 Task: In Heading  Amiri with blue colour. Font size of heading  '18 Pt. 'Font style of data Calibri. Font size of data  9 Pt. Alignment of headline & data  center vertically. Fill color in cell of heading  Red. Font color of data Black. Apply border in Data Diagonal Up Border. In the sheet  Alpha Sales log book
Action: Mouse moved to (41, 56)
Screenshot: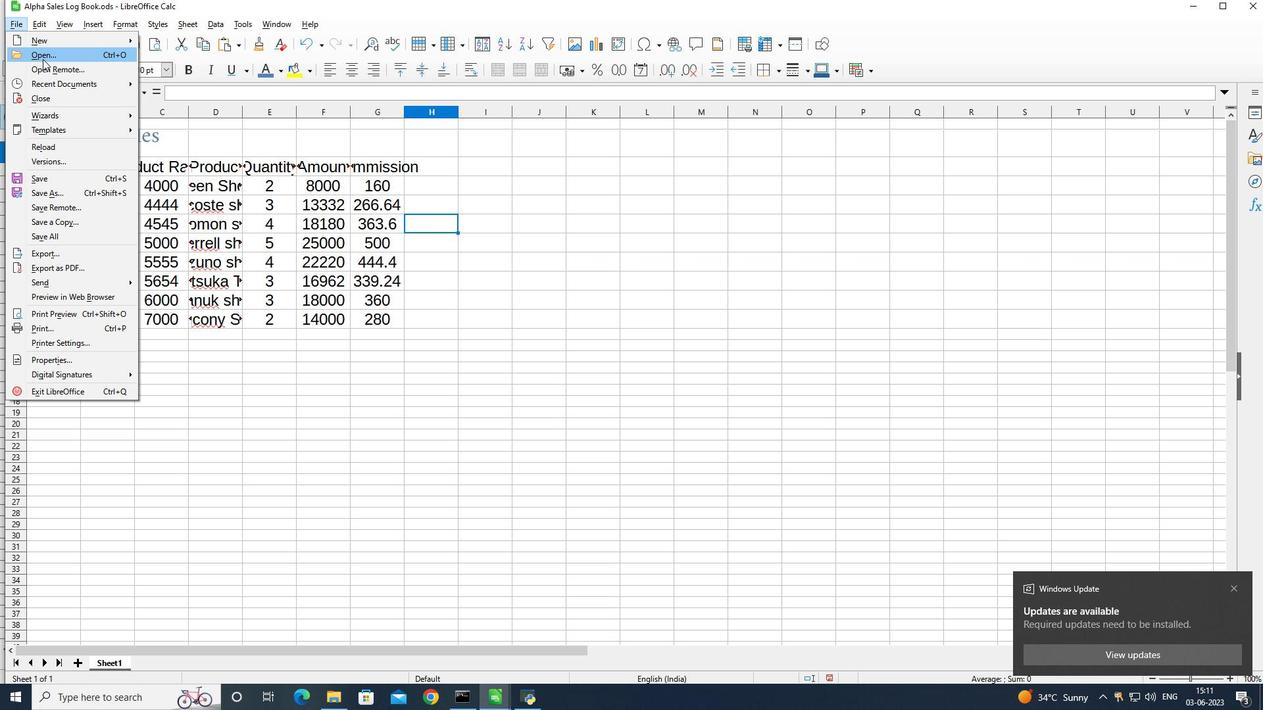 
Action: Mouse pressed left at (41, 56)
Screenshot: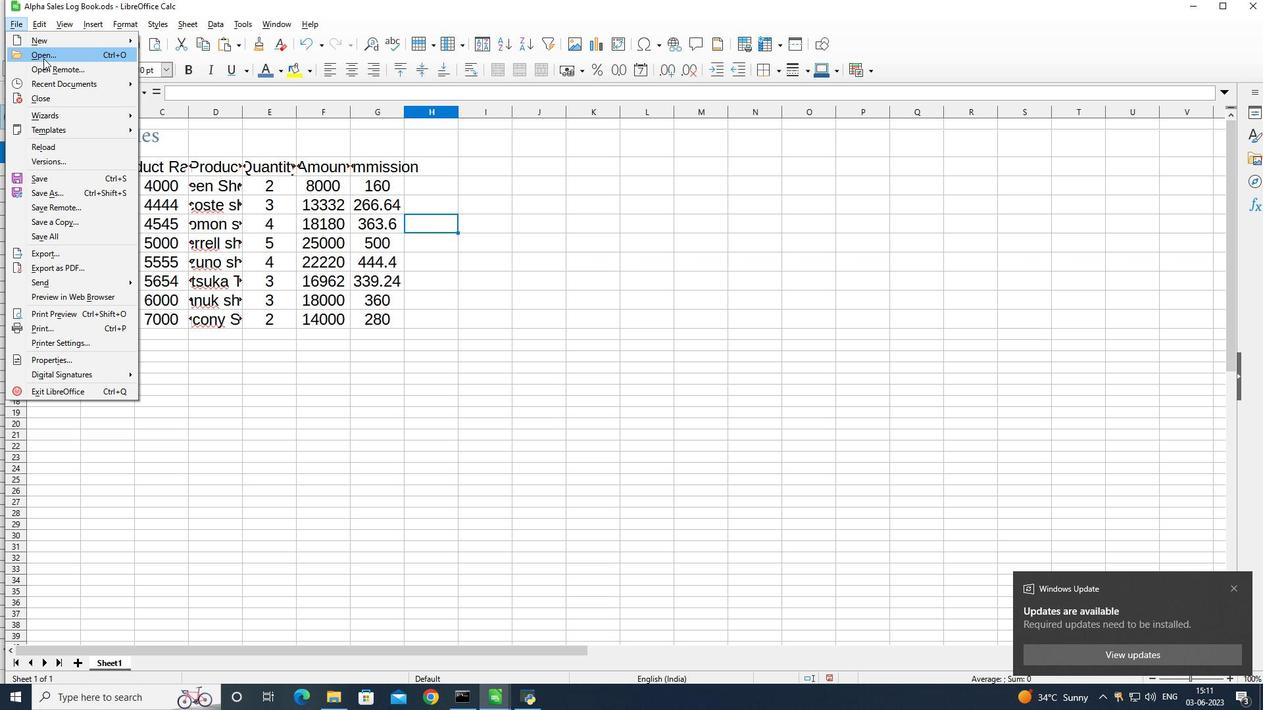 
Action: Mouse moved to (167, 261)
Screenshot: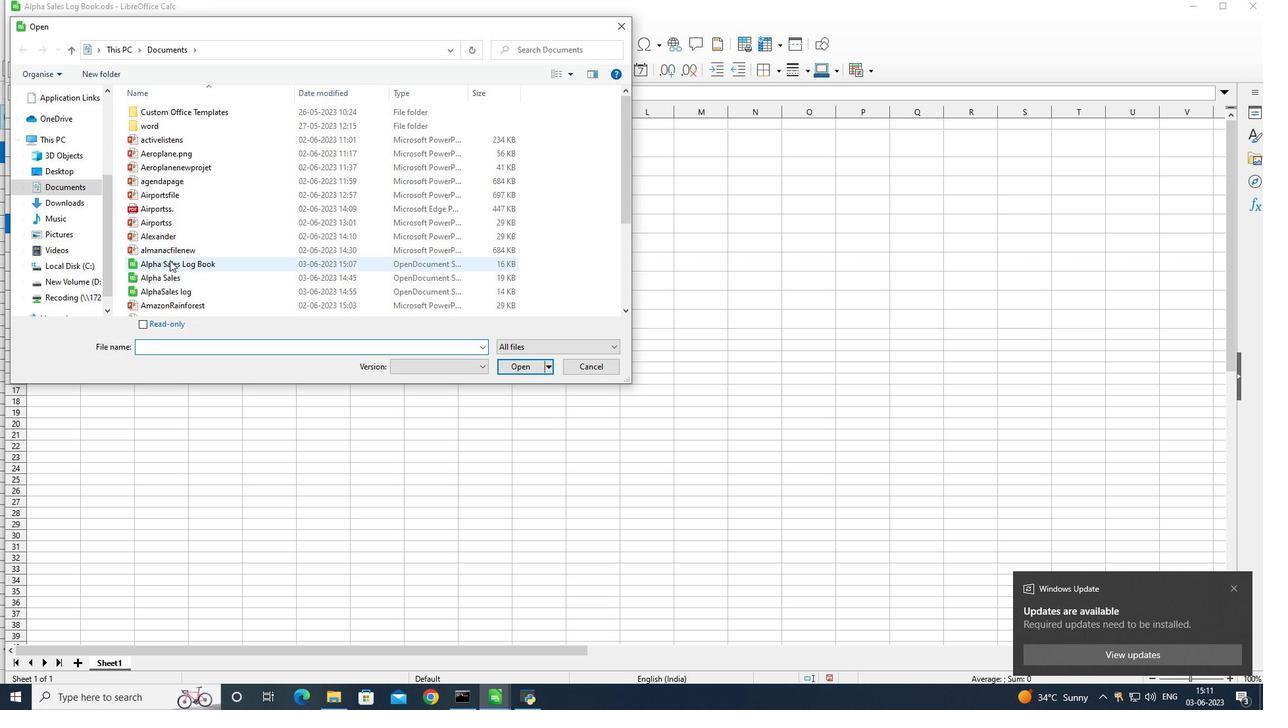 
Action: Mouse pressed left at (167, 261)
Screenshot: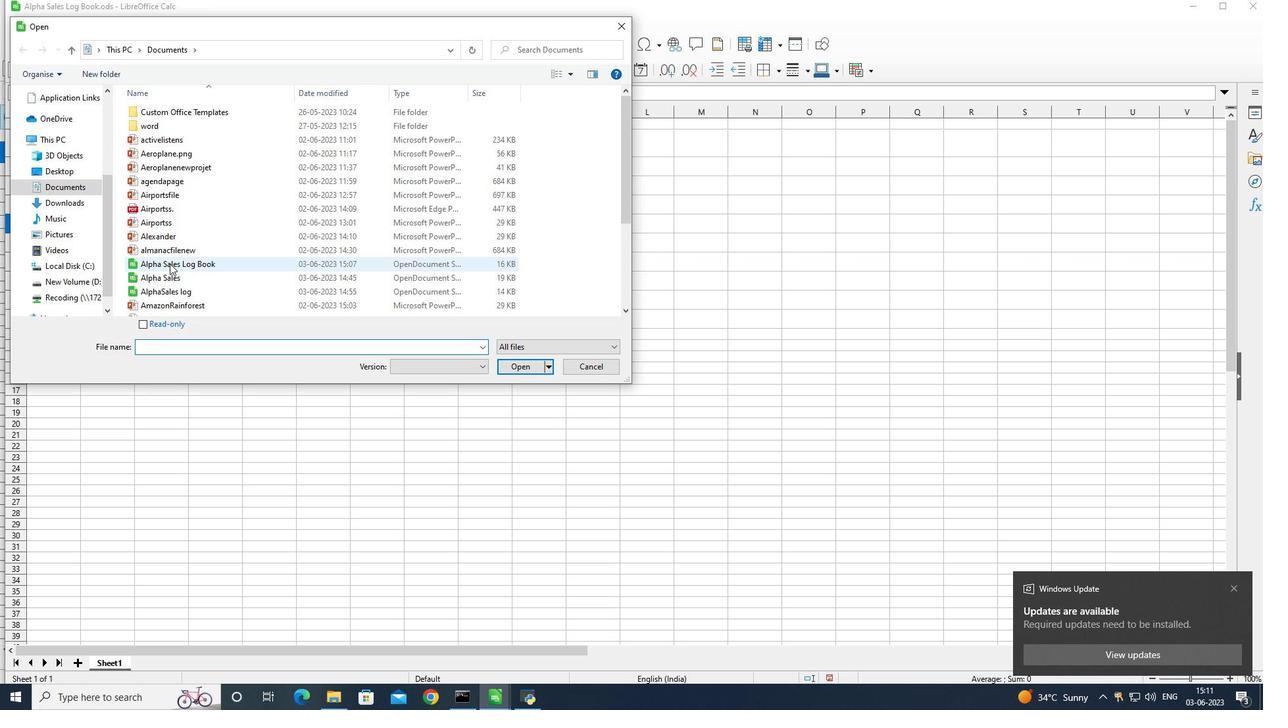 
Action: Mouse moved to (525, 365)
Screenshot: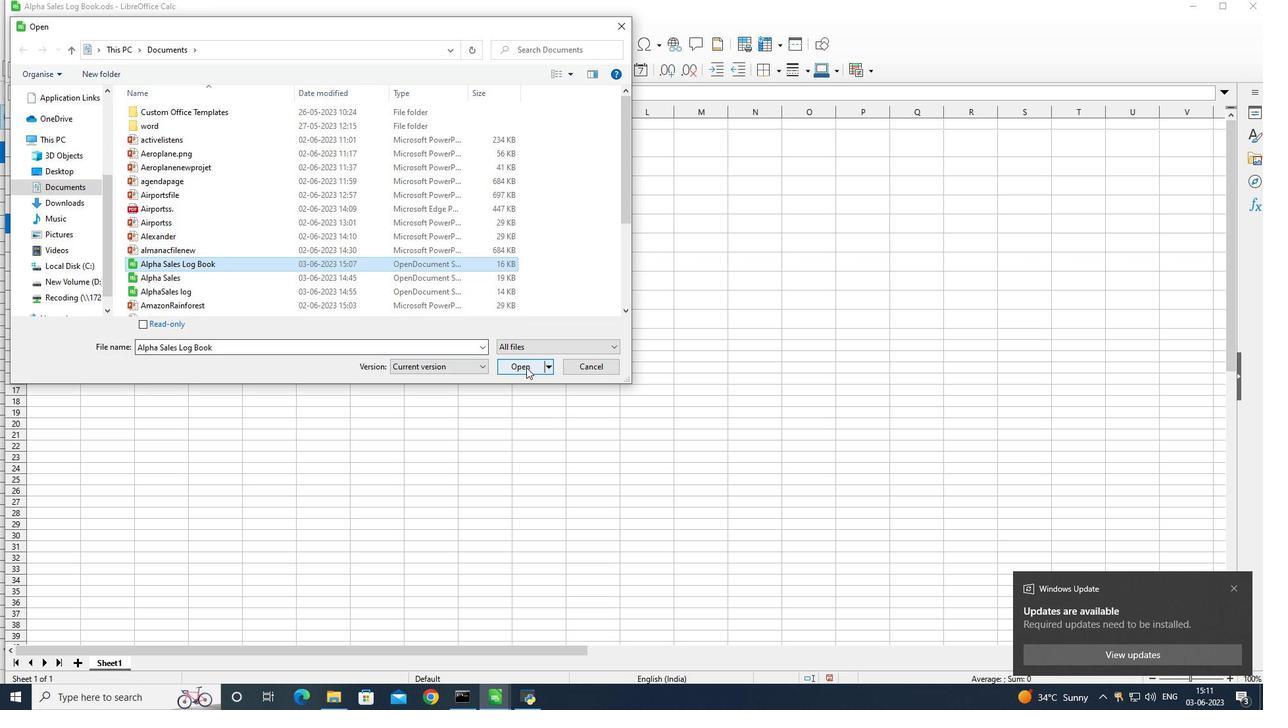 
Action: Mouse pressed left at (525, 365)
Screenshot: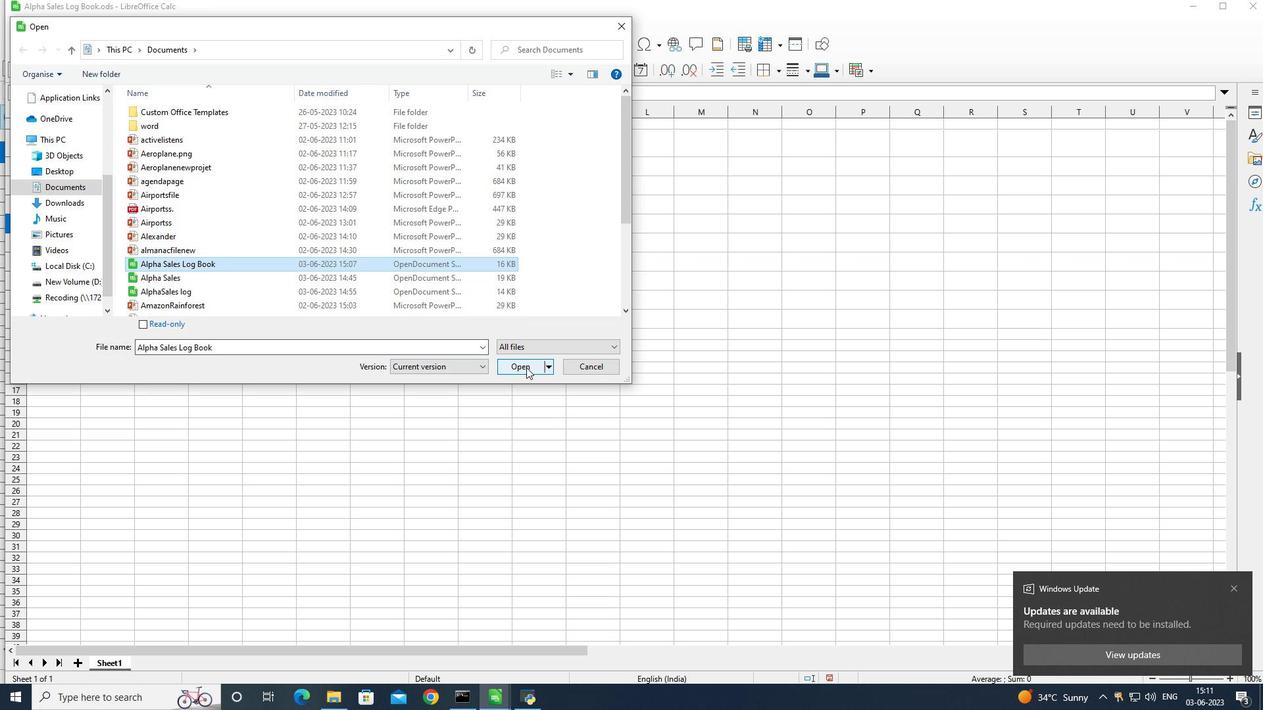 
Action: Mouse moved to (103, 139)
Screenshot: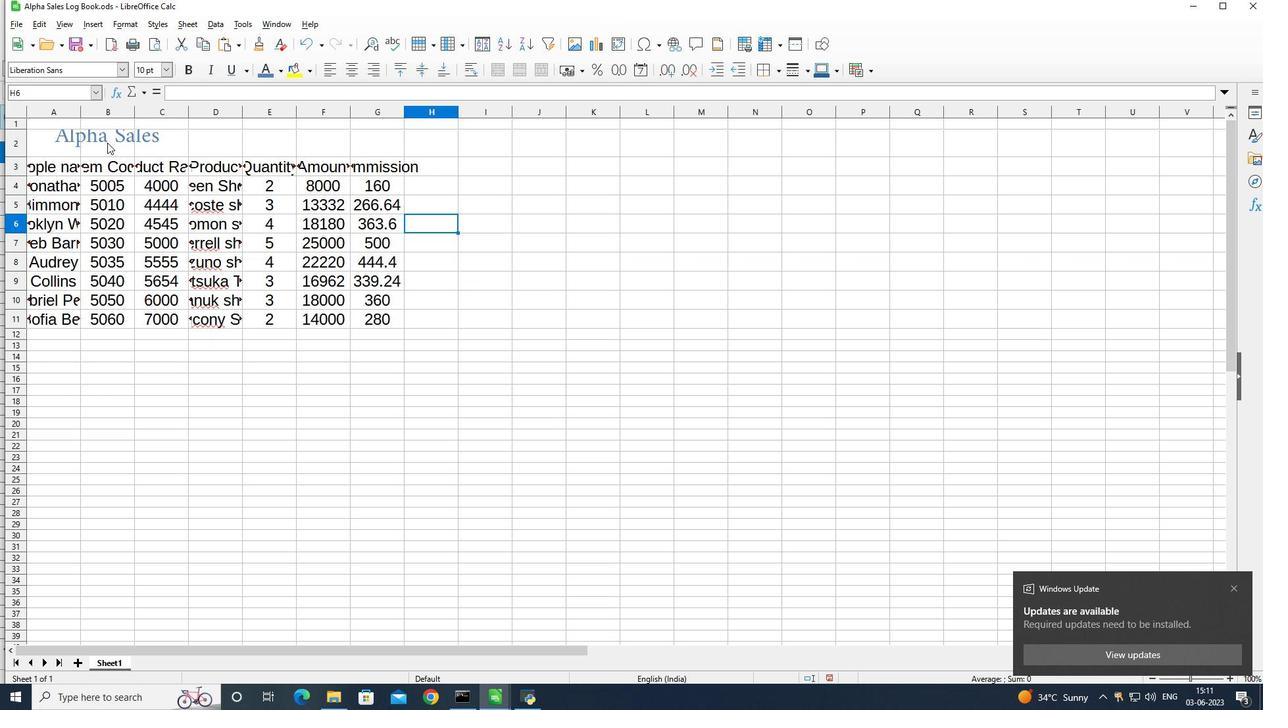 
Action: Mouse pressed left at (103, 139)
Screenshot: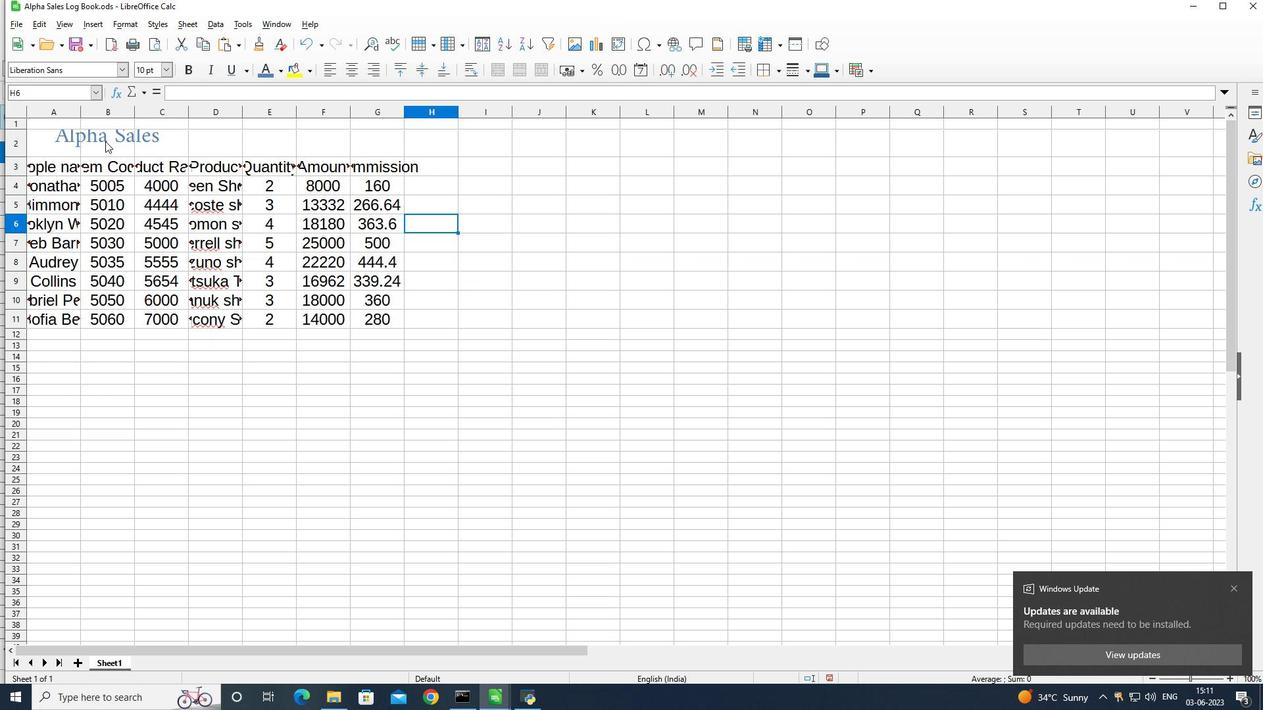 
Action: Mouse pressed left at (103, 139)
Screenshot: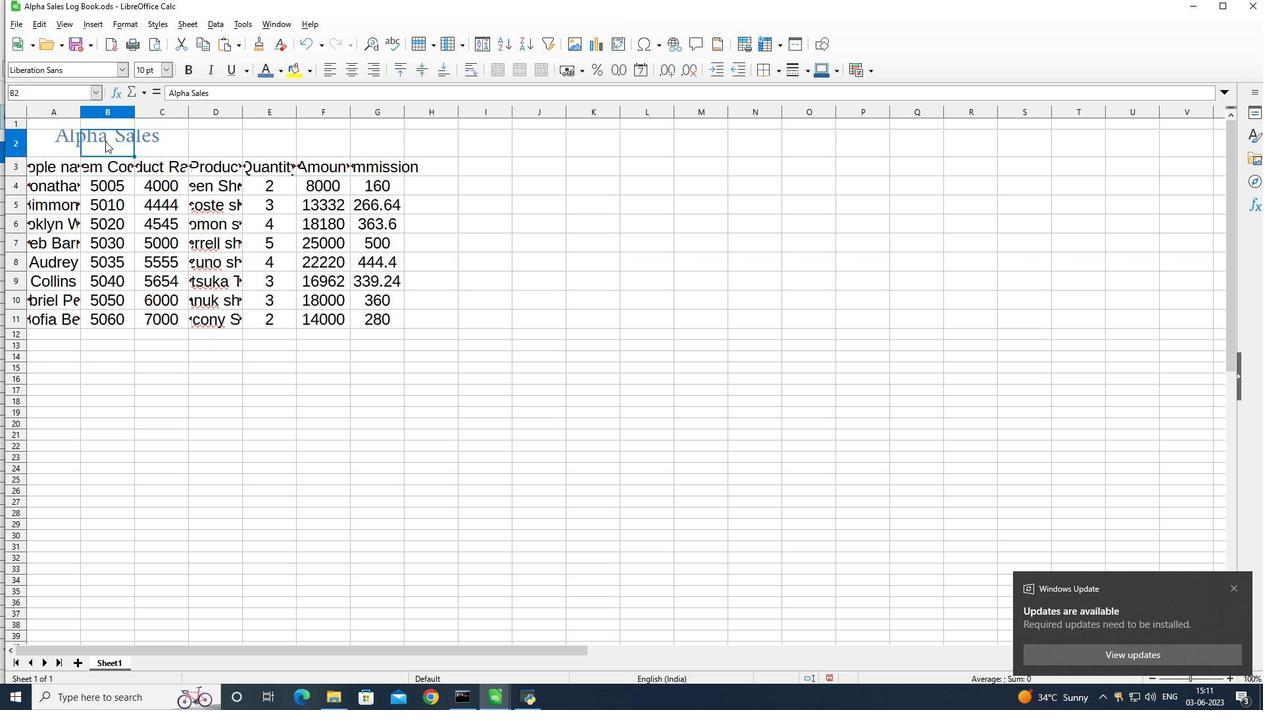 
Action: Mouse pressed left at (103, 139)
Screenshot: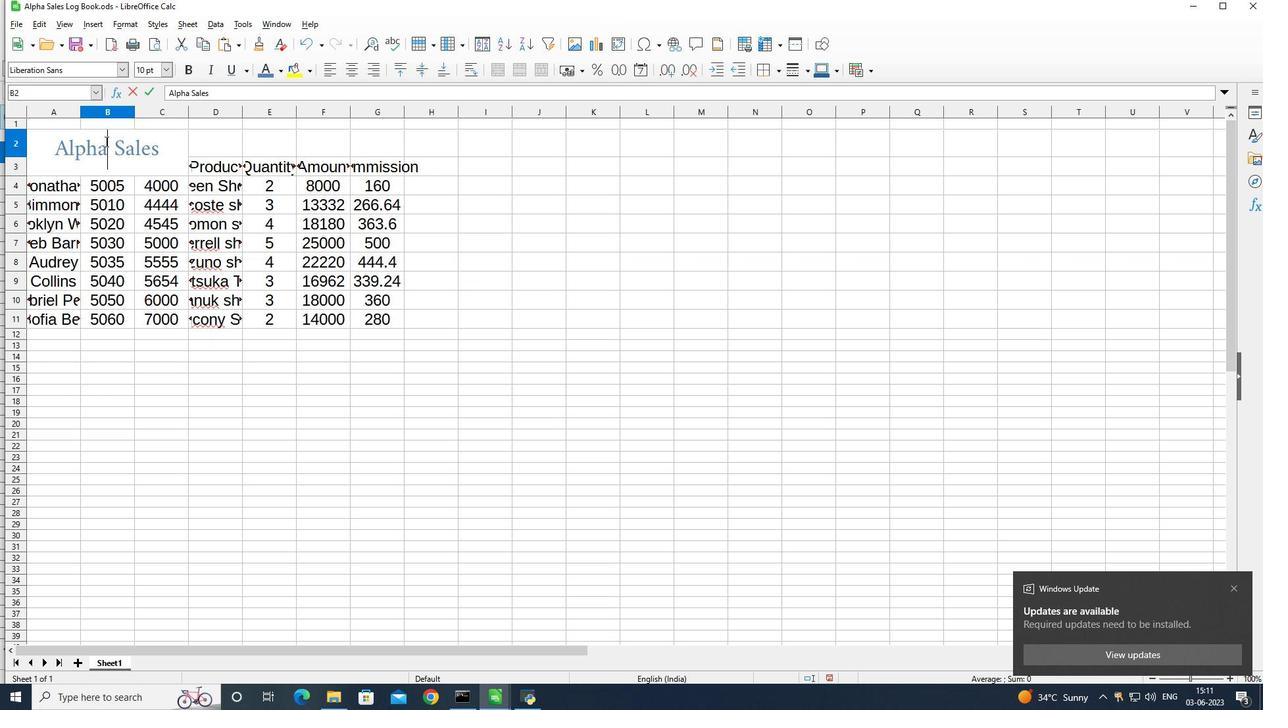 
Action: Mouse pressed left at (103, 139)
Screenshot: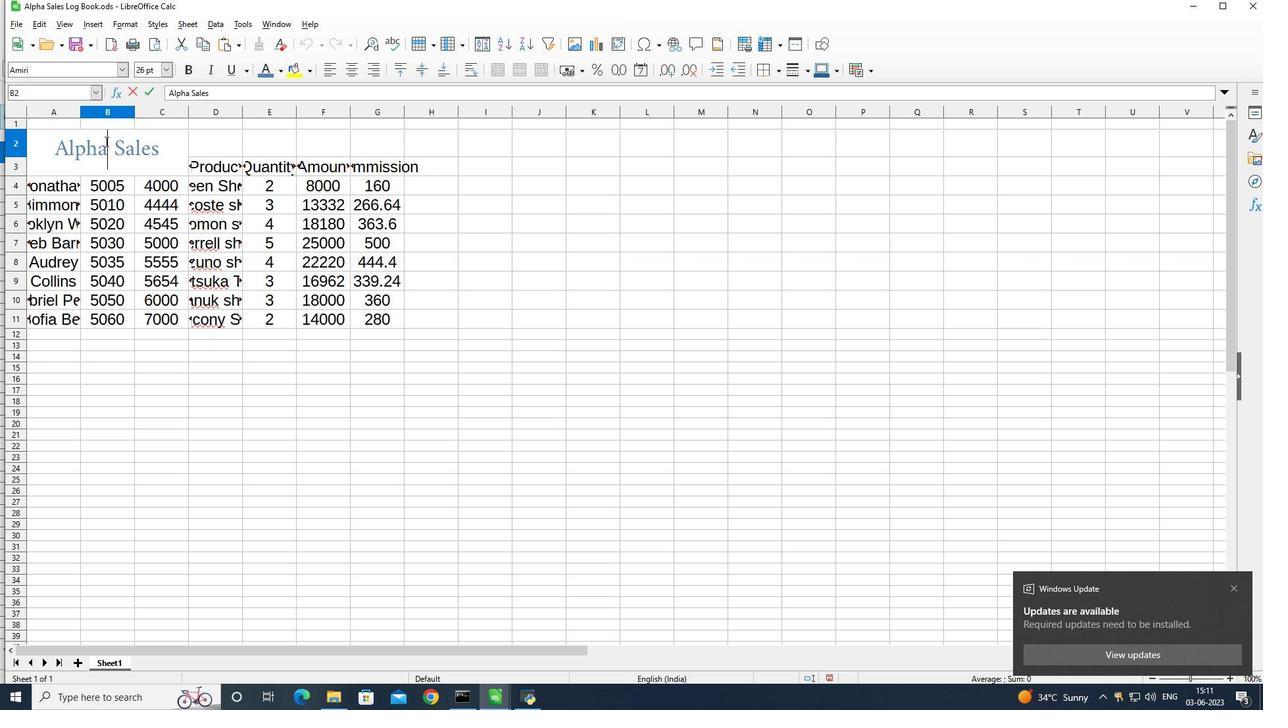 
Action: Mouse pressed left at (103, 139)
Screenshot: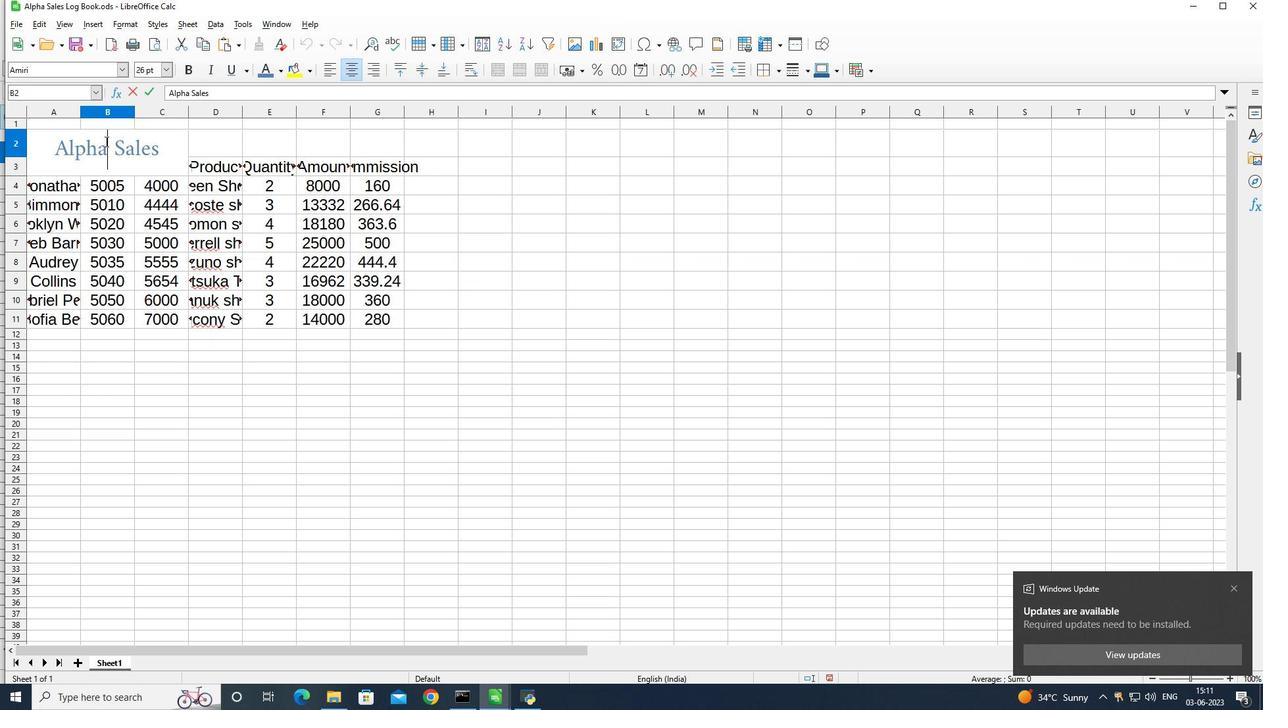 
Action: Mouse pressed left at (103, 139)
Screenshot: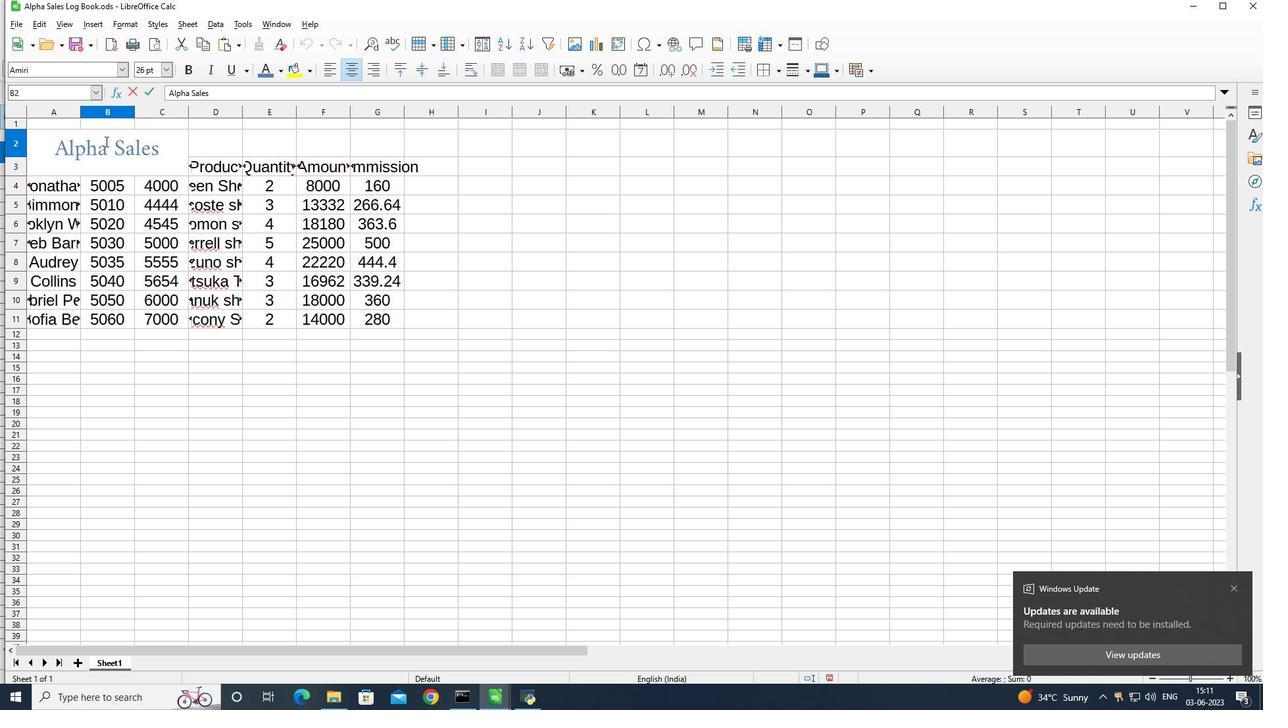 
Action: Mouse pressed left at (103, 139)
Screenshot: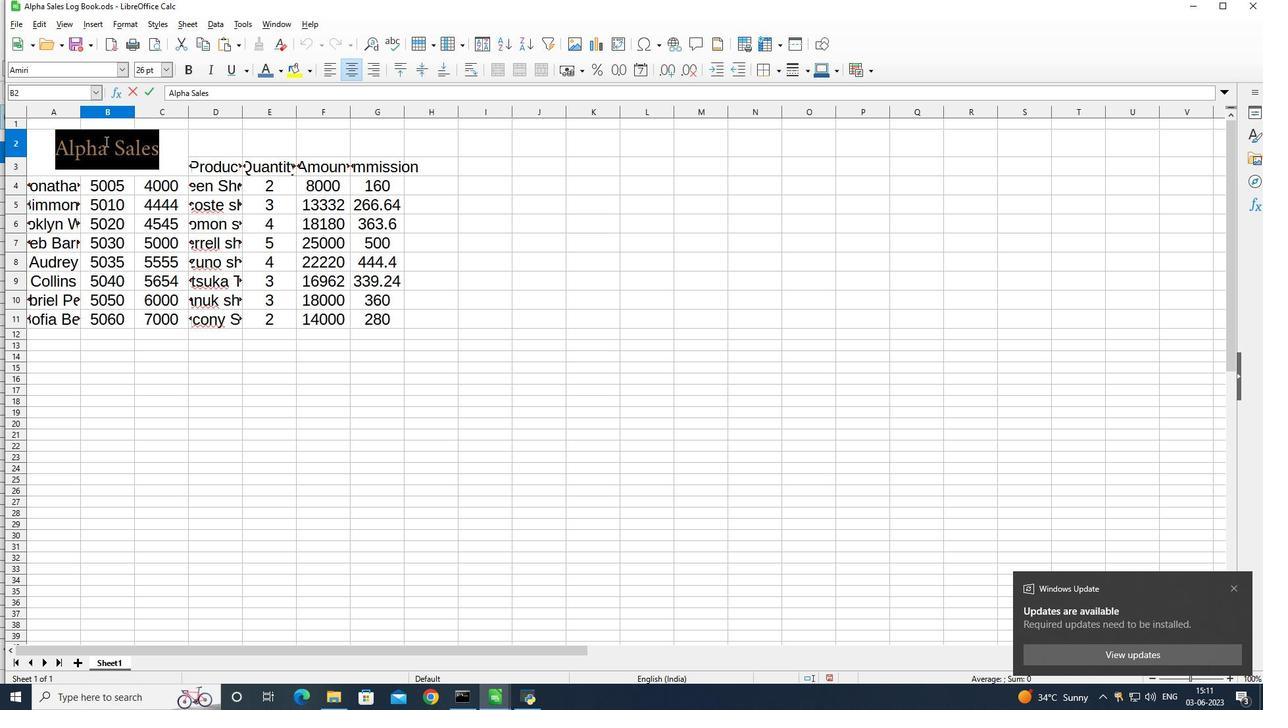 
Action: Mouse moved to (278, 67)
Screenshot: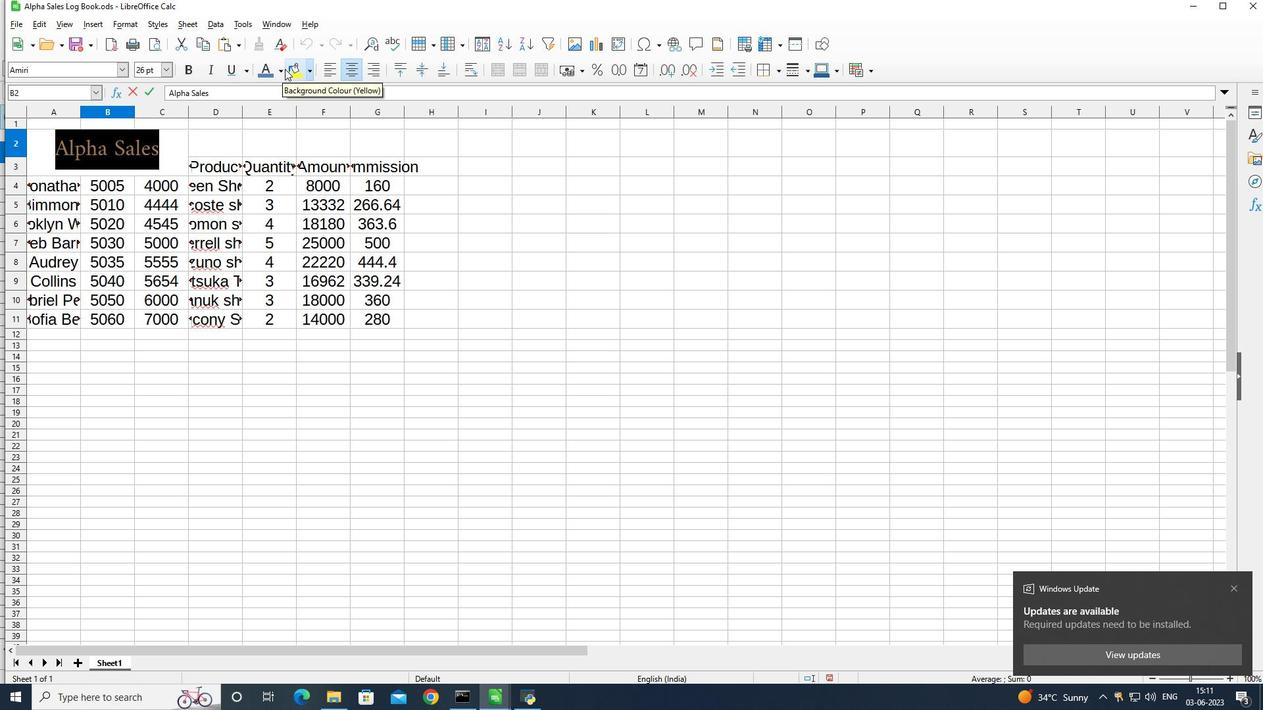 
Action: Mouse pressed left at (278, 67)
Screenshot: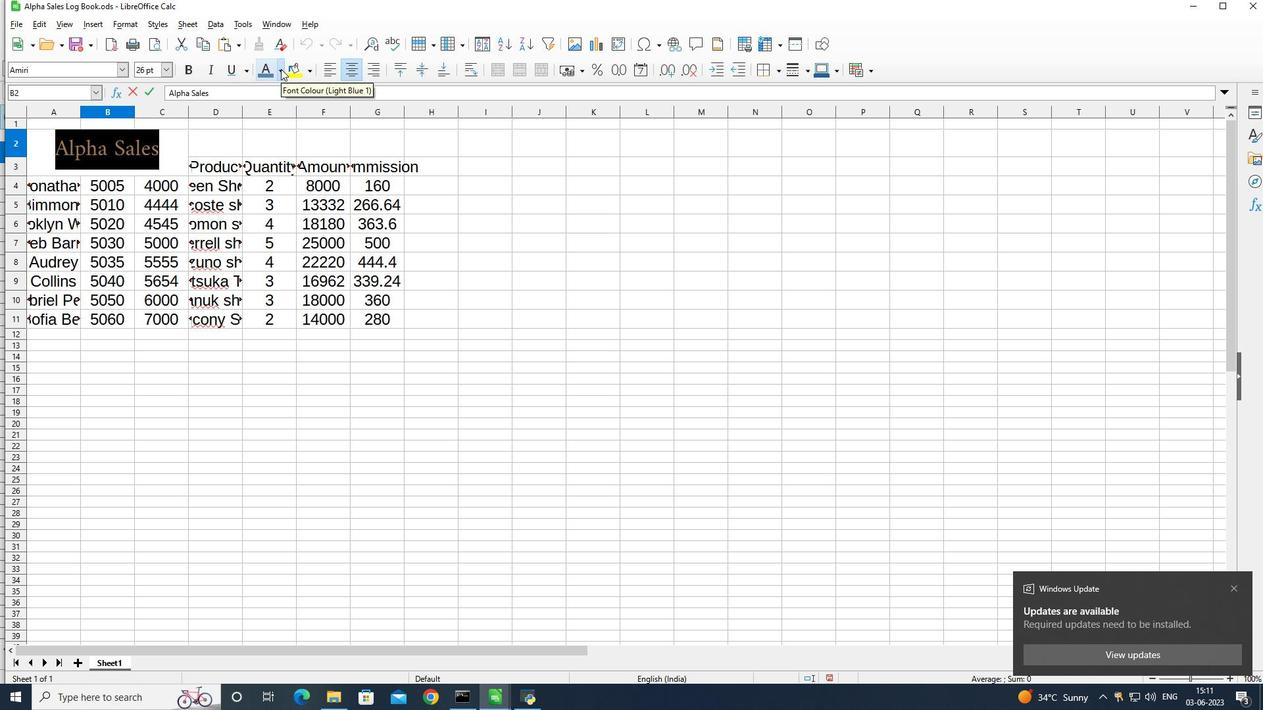 
Action: Mouse moved to (350, 162)
Screenshot: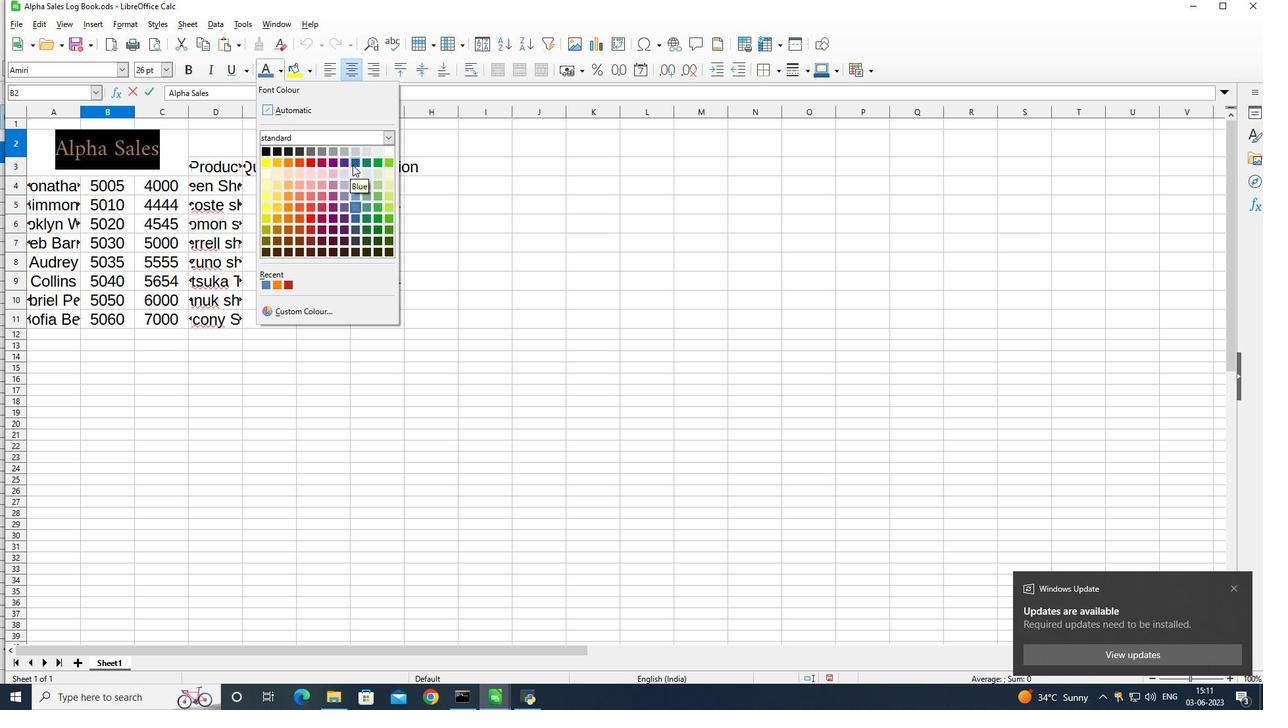 
Action: Mouse pressed left at (350, 162)
Screenshot: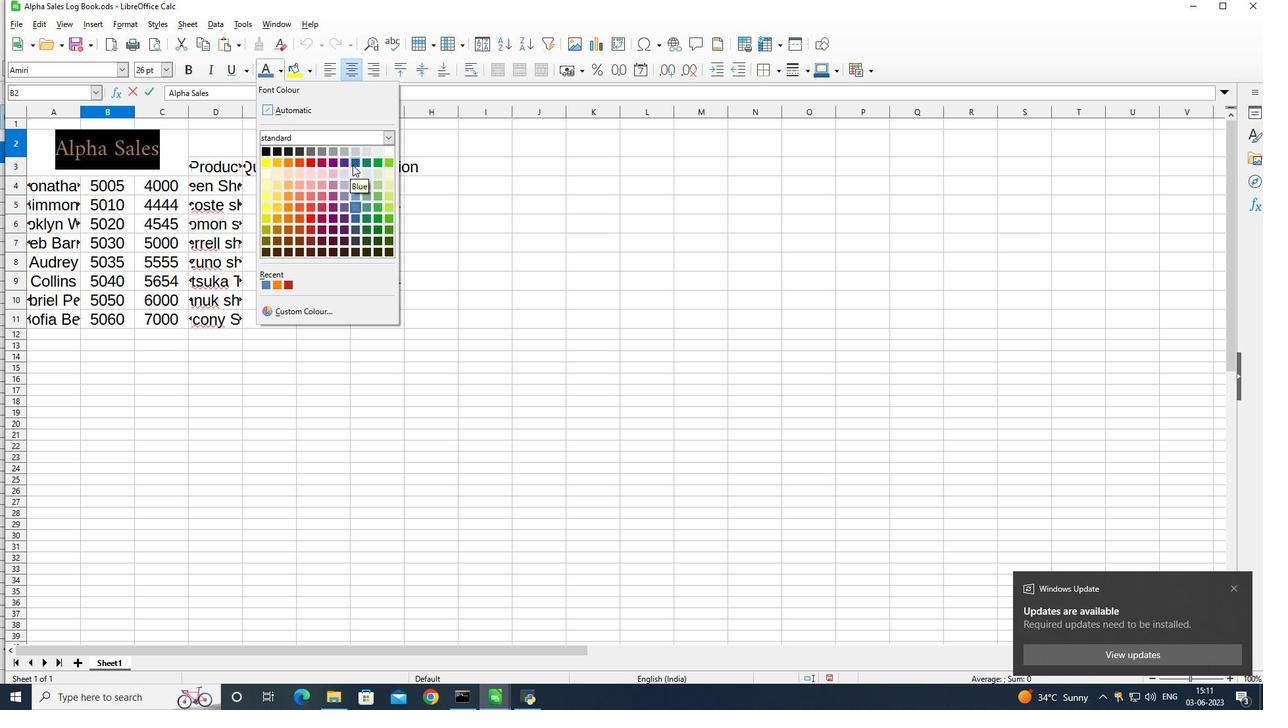 
Action: Mouse moved to (166, 65)
Screenshot: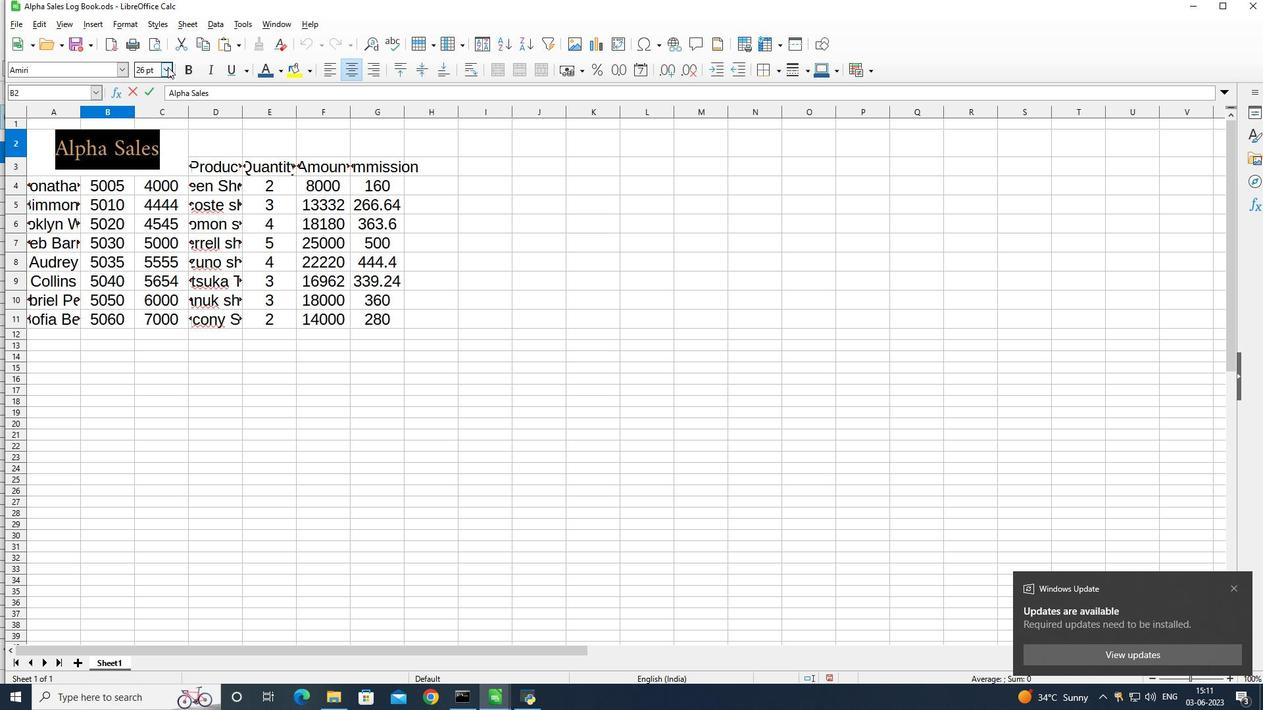 
Action: Mouse pressed left at (166, 65)
Screenshot: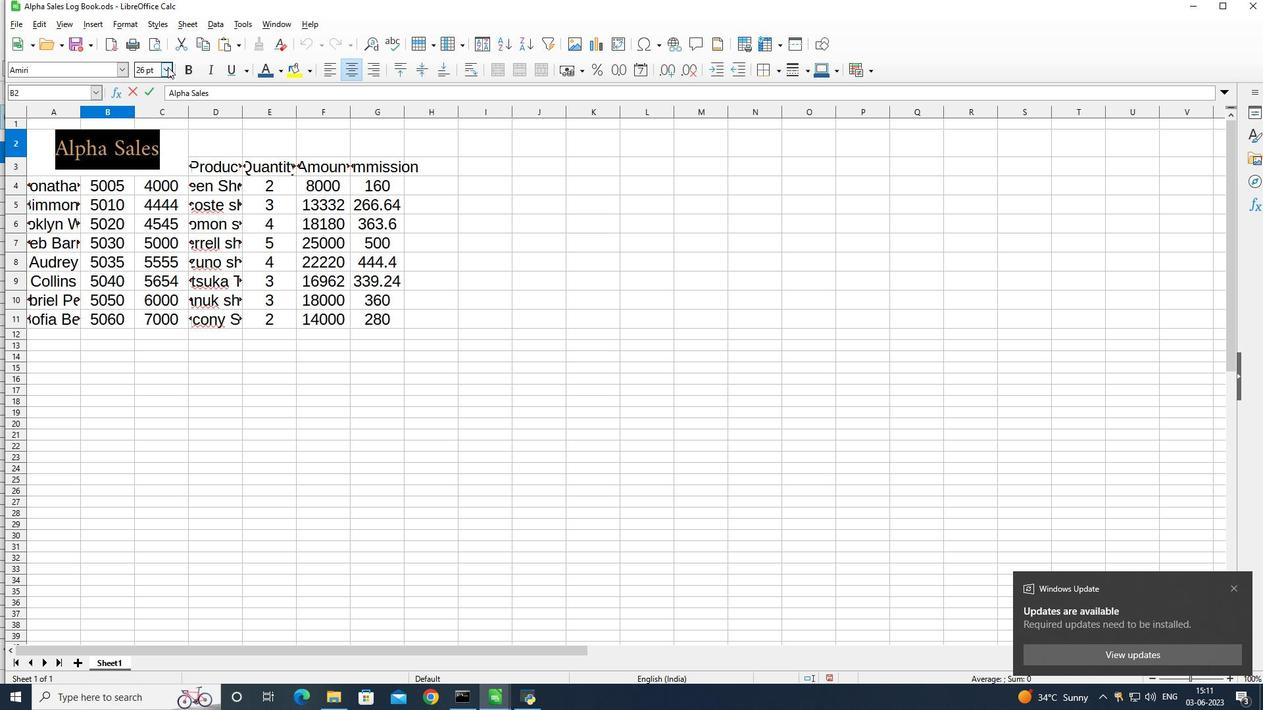 
Action: Mouse moved to (137, 159)
Screenshot: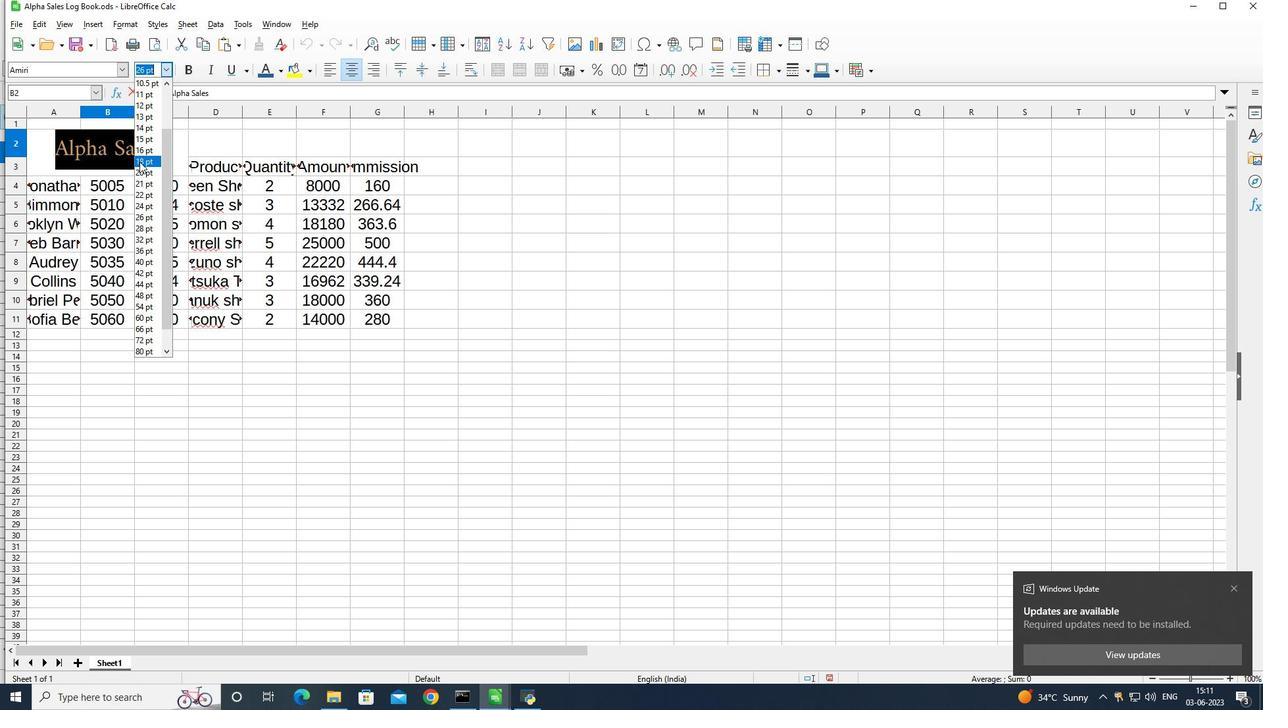 
Action: Mouse pressed left at (137, 159)
Screenshot: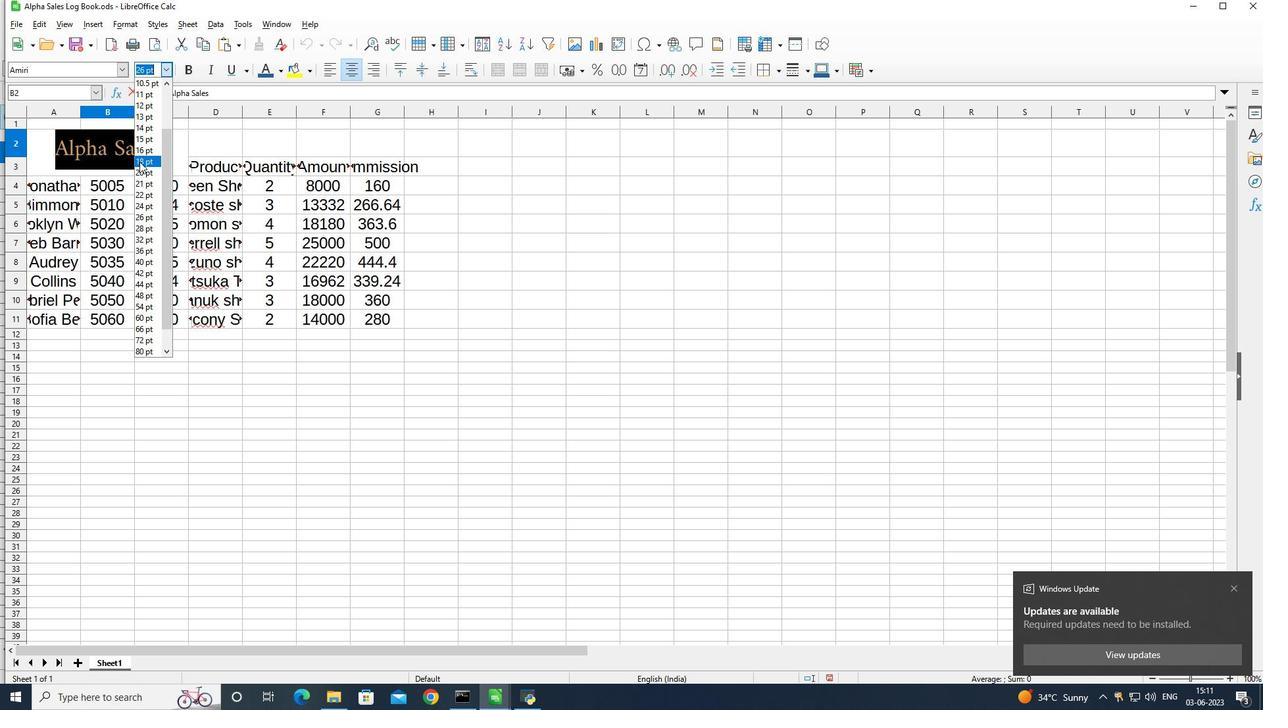 
Action: Mouse moved to (209, 211)
Screenshot: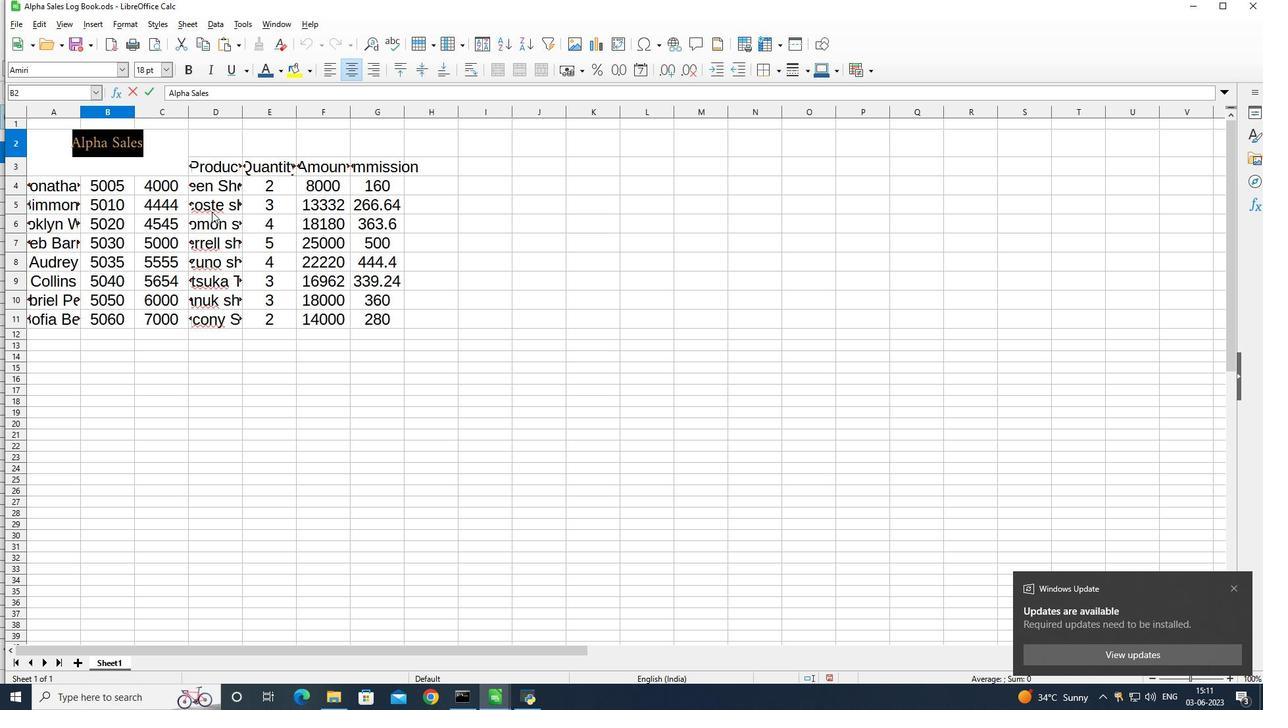 
Action: Mouse pressed left at (209, 211)
Screenshot: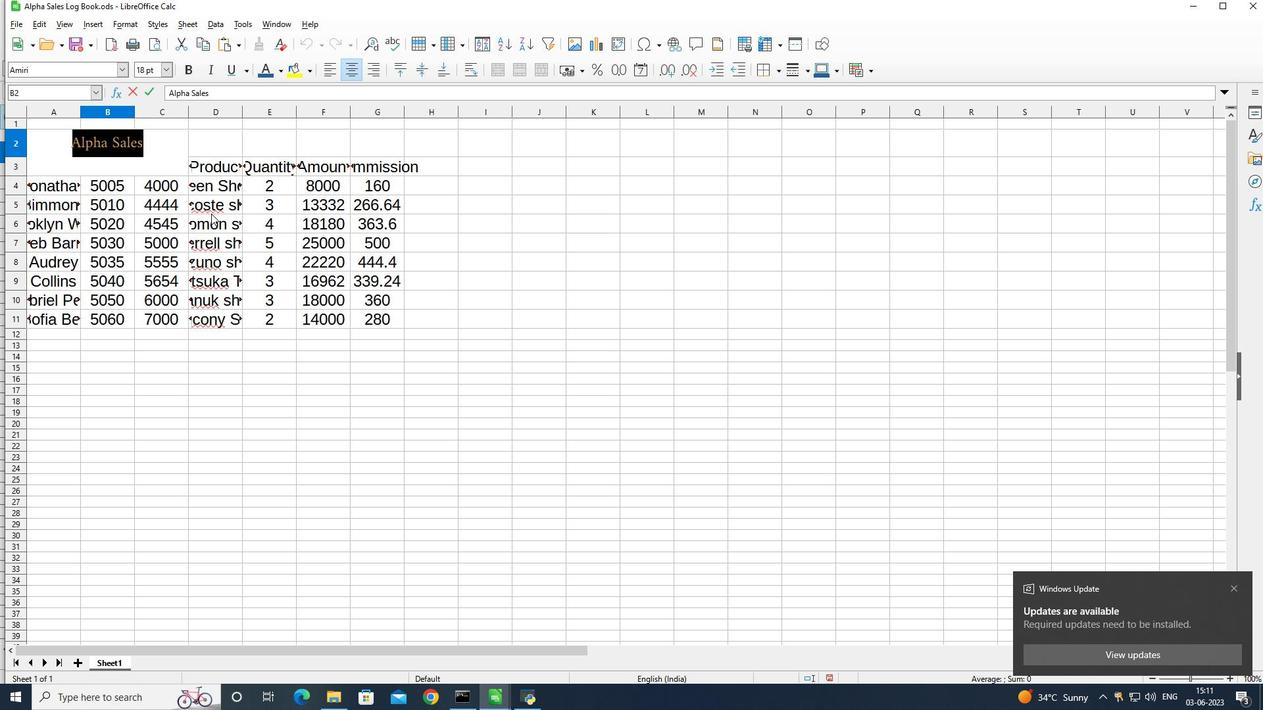 
Action: Mouse moved to (78, 108)
Screenshot: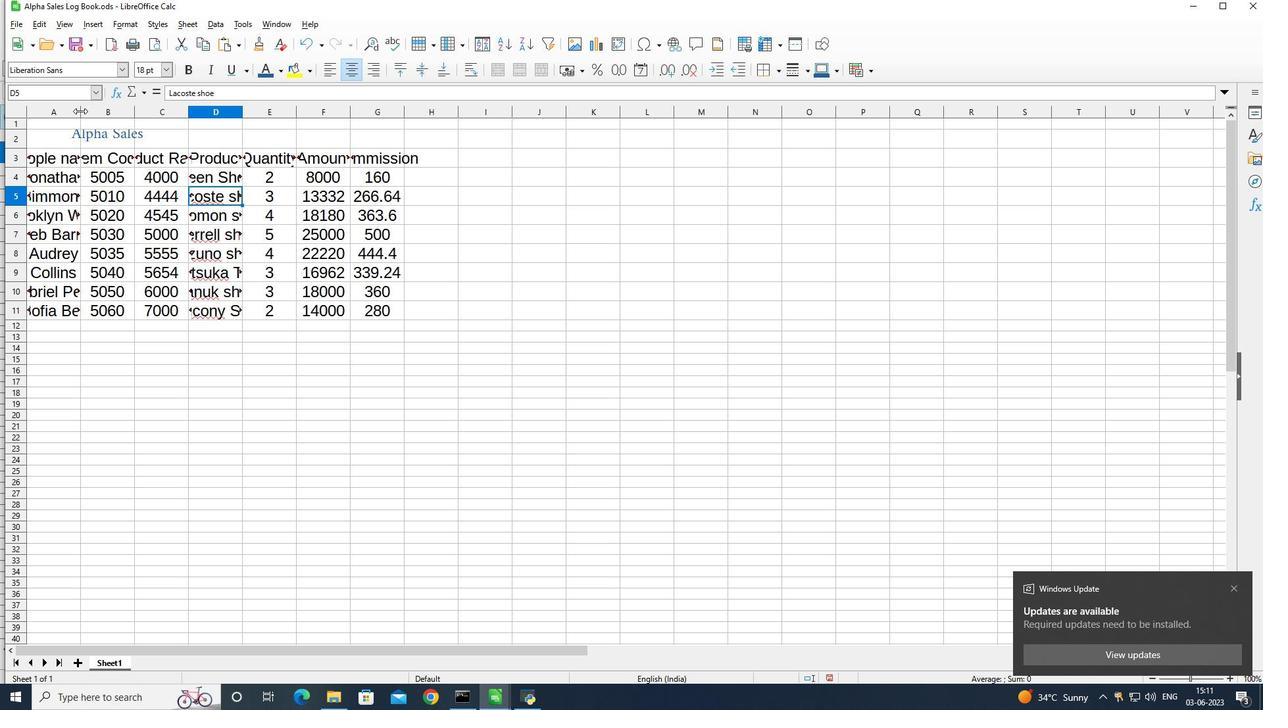 
Action: Mouse pressed left at (78, 108)
Screenshot: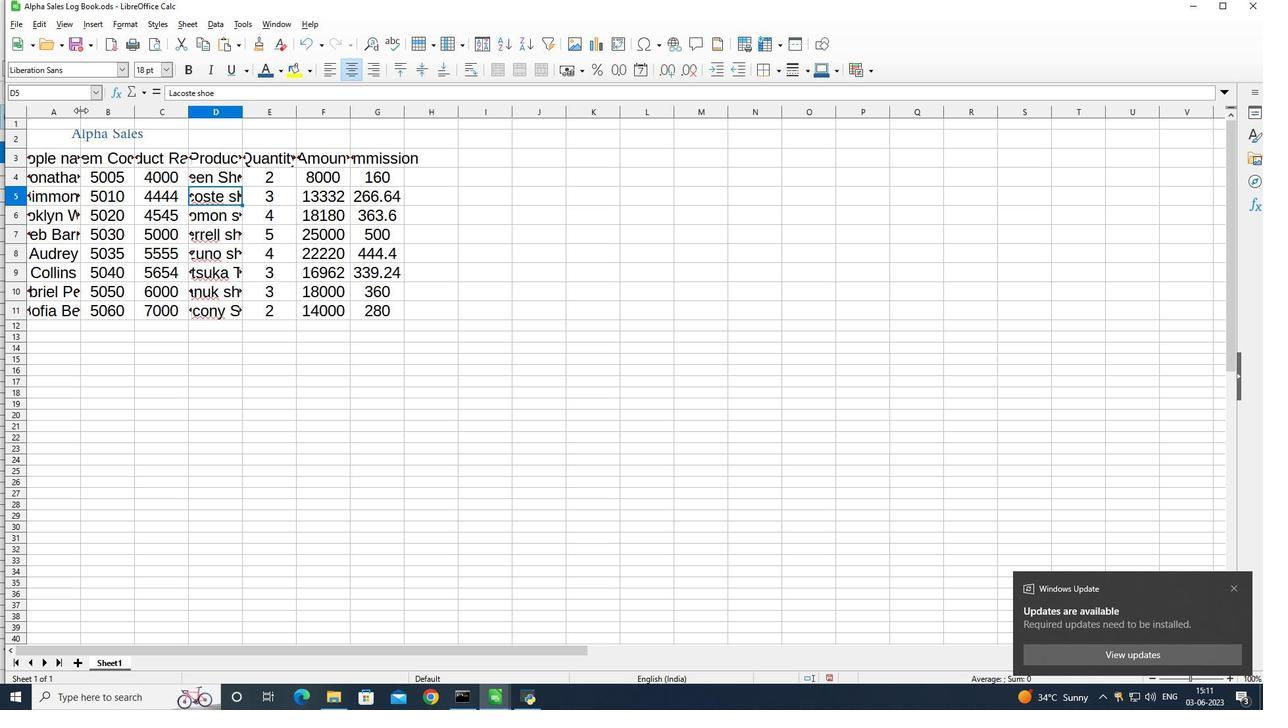 
Action: Mouse moved to (182, 105)
Screenshot: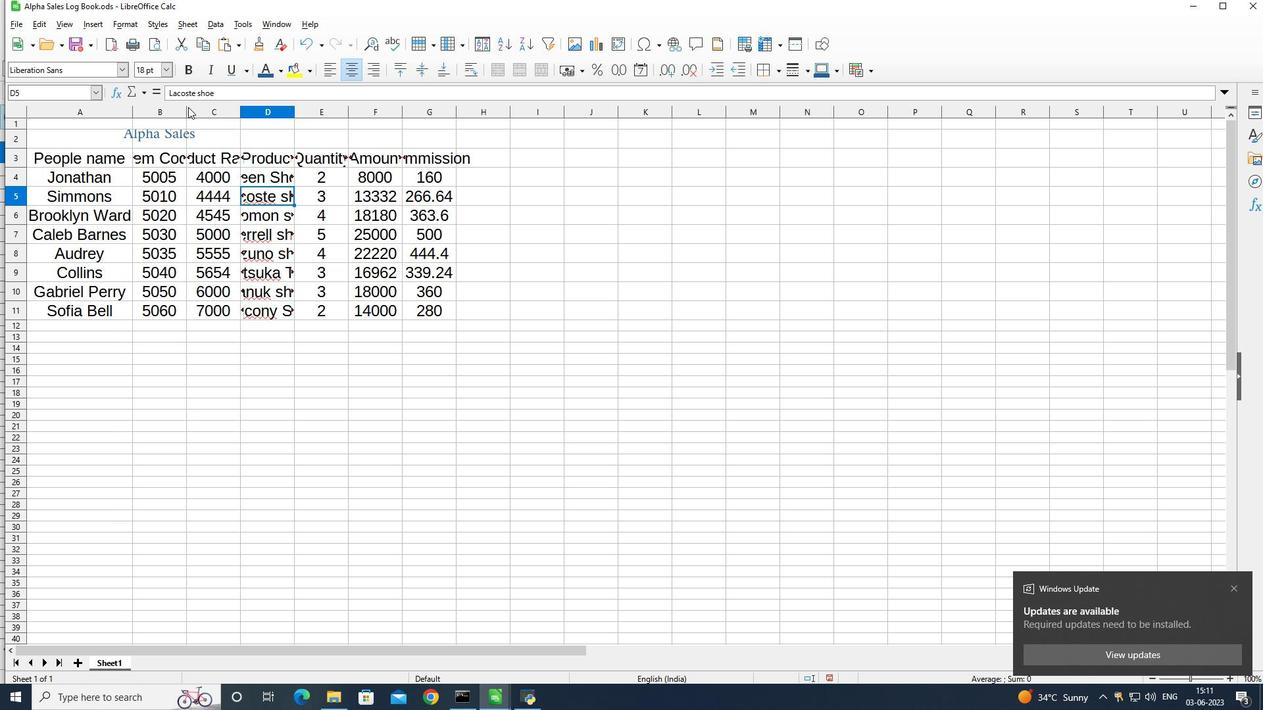 
Action: Mouse pressed left at (182, 105)
Screenshot: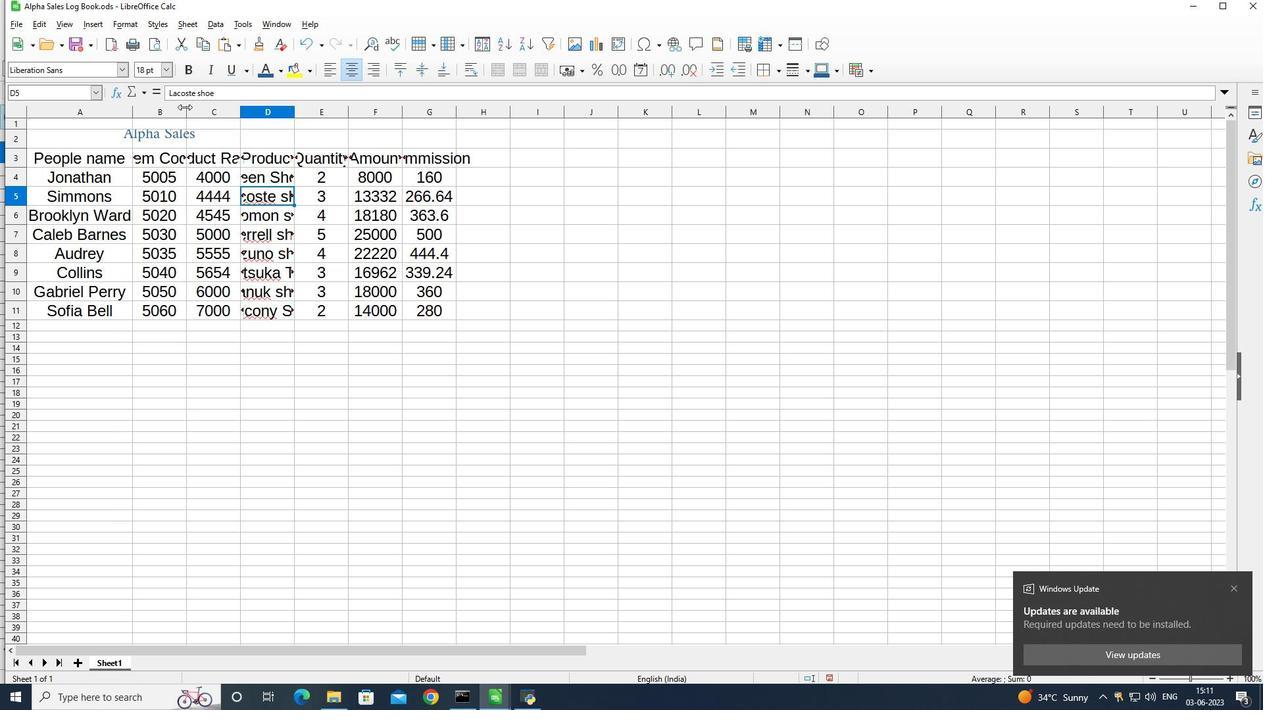 
Action: Mouse moved to (265, 105)
Screenshot: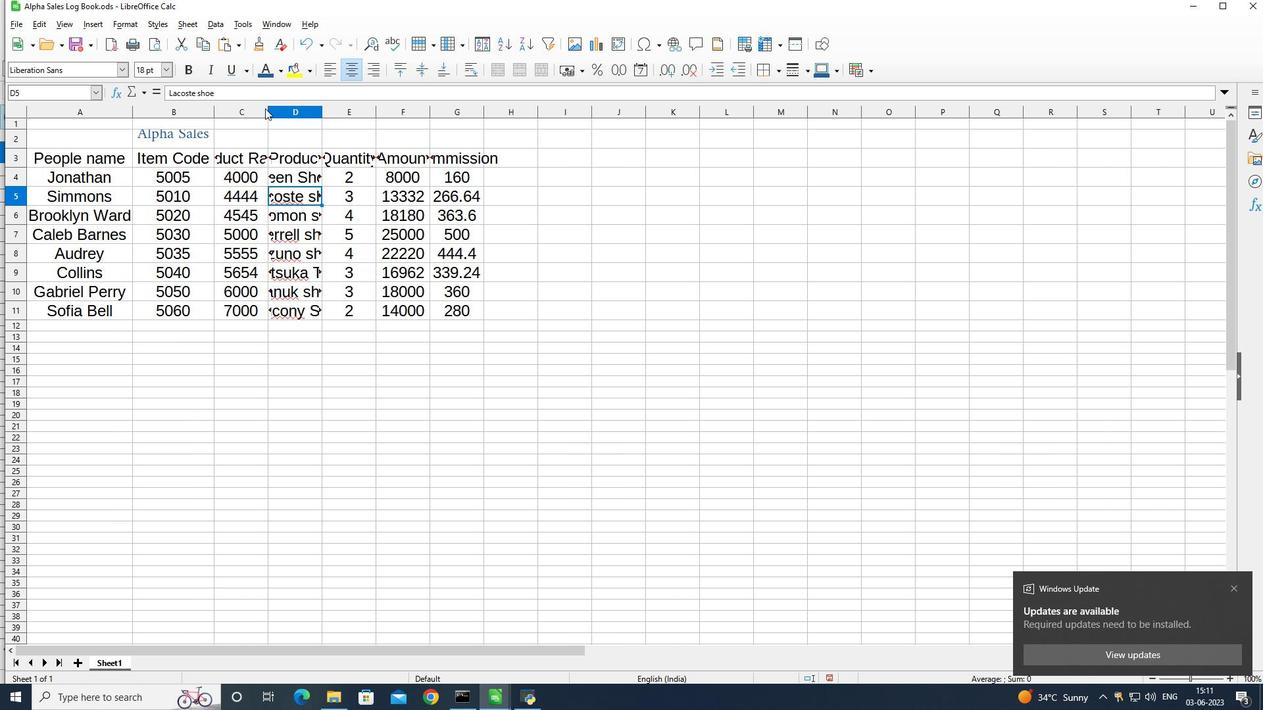 
Action: Mouse pressed left at (265, 105)
Screenshot: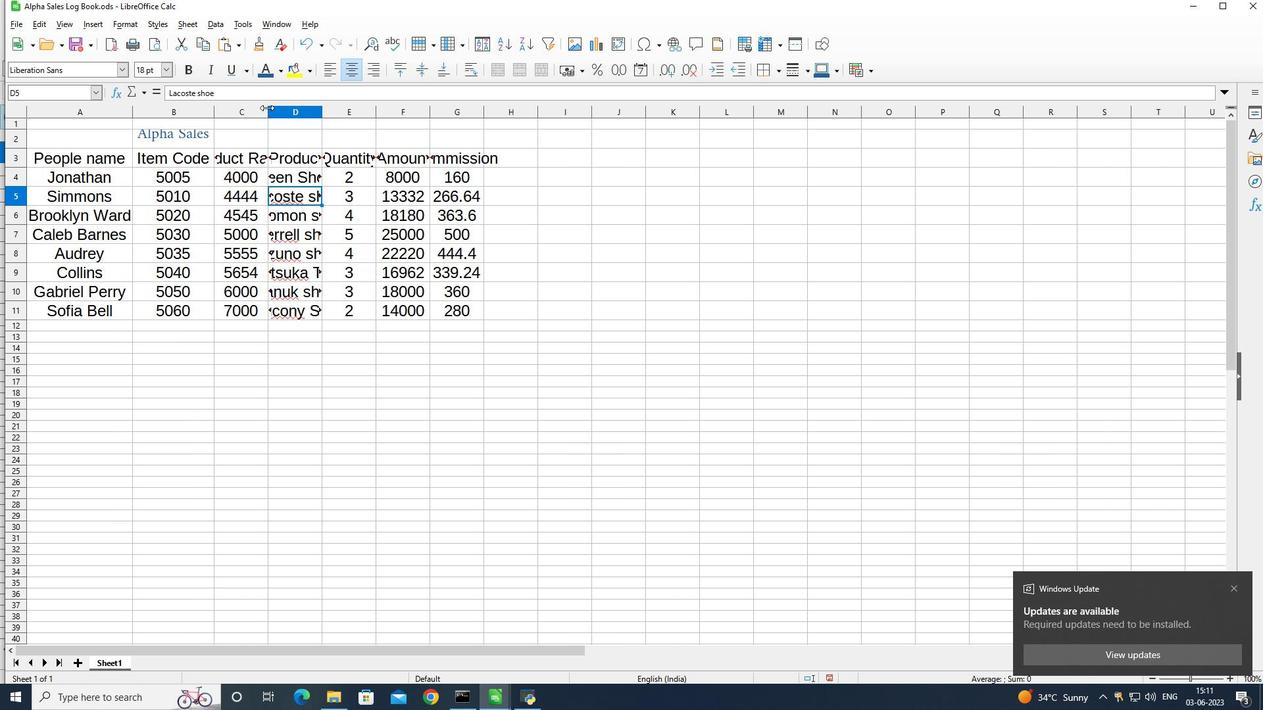 
Action: Mouse moved to (393, 108)
Screenshot: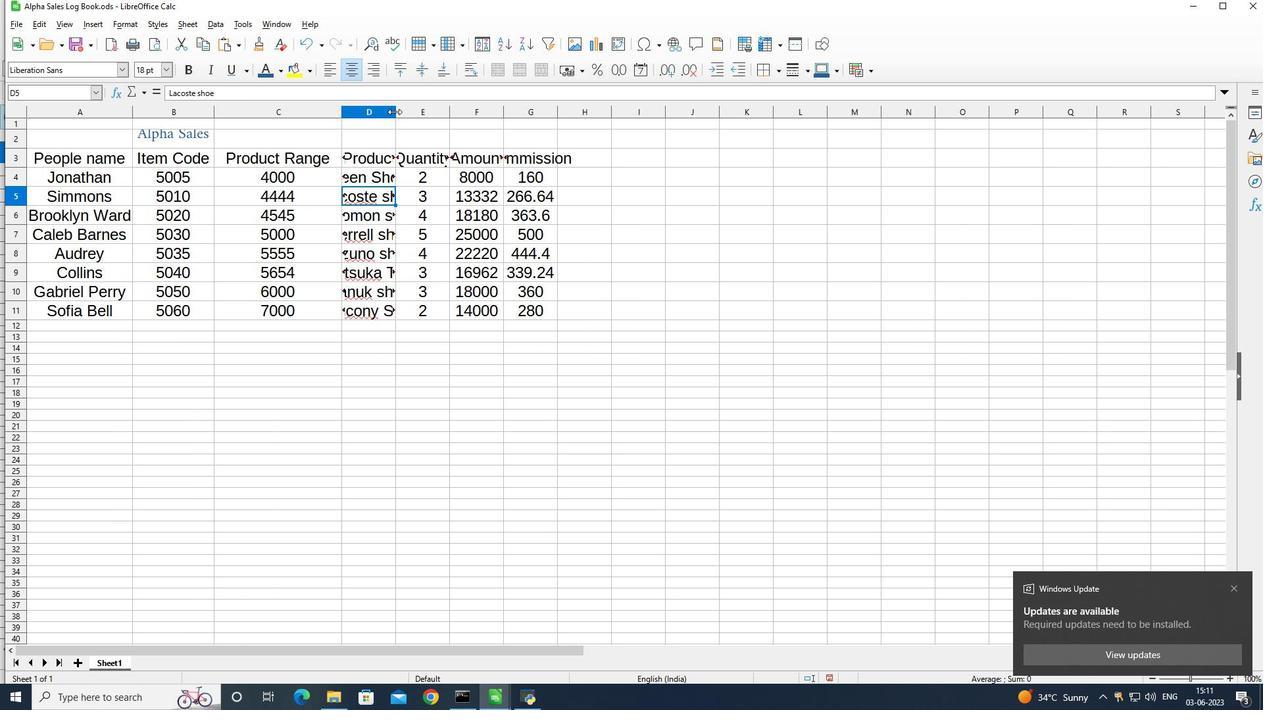 
Action: Mouse pressed left at (393, 108)
Screenshot: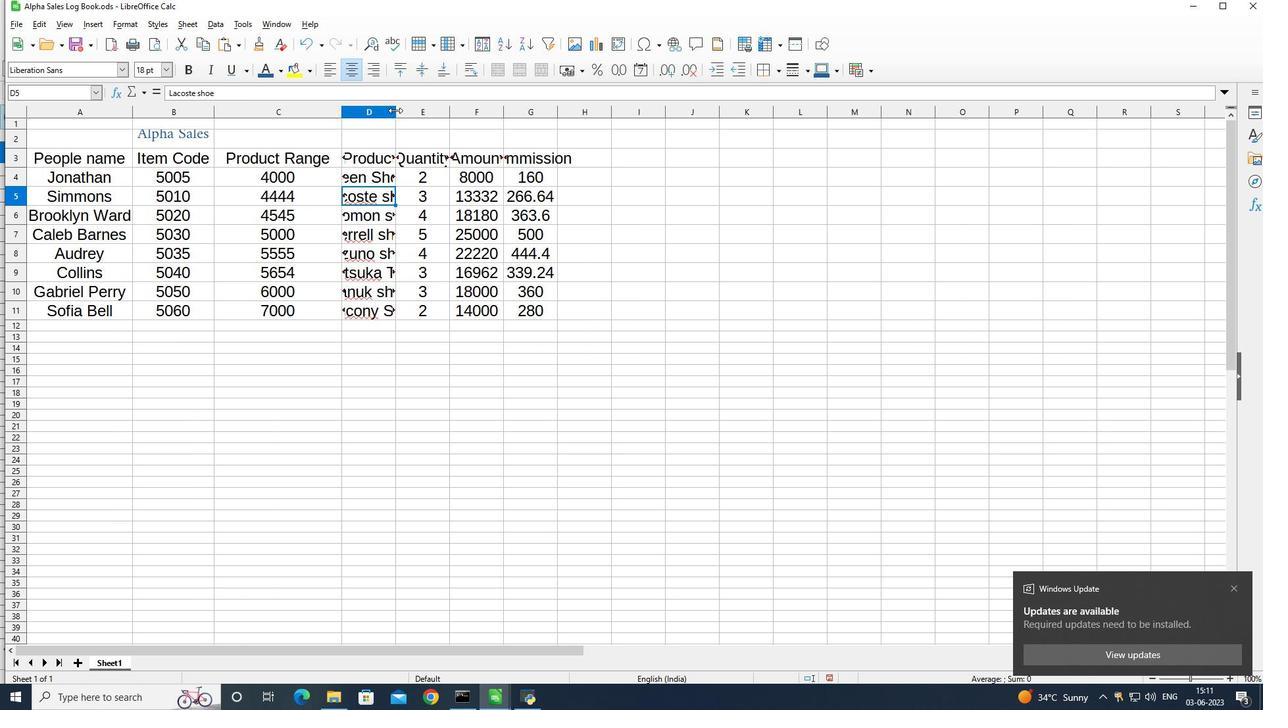 
Action: Mouse moved to (502, 110)
Screenshot: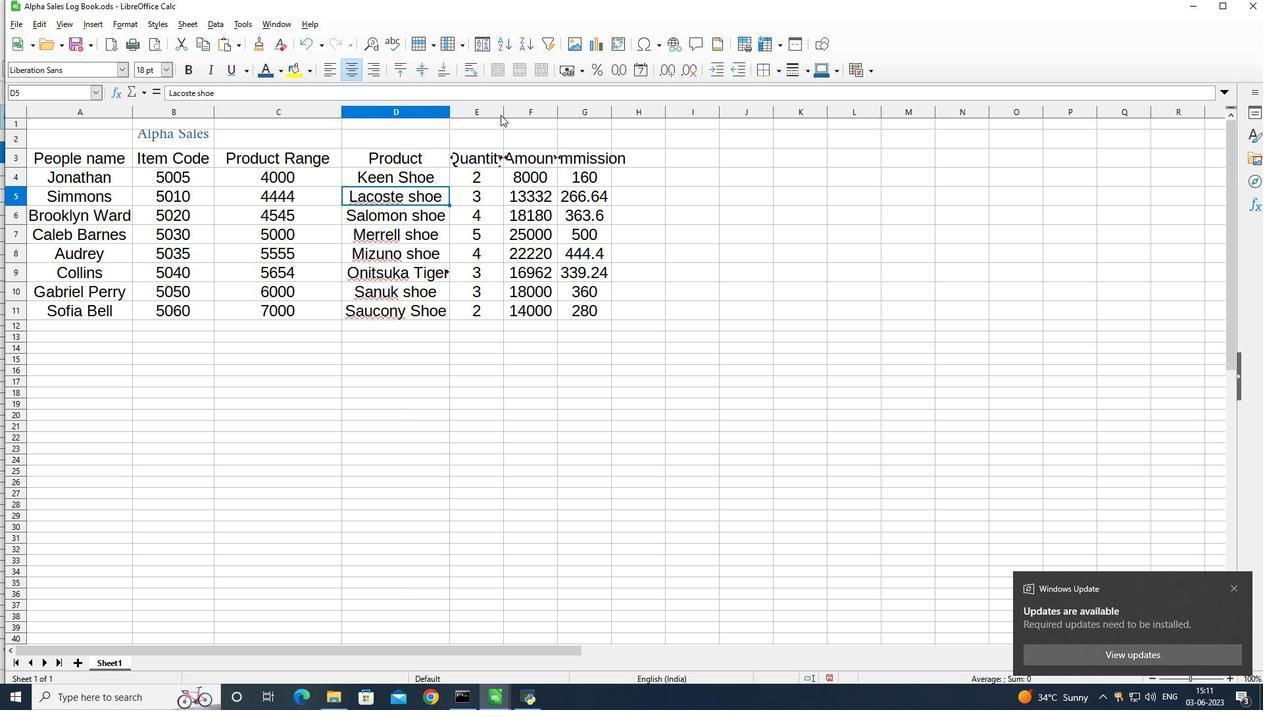 
Action: Mouse pressed left at (502, 110)
Screenshot: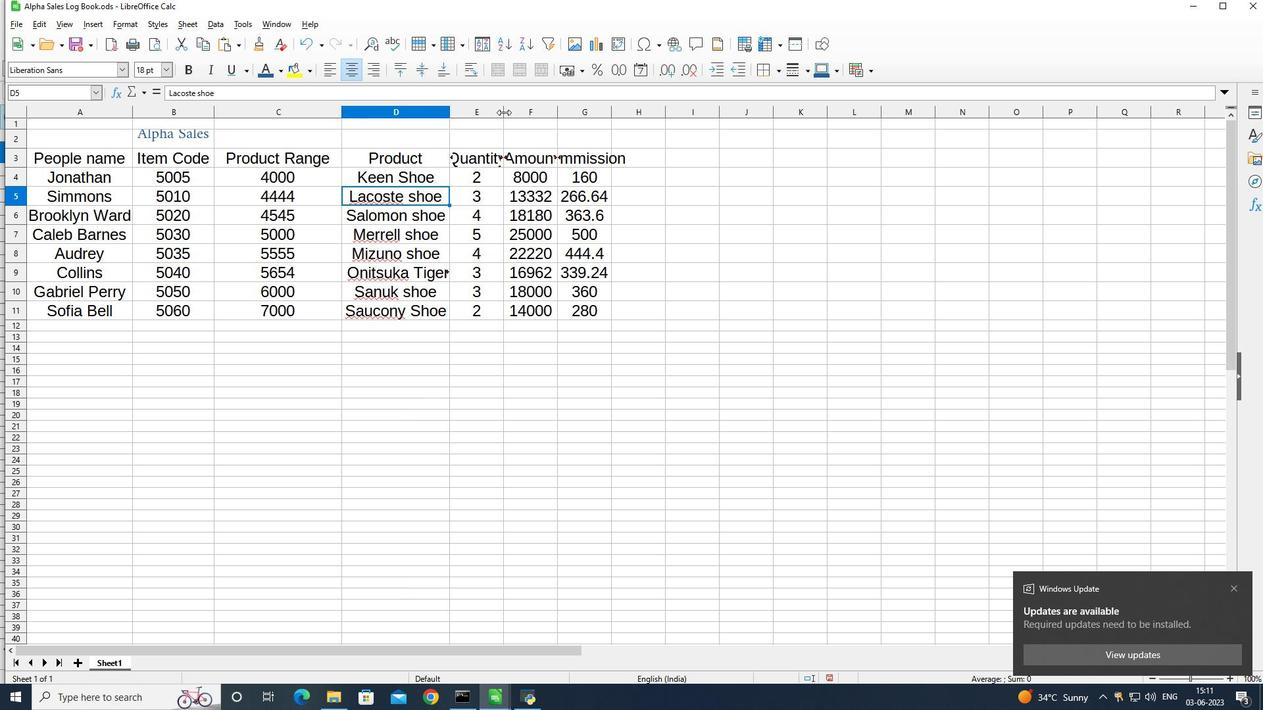 
Action: Mouse moved to (604, 107)
Screenshot: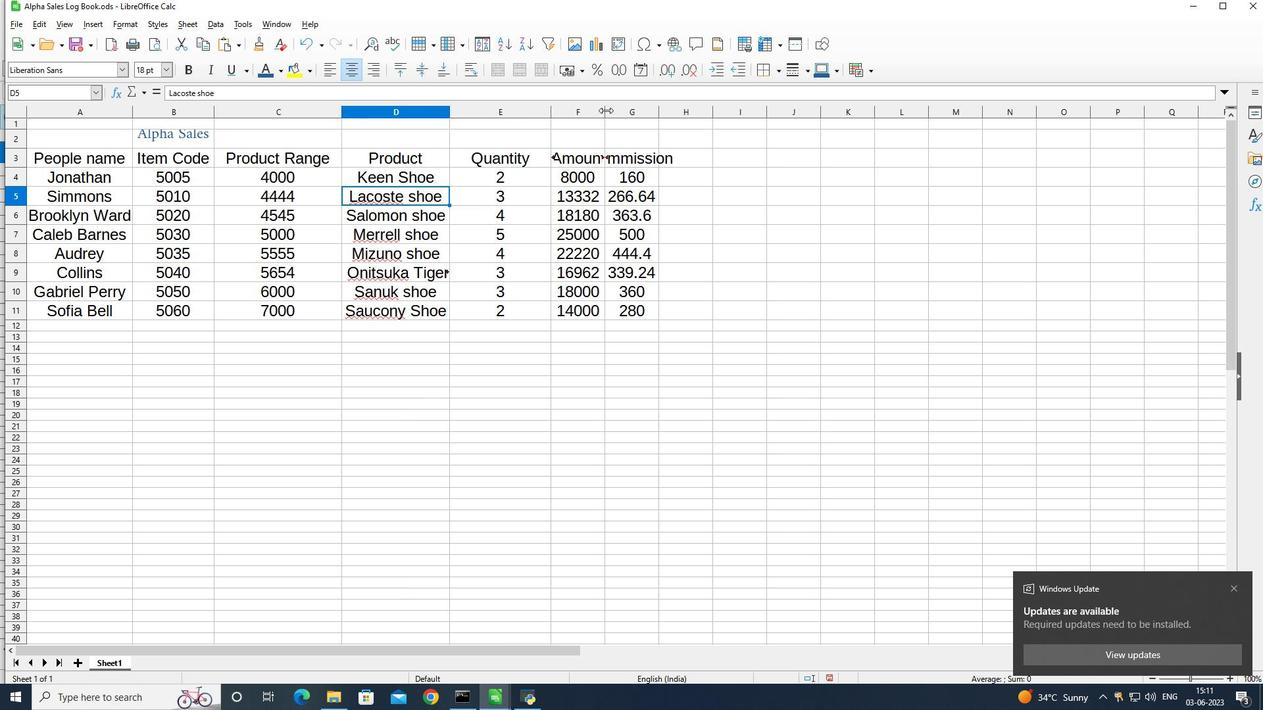 
Action: Mouse pressed left at (604, 107)
Screenshot: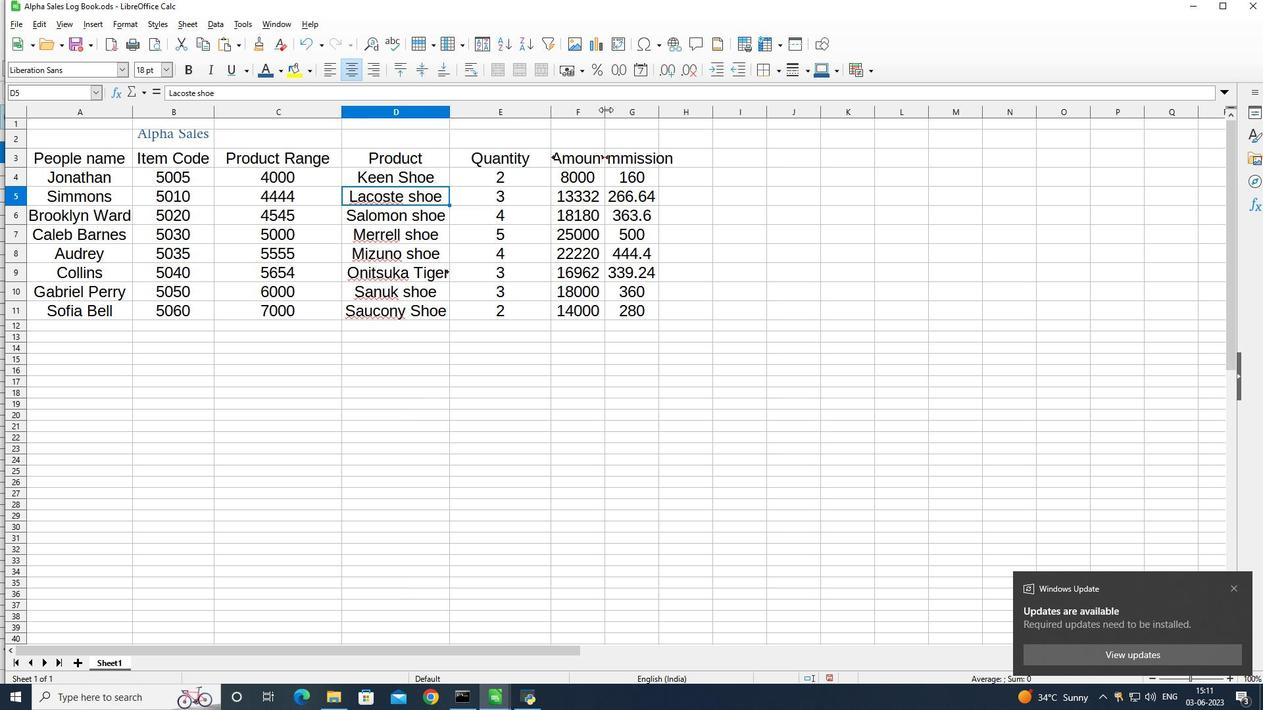
Action: Mouse moved to (711, 109)
Screenshot: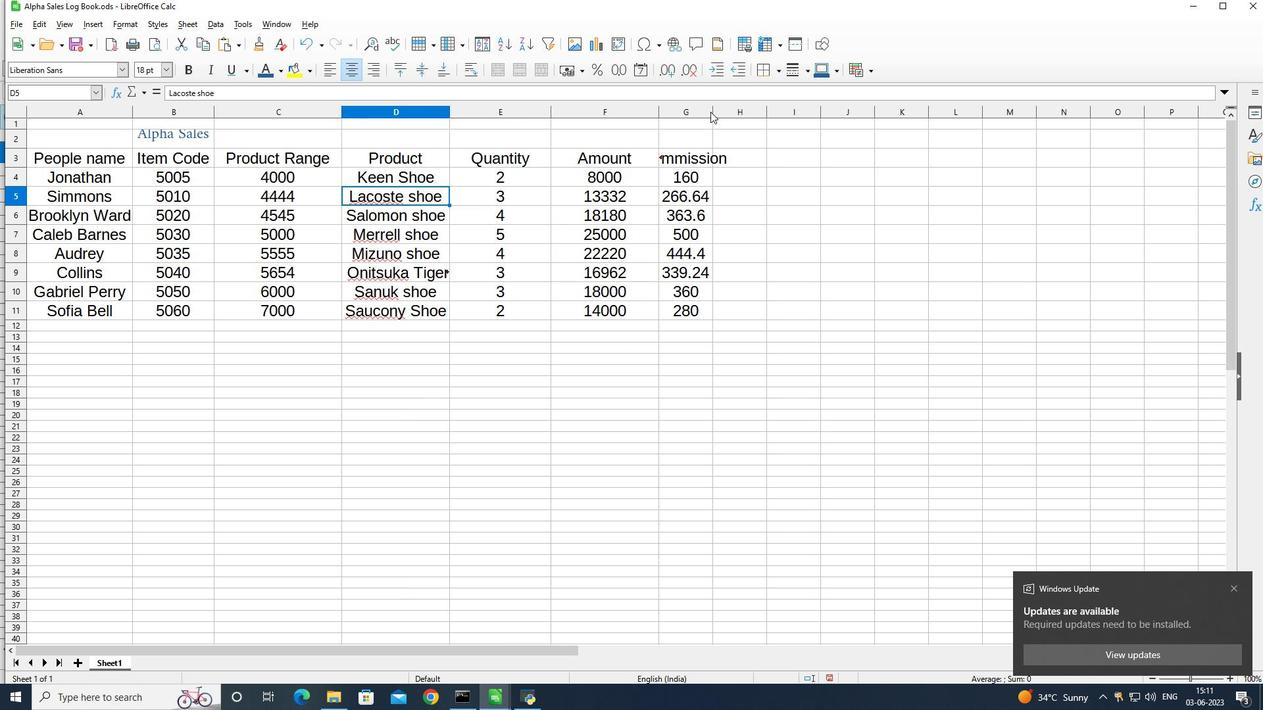 
Action: Mouse pressed left at (711, 109)
Screenshot: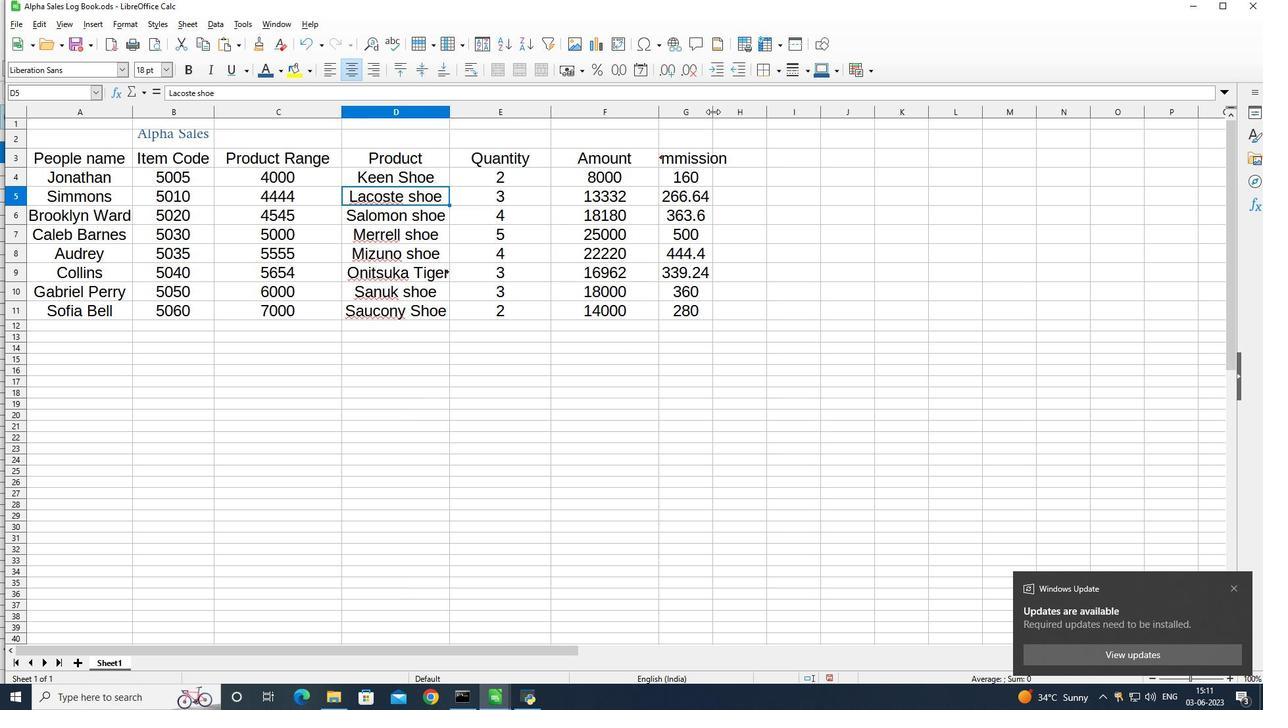 
Action: Mouse moved to (28, 152)
Screenshot: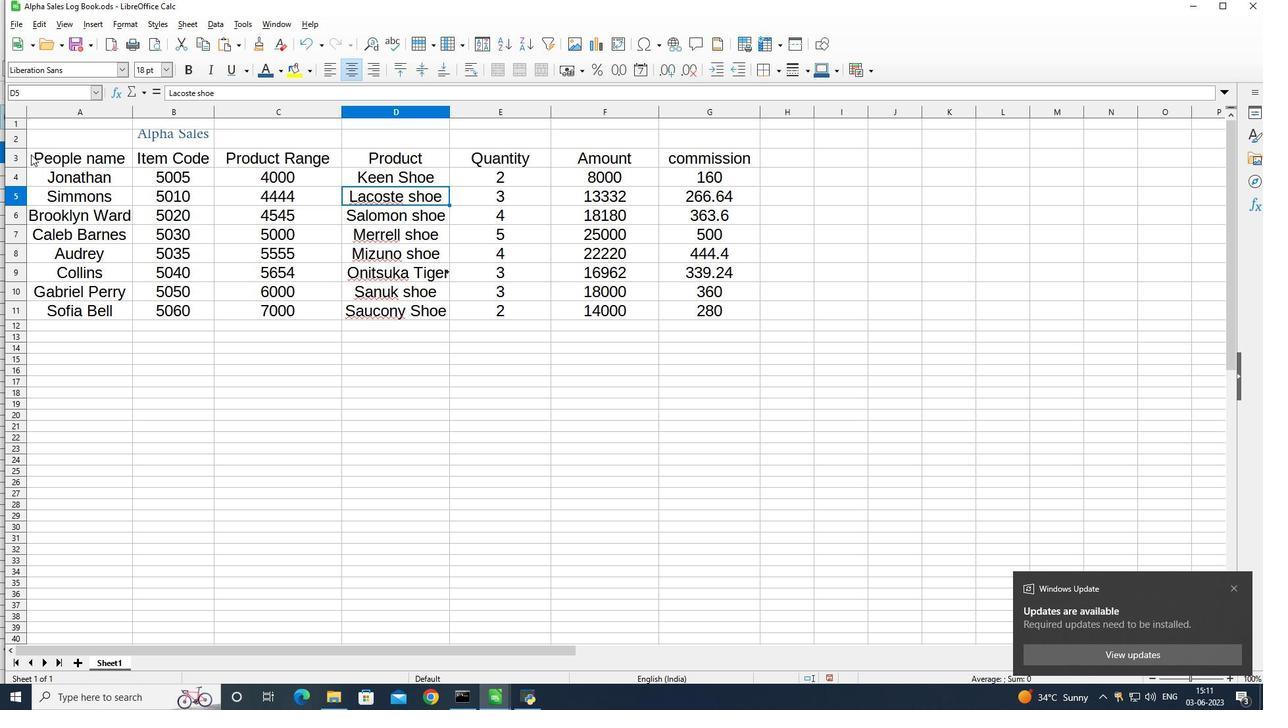
Action: Mouse pressed left at (28, 152)
Screenshot: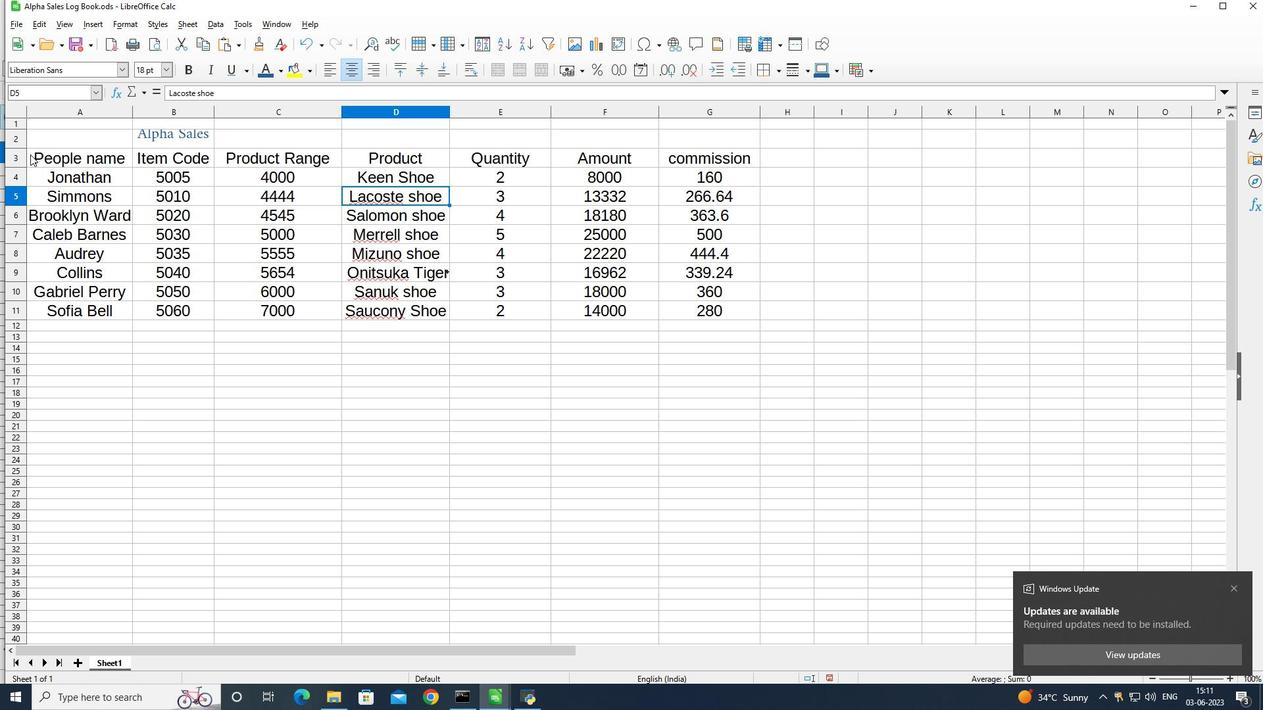 
Action: Mouse moved to (79, 69)
Screenshot: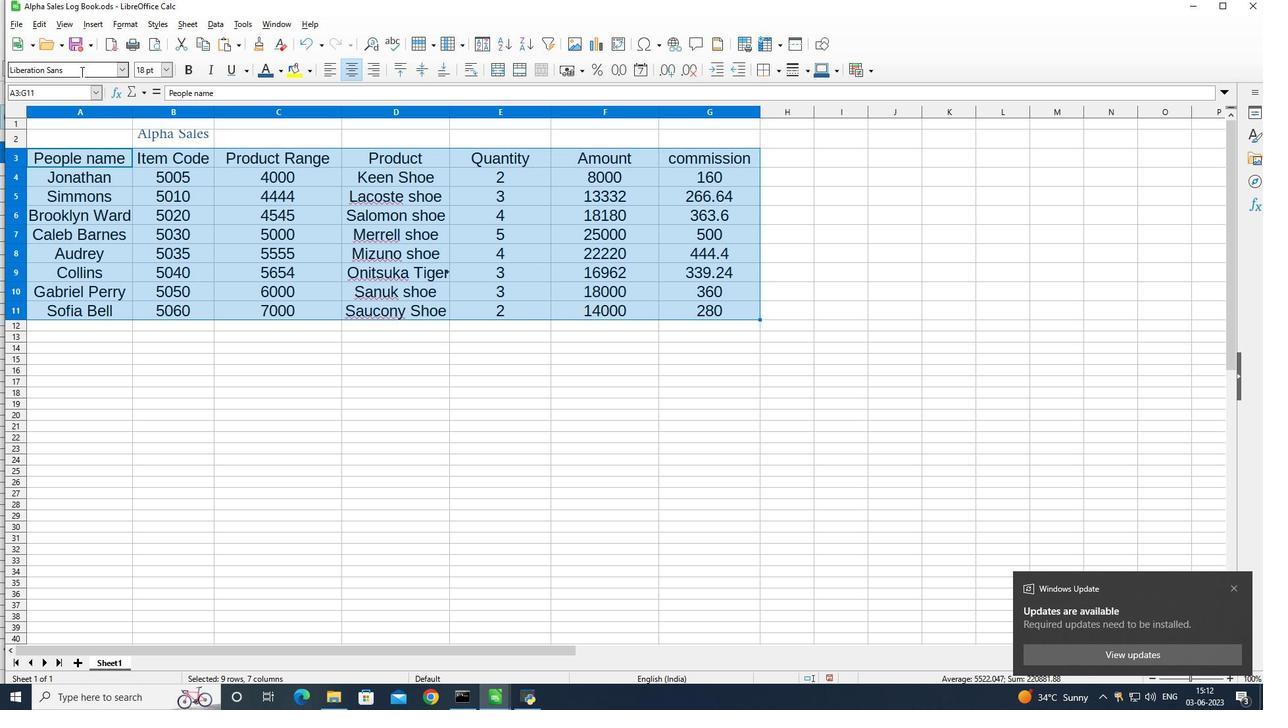 
Action: Mouse pressed left at (79, 69)
Screenshot: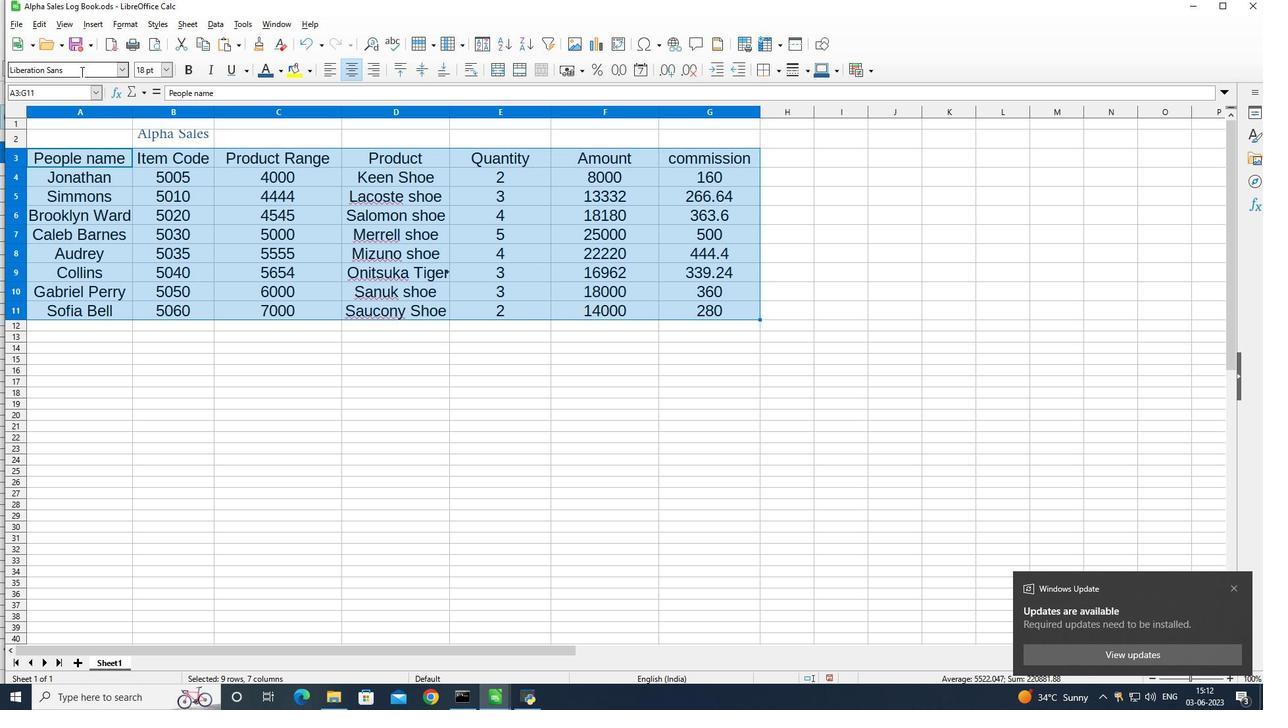 
Action: Mouse moved to (76, 69)
Screenshot: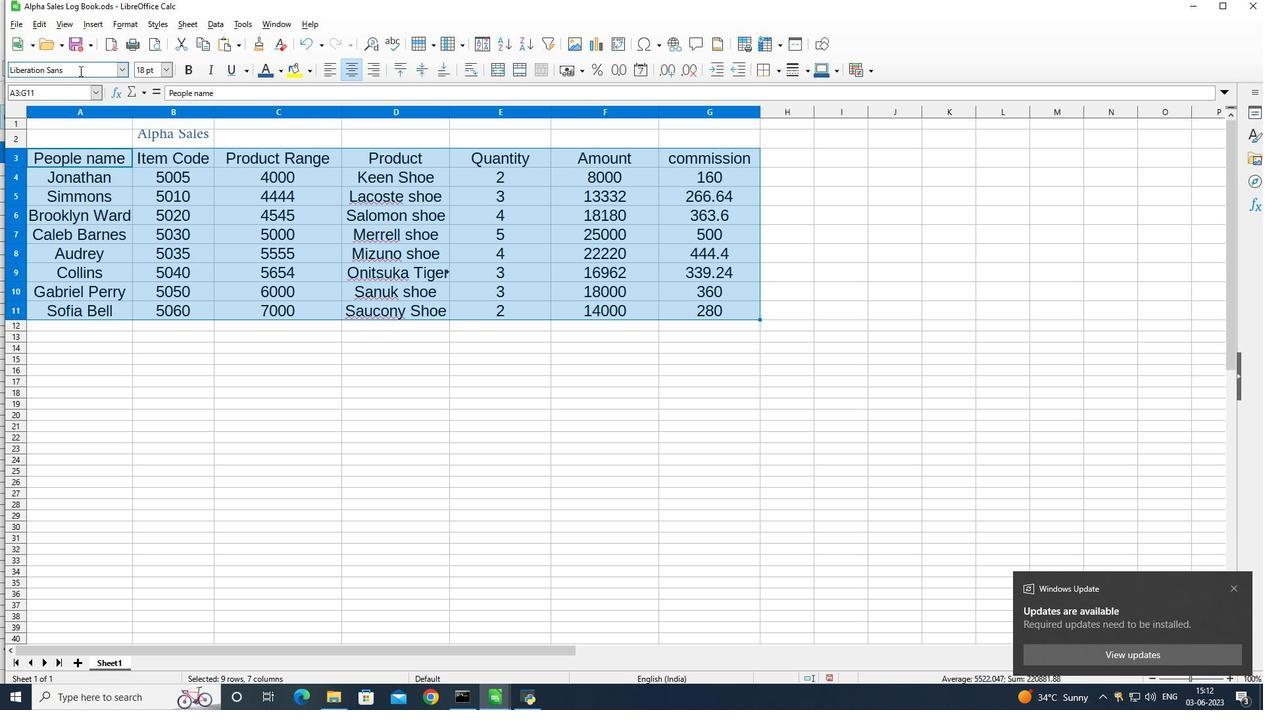 
Action: Key pressed <Key.backspace><Key.backspace><Key.backspace><Key.backspace><Key.backspace><Key.backspace><Key.backspace><Key.backspace><Key.backspace><Key.backspace><Key.backspace><Key.backspace><Key.backspace><Key.backspace><Key.backspace><Key.backspace><Key.backspace><Key.backspace><Key.backspace><Key.shift>calibri<Key.enter><Key.enter>
Screenshot: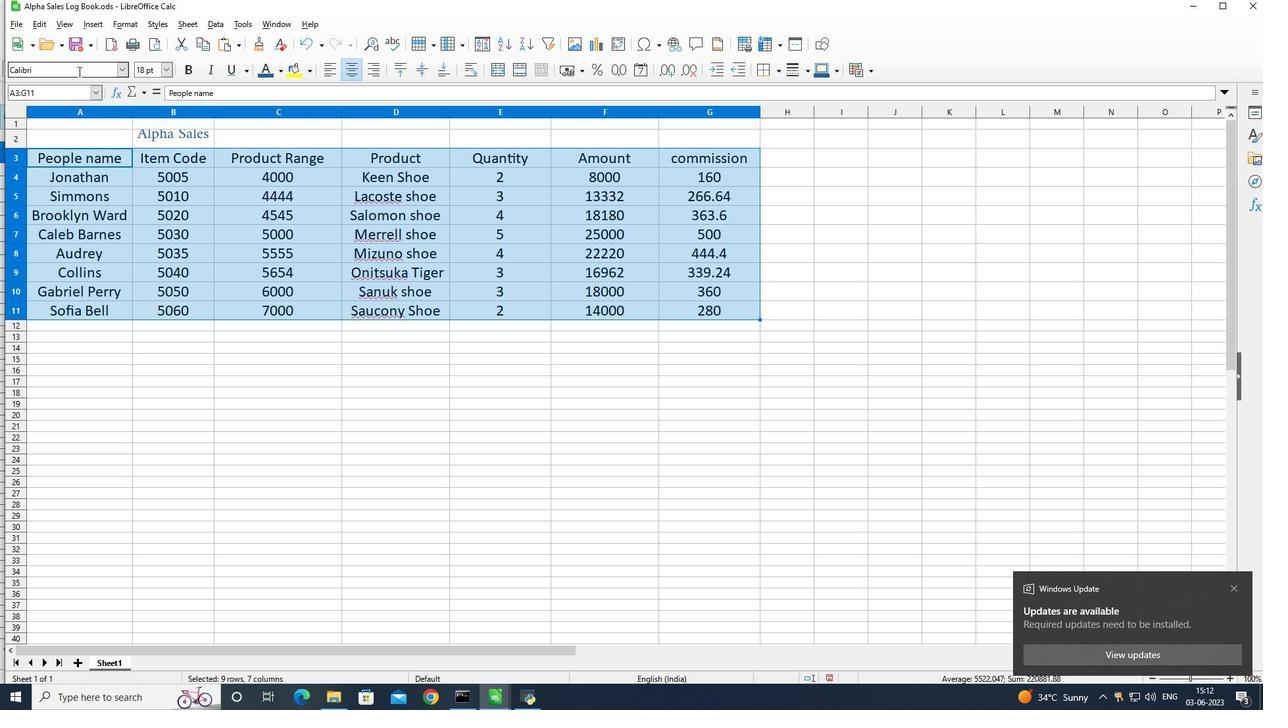 
Action: Mouse moved to (161, 65)
Screenshot: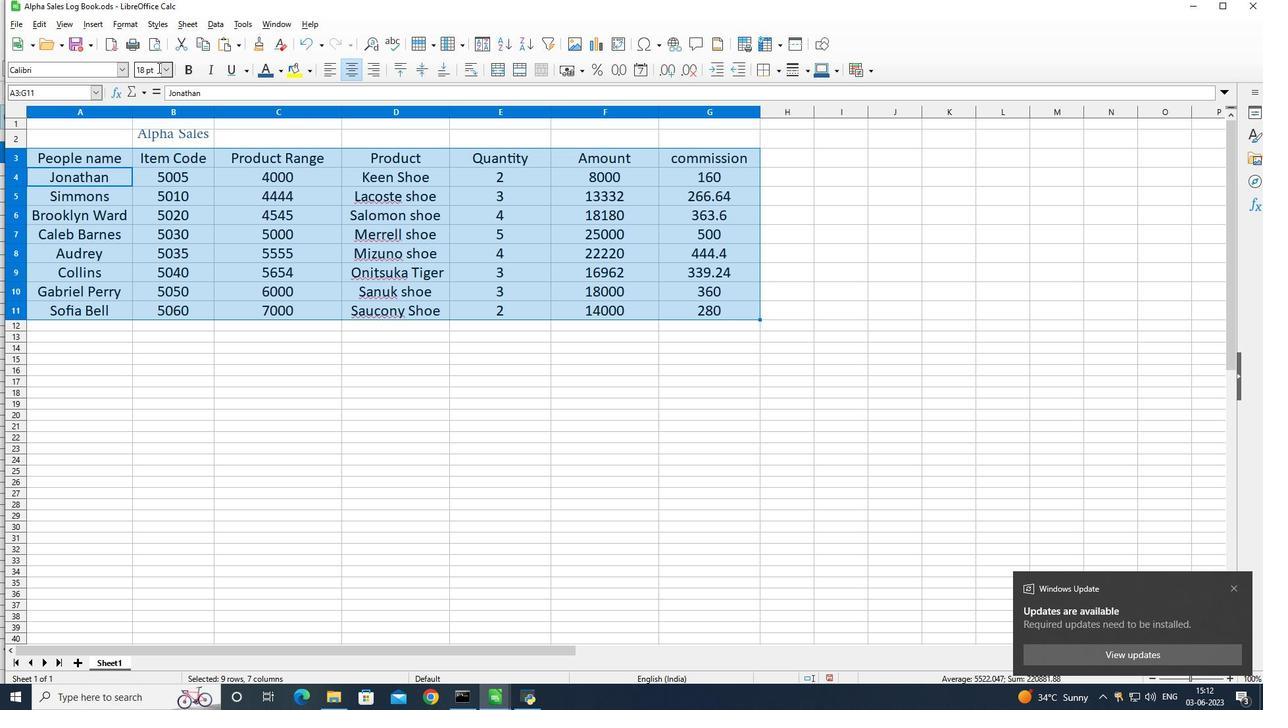 
Action: Mouse pressed left at (161, 65)
Screenshot: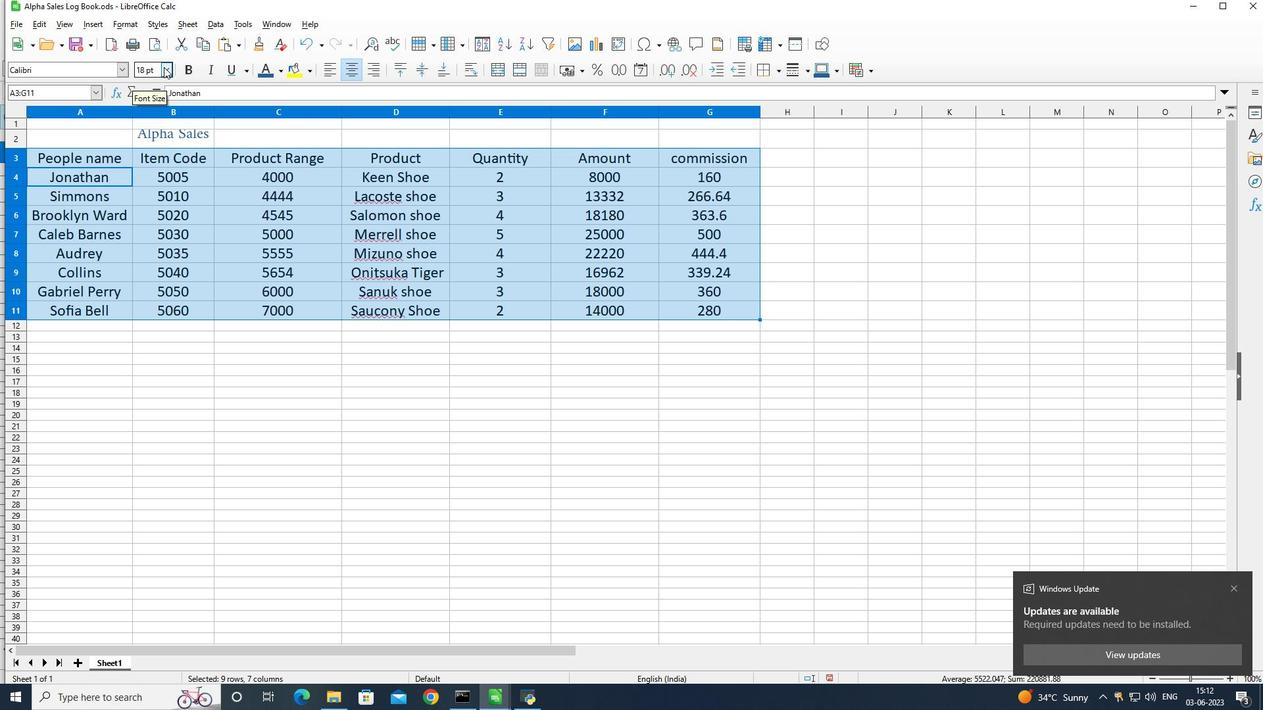 
Action: Mouse moved to (145, 114)
Screenshot: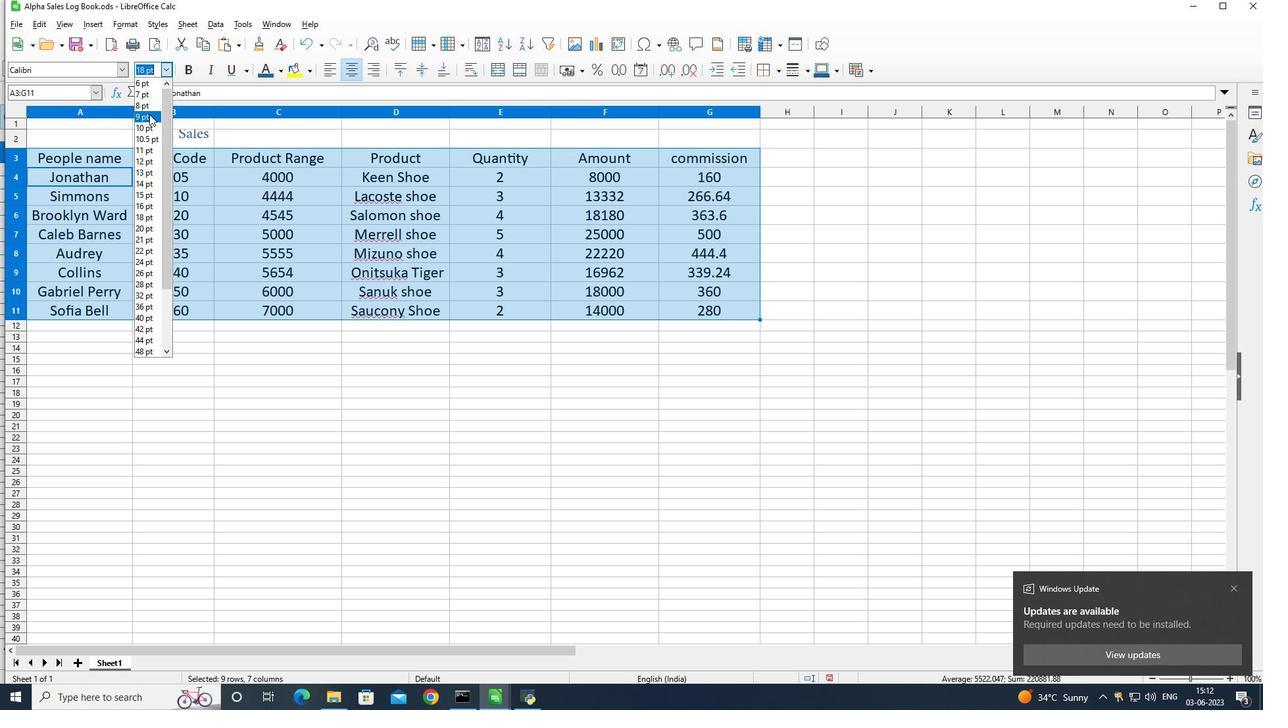 
Action: Mouse pressed left at (145, 114)
Screenshot: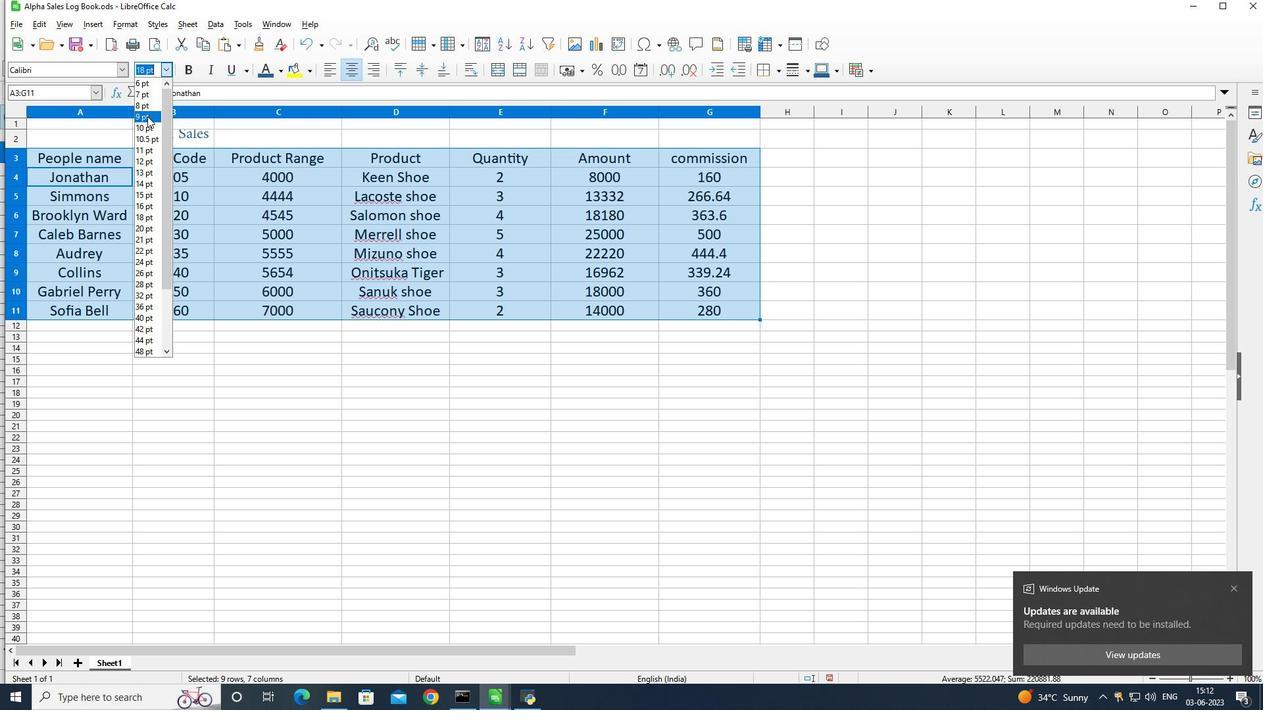 
Action: Mouse moved to (344, 61)
Screenshot: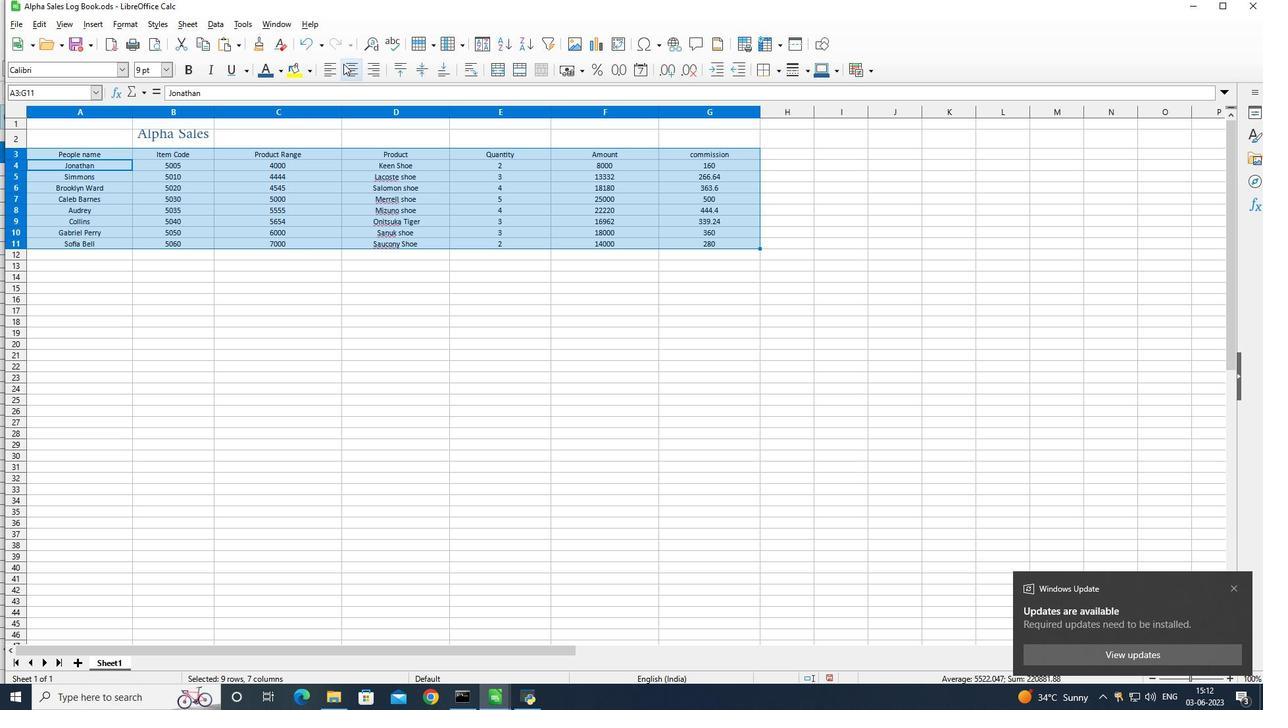 
Action: Mouse pressed left at (344, 61)
Screenshot: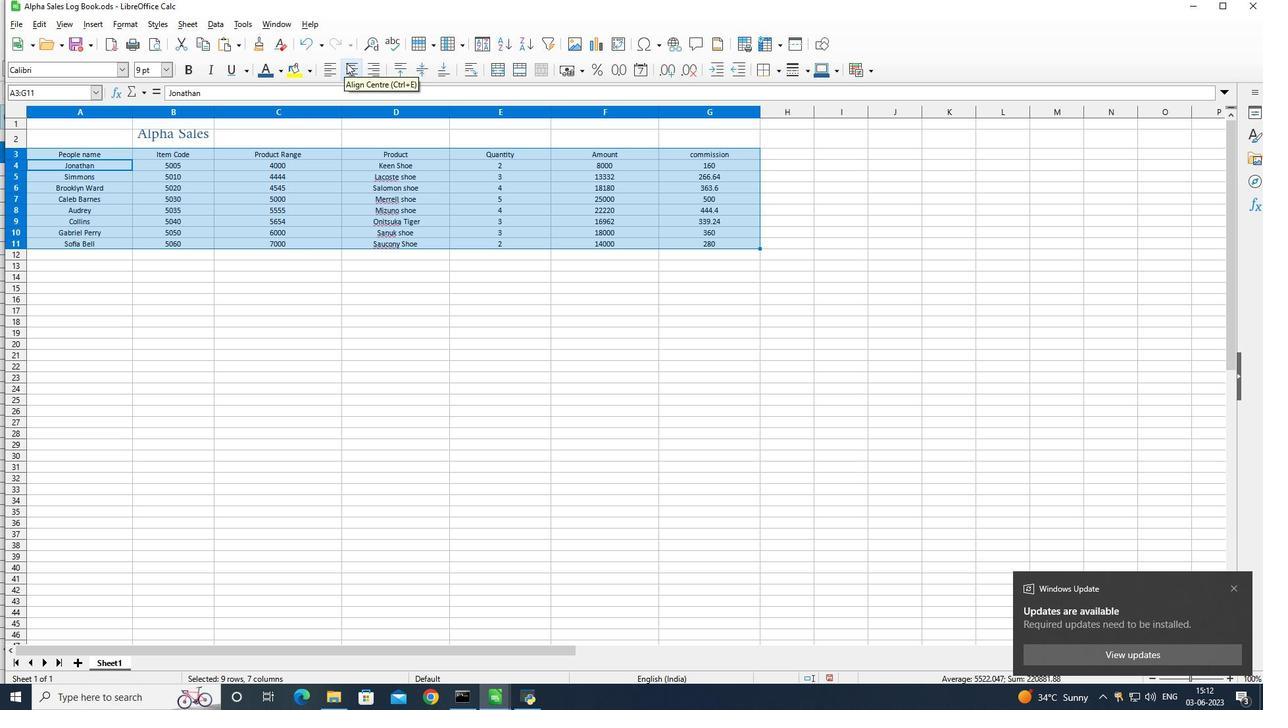 
Action: Mouse moved to (352, 69)
Screenshot: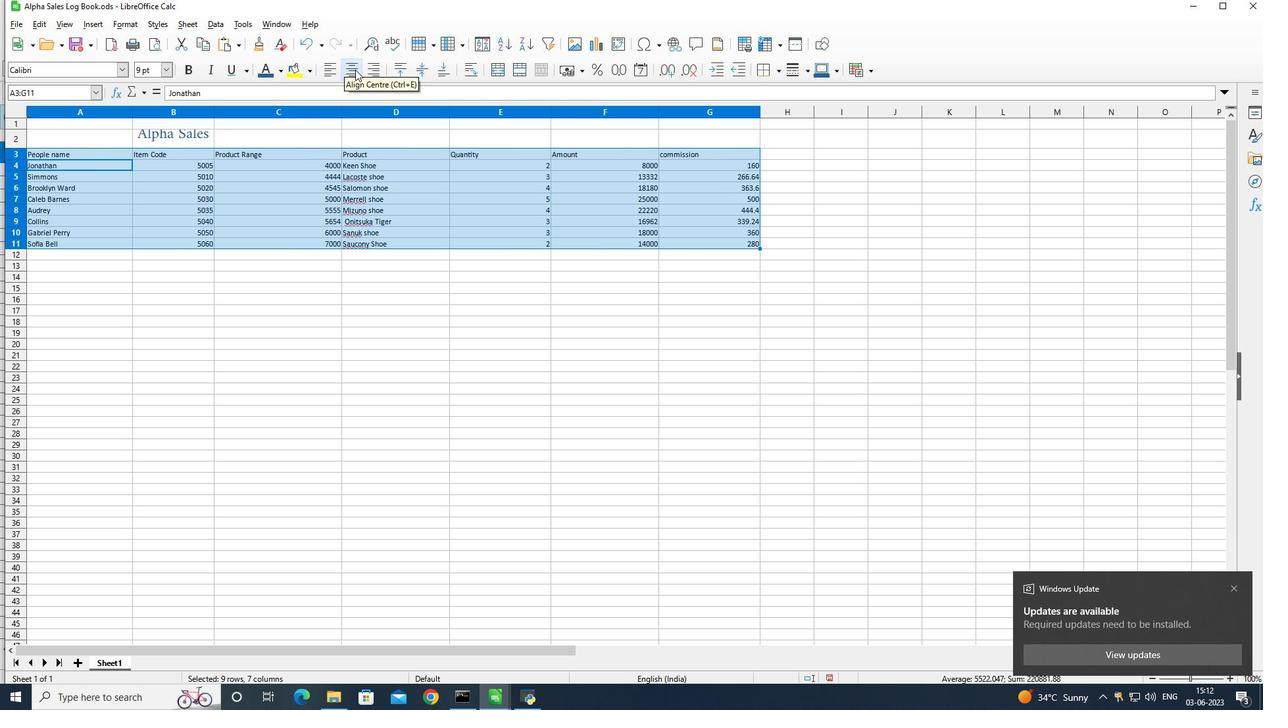 
Action: Mouse pressed left at (352, 69)
Screenshot: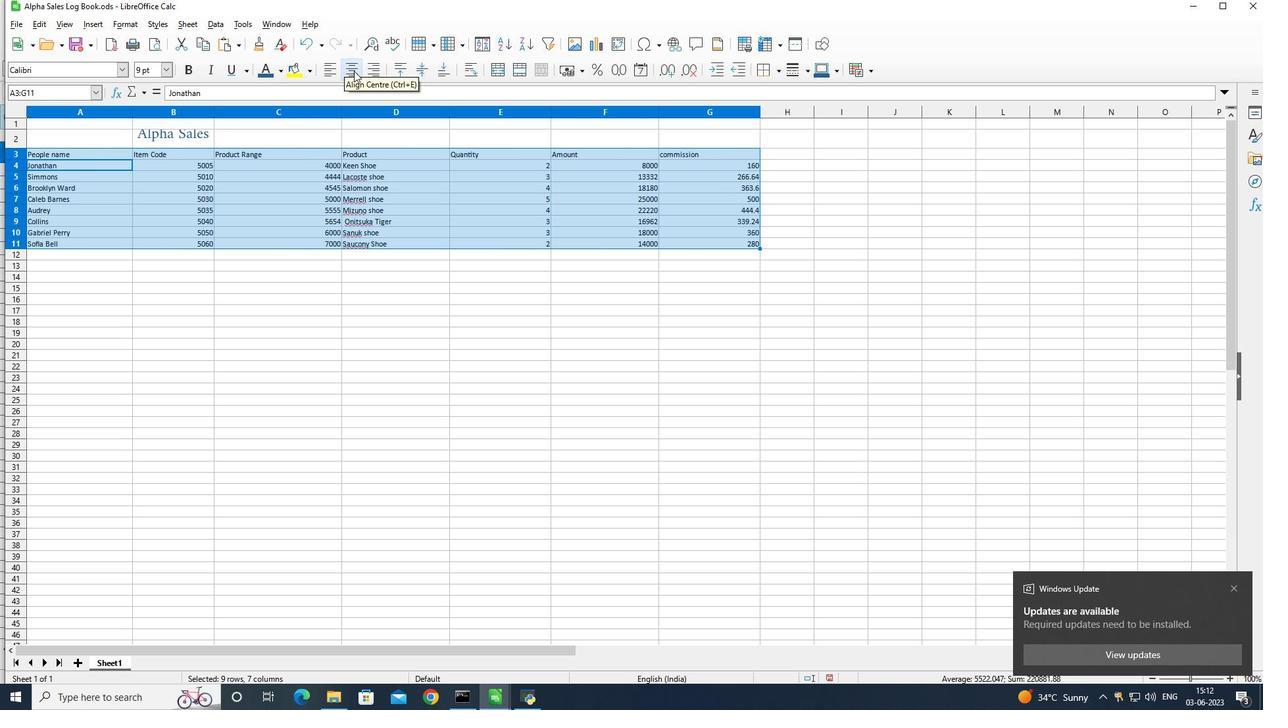 
Action: Mouse moved to (175, 131)
Screenshot: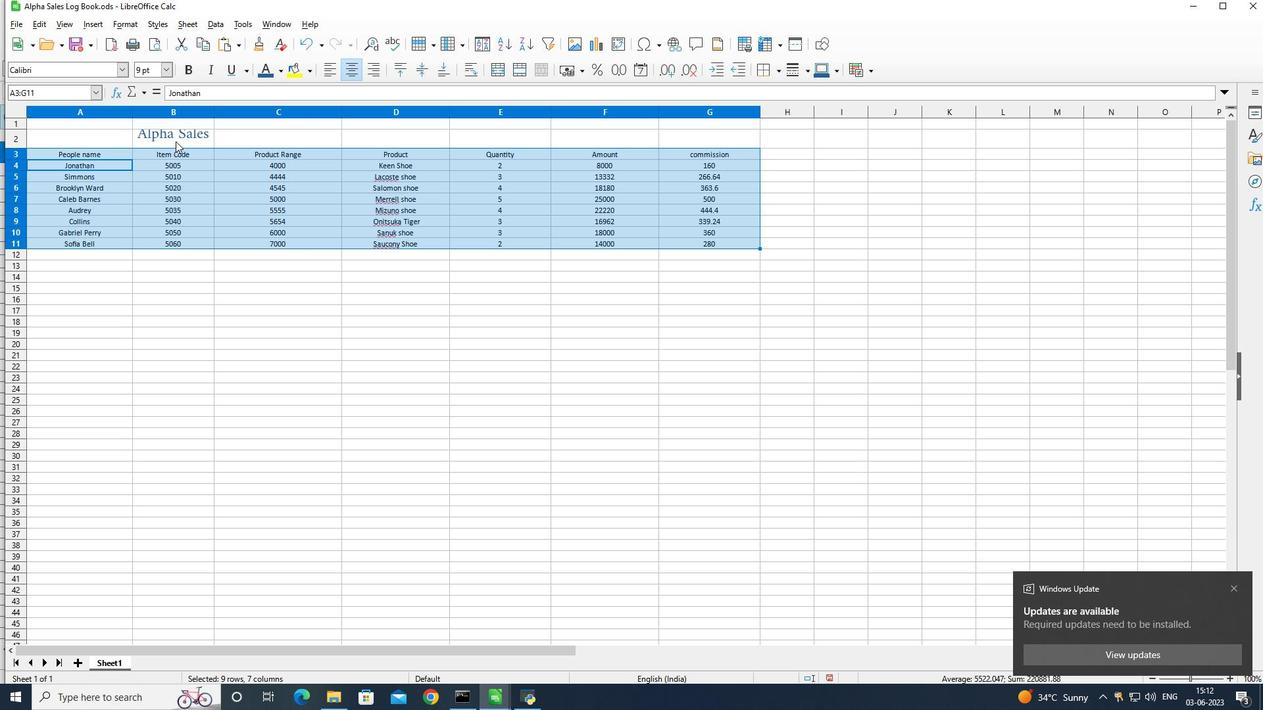 
Action: Mouse pressed left at (175, 131)
Screenshot: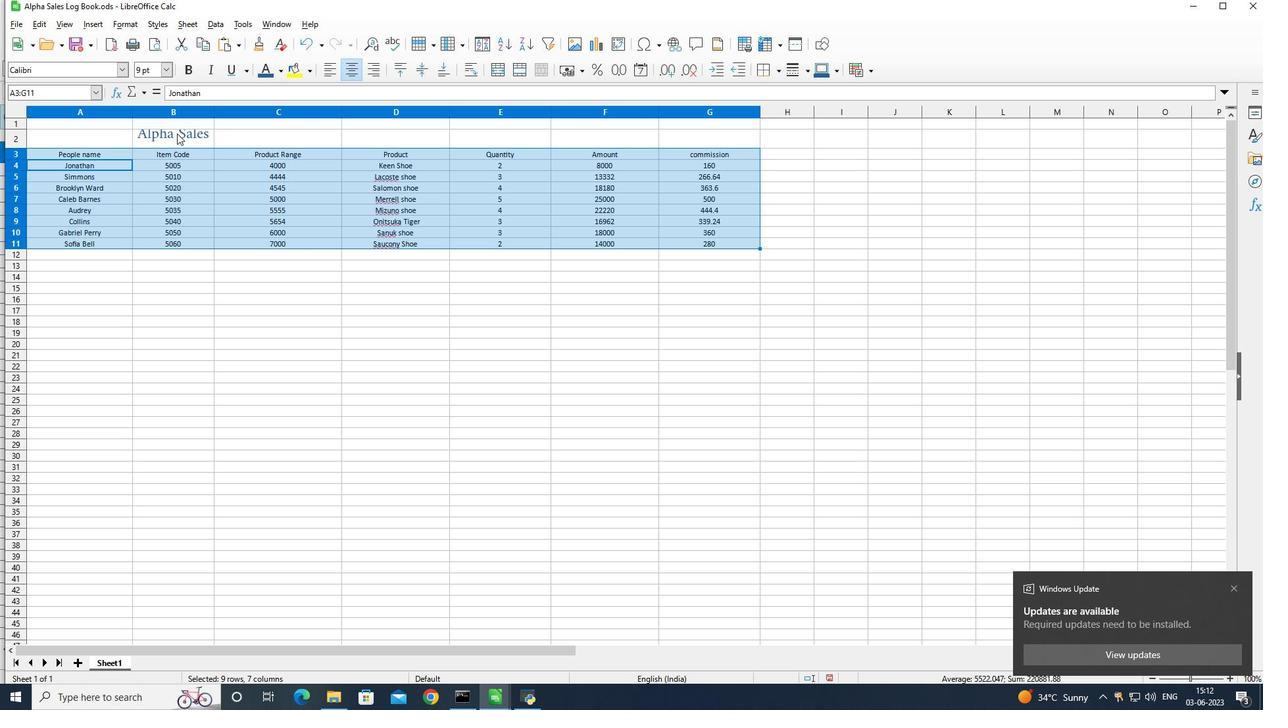 
Action: Mouse pressed left at (175, 131)
Screenshot: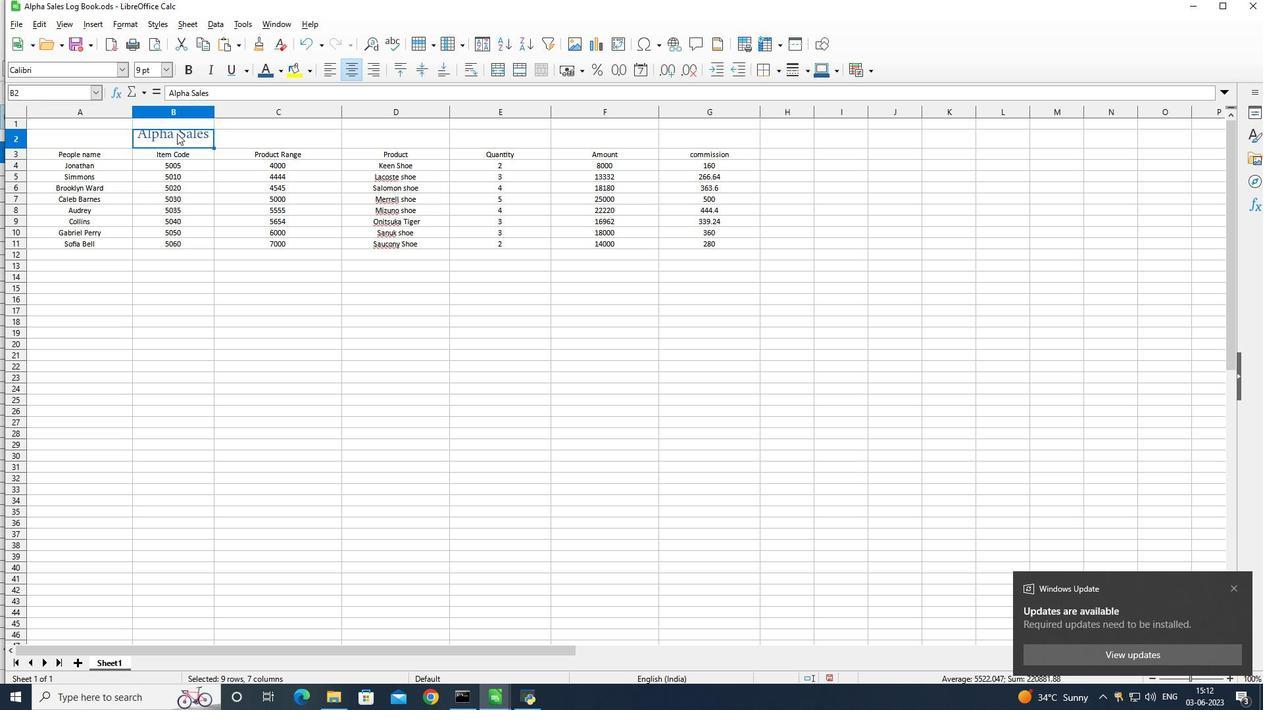 
Action: Mouse pressed left at (175, 131)
Screenshot: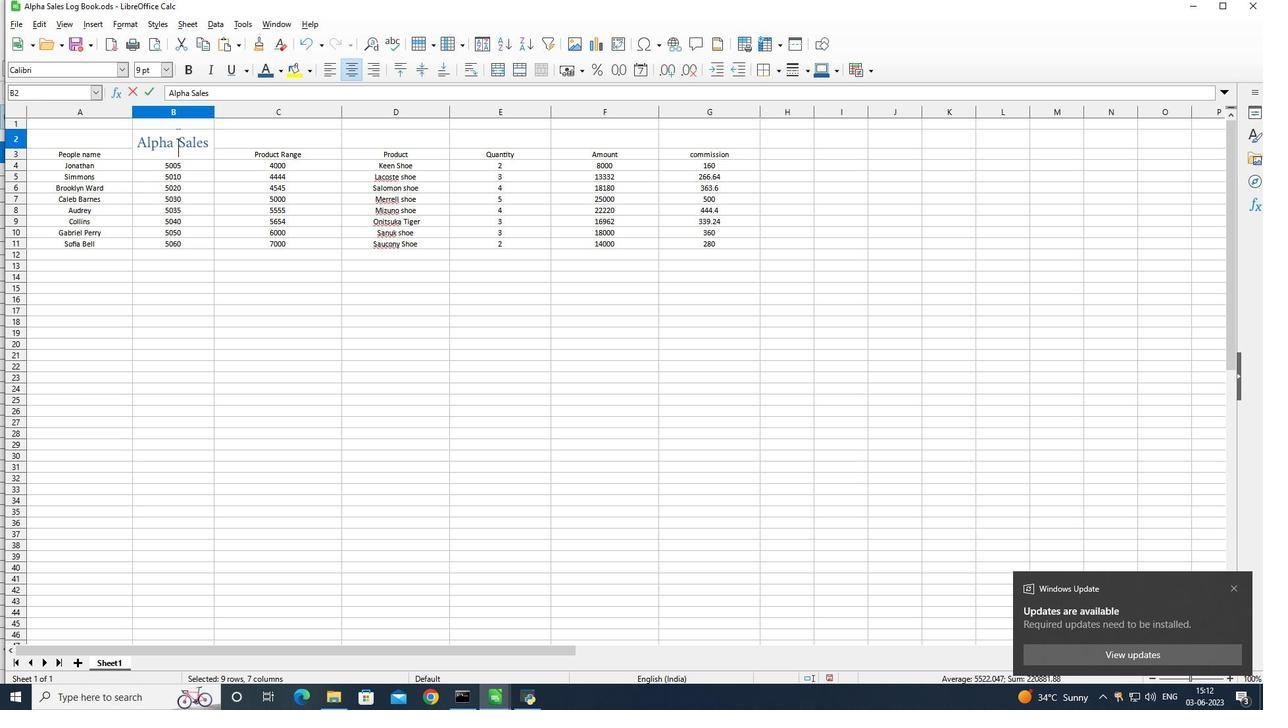 
Action: Mouse pressed left at (175, 131)
Screenshot: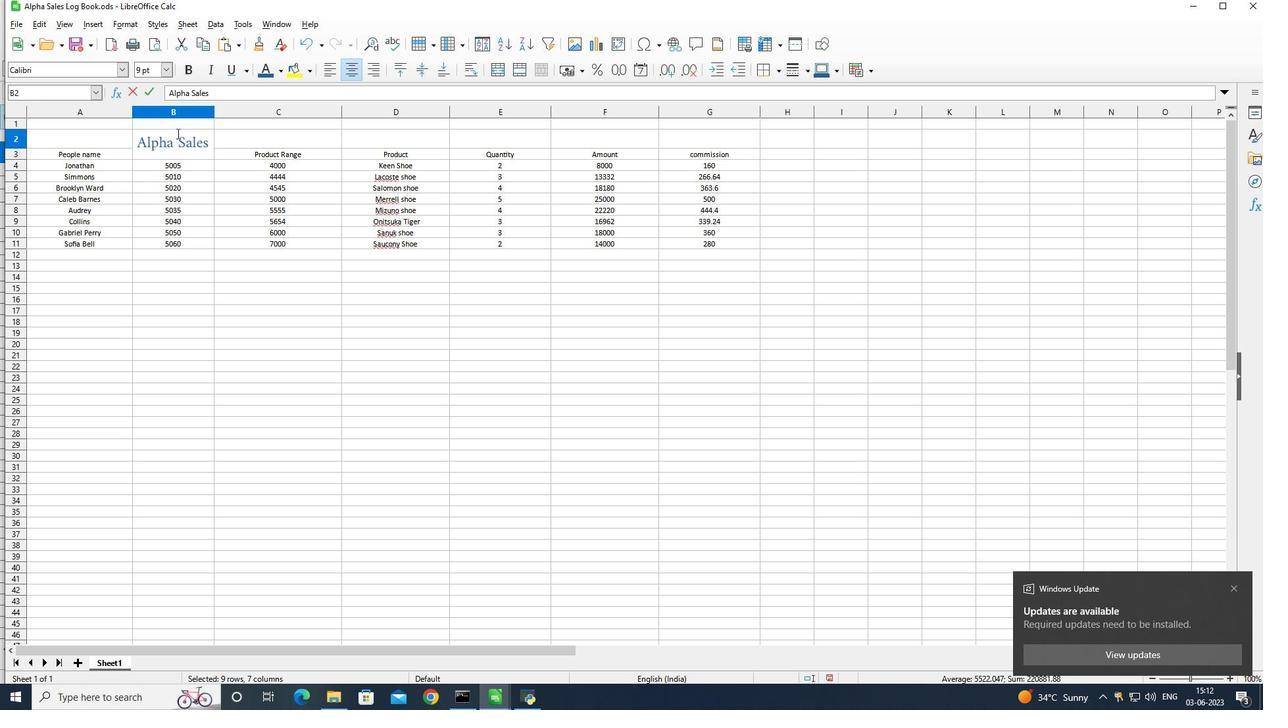 
Action: Mouse pressed left at (175, 131)
Screenshot: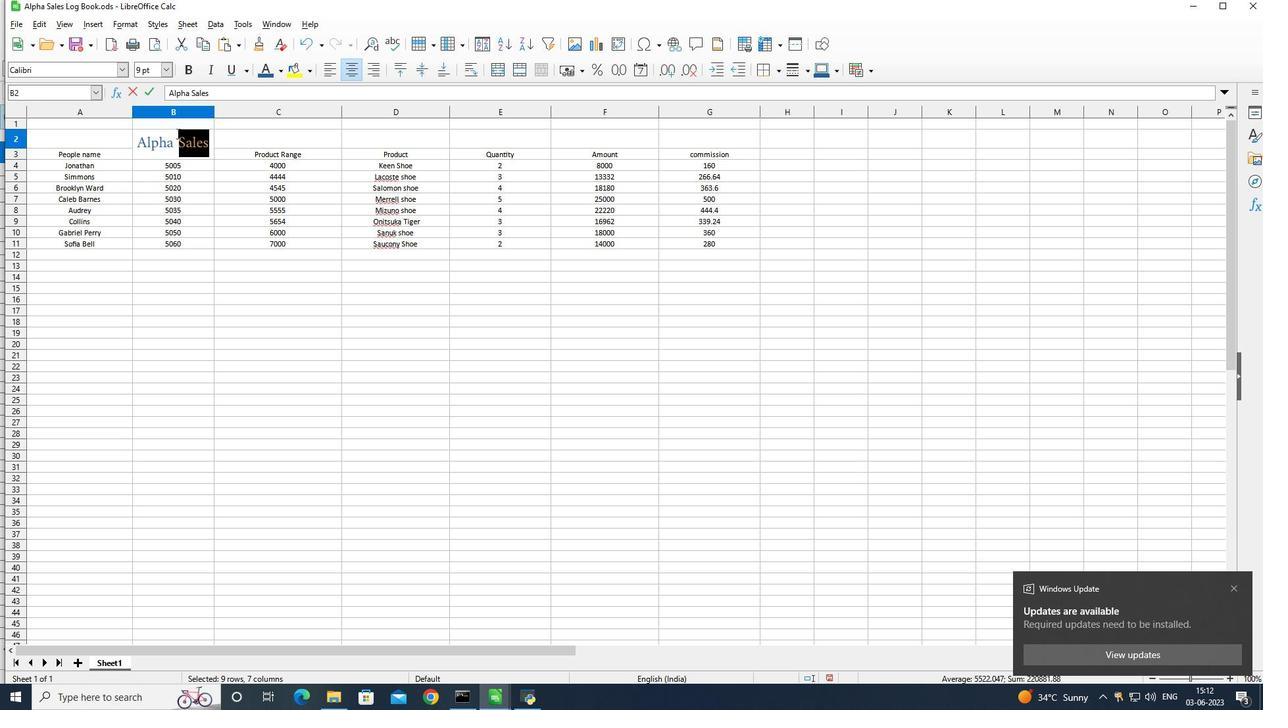 
Action: Mouse moved to (307, 69)
Screenshot: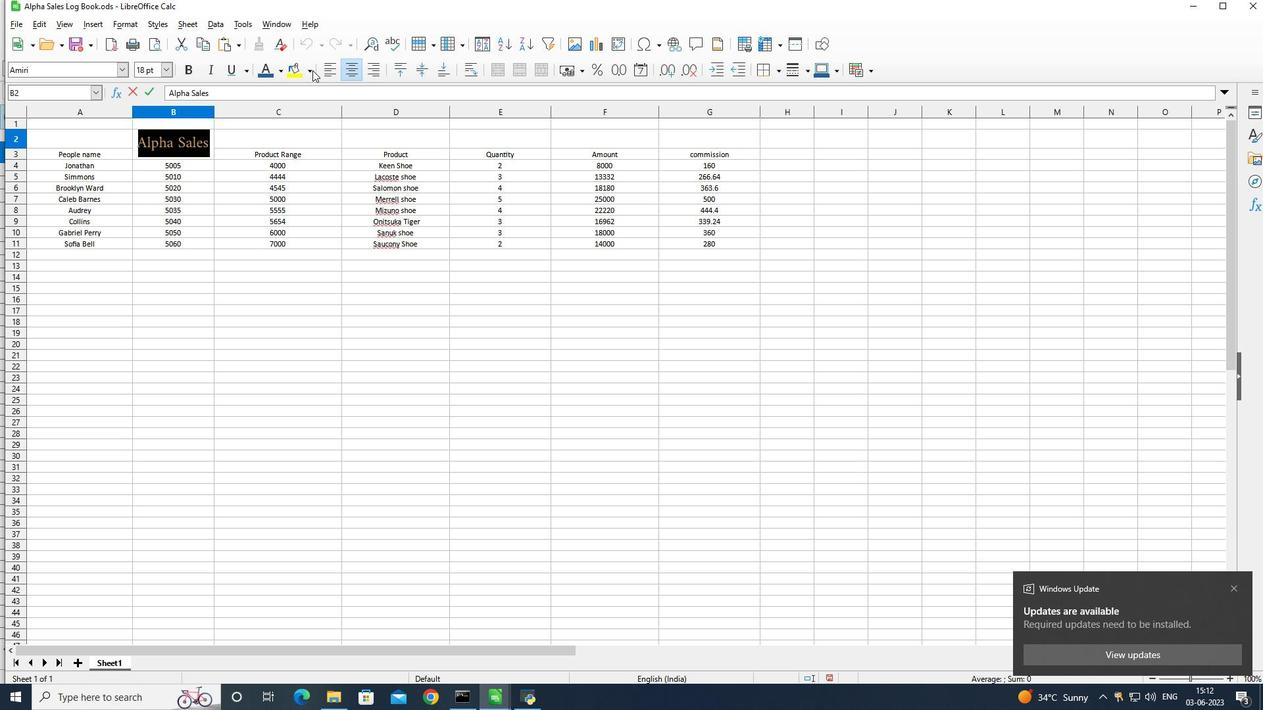 
Action: Mouse pressed left at (307, 69)
Screenshot: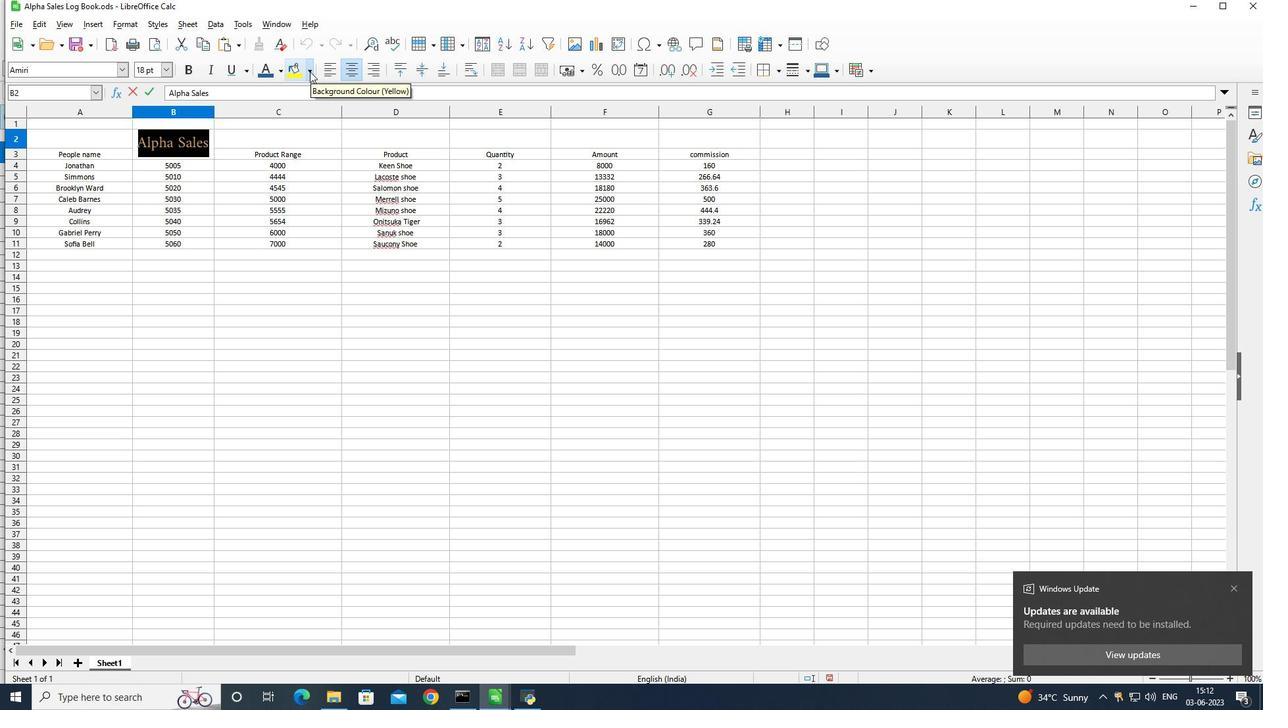 
Action: Mouse moved to (335, 159)
Screenshot: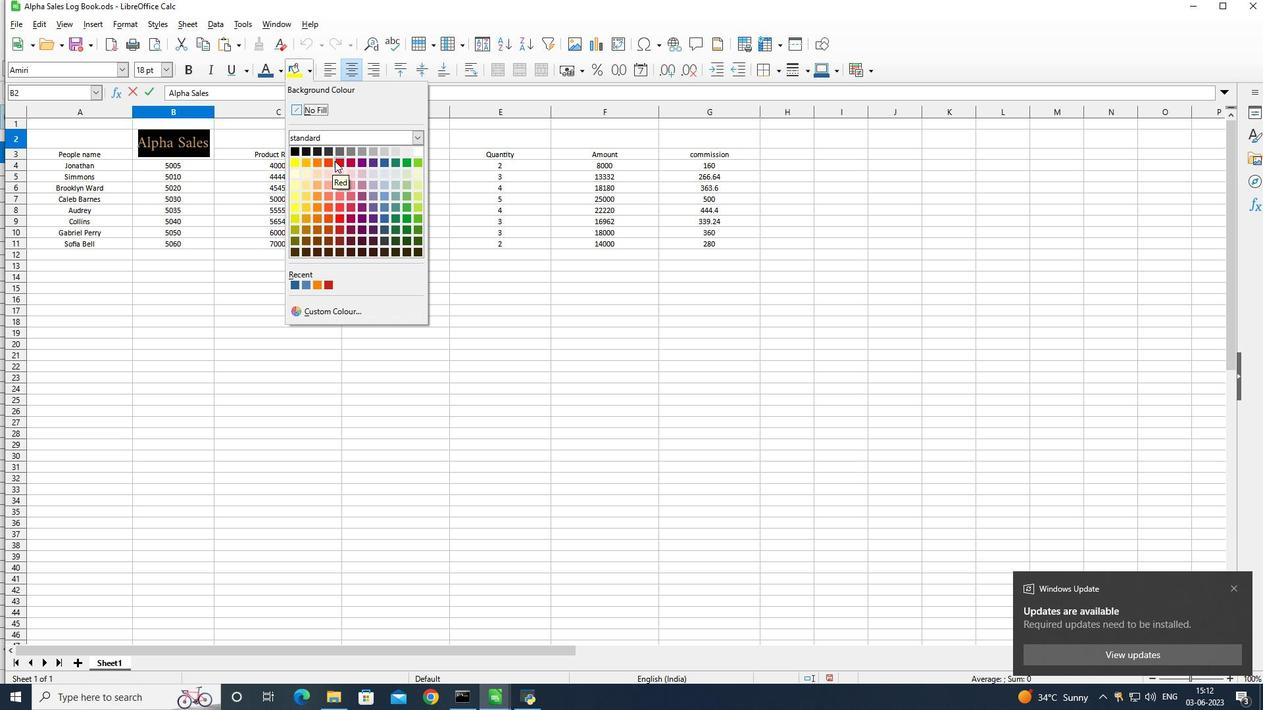 
Action: Mouse pressed left at (335, 159)
Screenshot: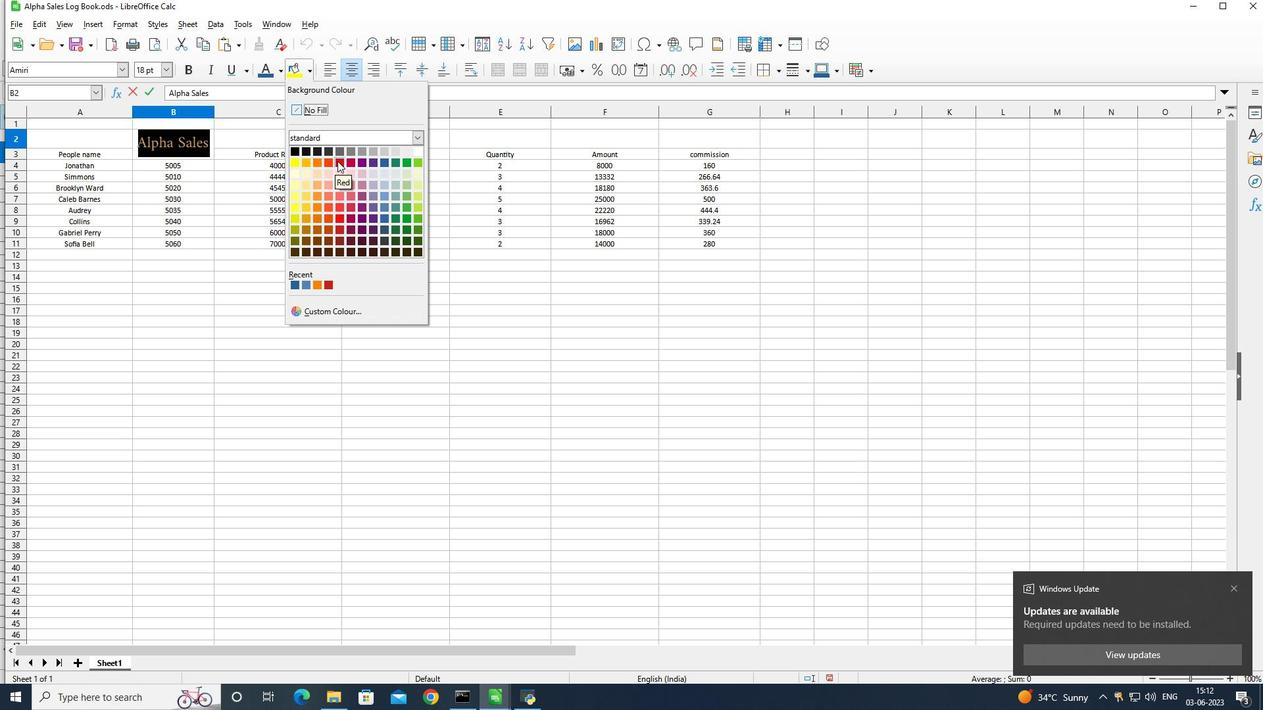 
Action: Mouse moved to (50, 149)
Screenshot: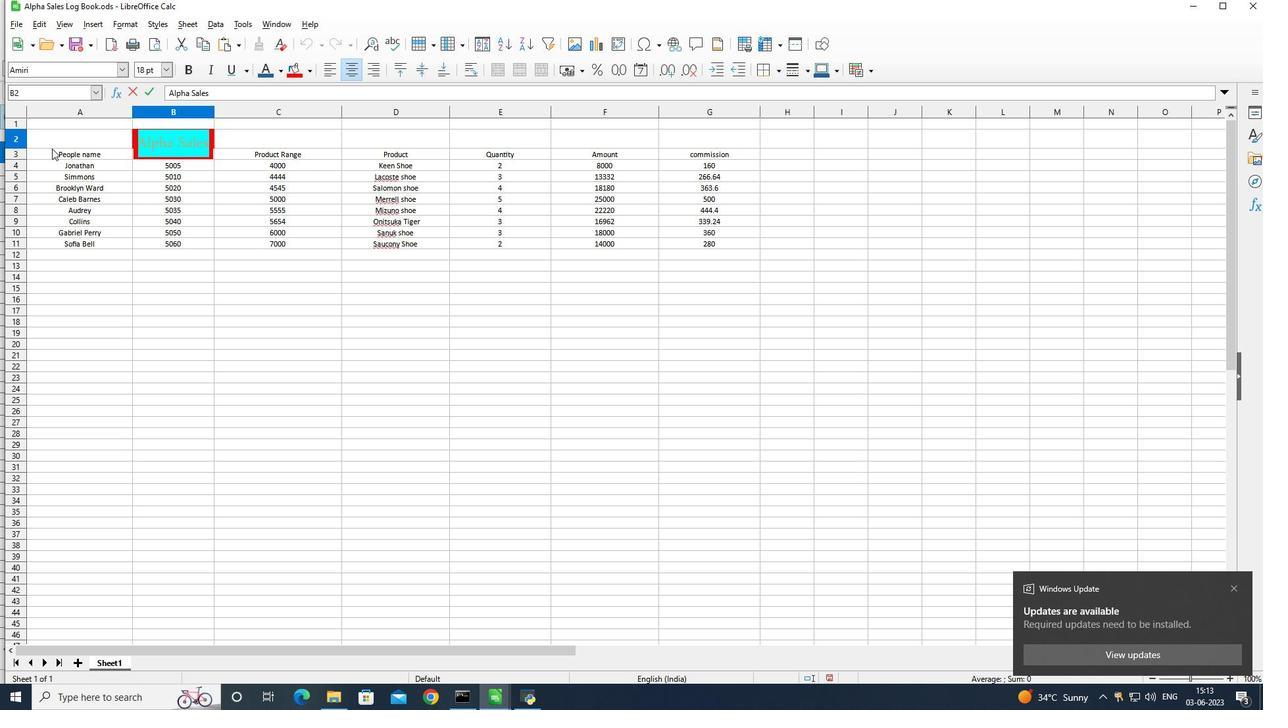 
Action: Mouse pressed left at (50, 149)
Screenshot: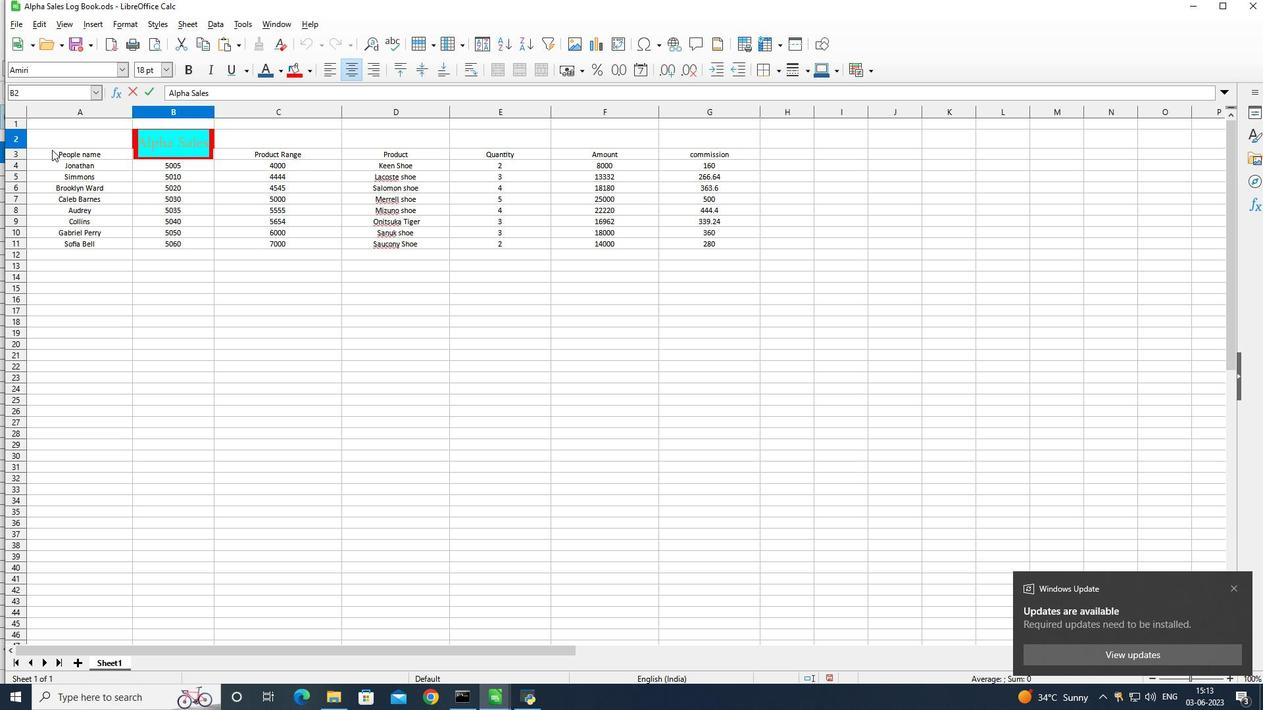 
Action: Mouse pressed left at (50, 149)
Screenshot: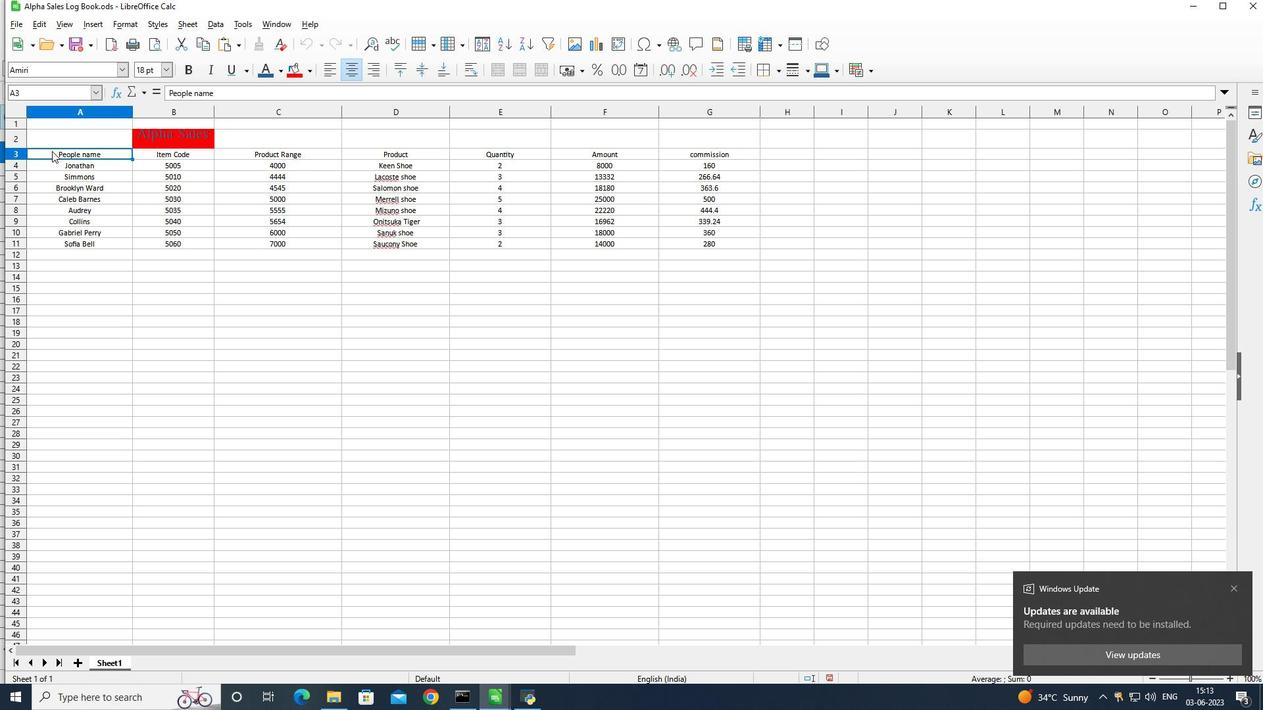 
Action: Mouse moved to (278, 73)
Screenshot: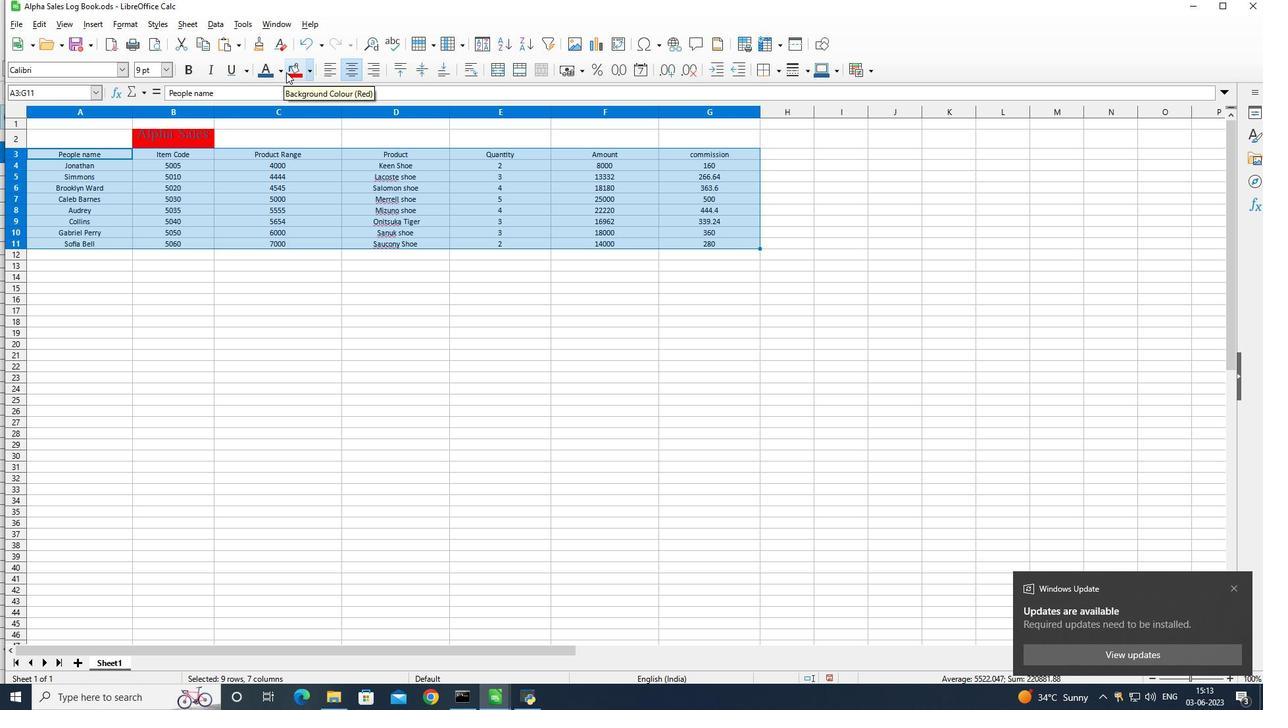 
Action: Mouse pressed left at (278, 73)
Screenshot: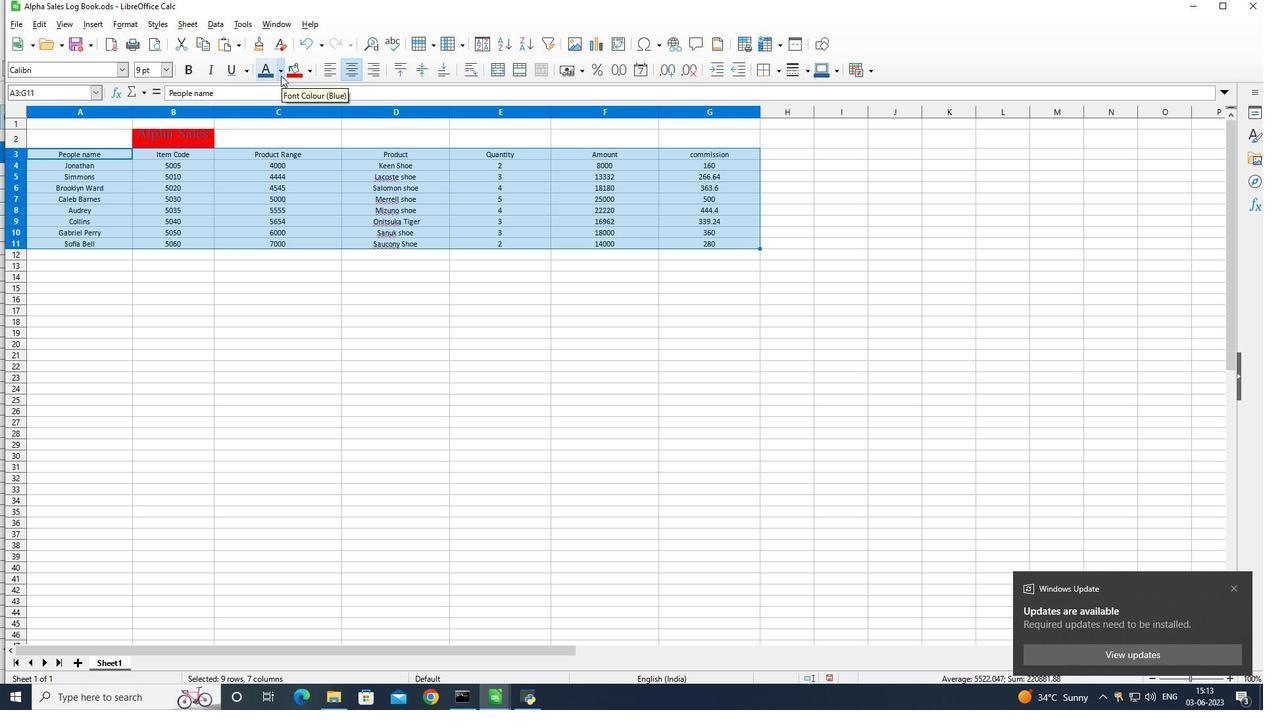 
Action: Mouse moved to (263, 148)
Screenshot: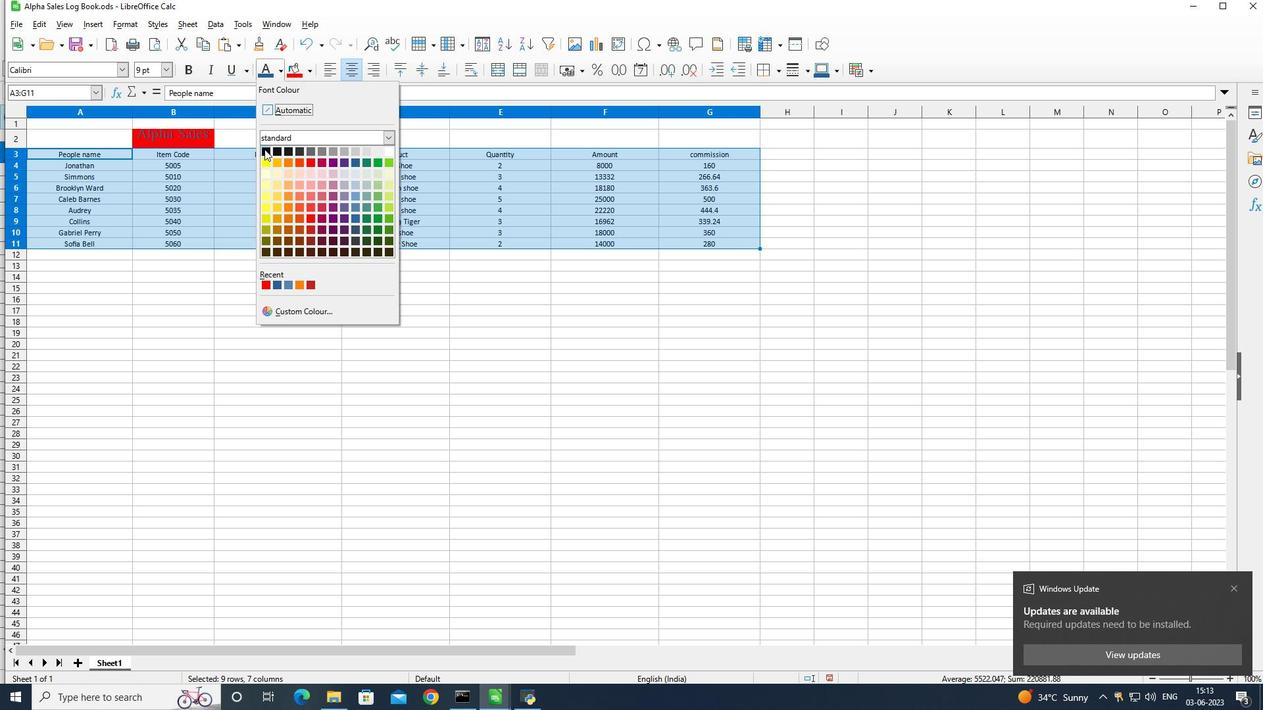 
Action: Mouse pressed left at (263, 148)
Screenshot: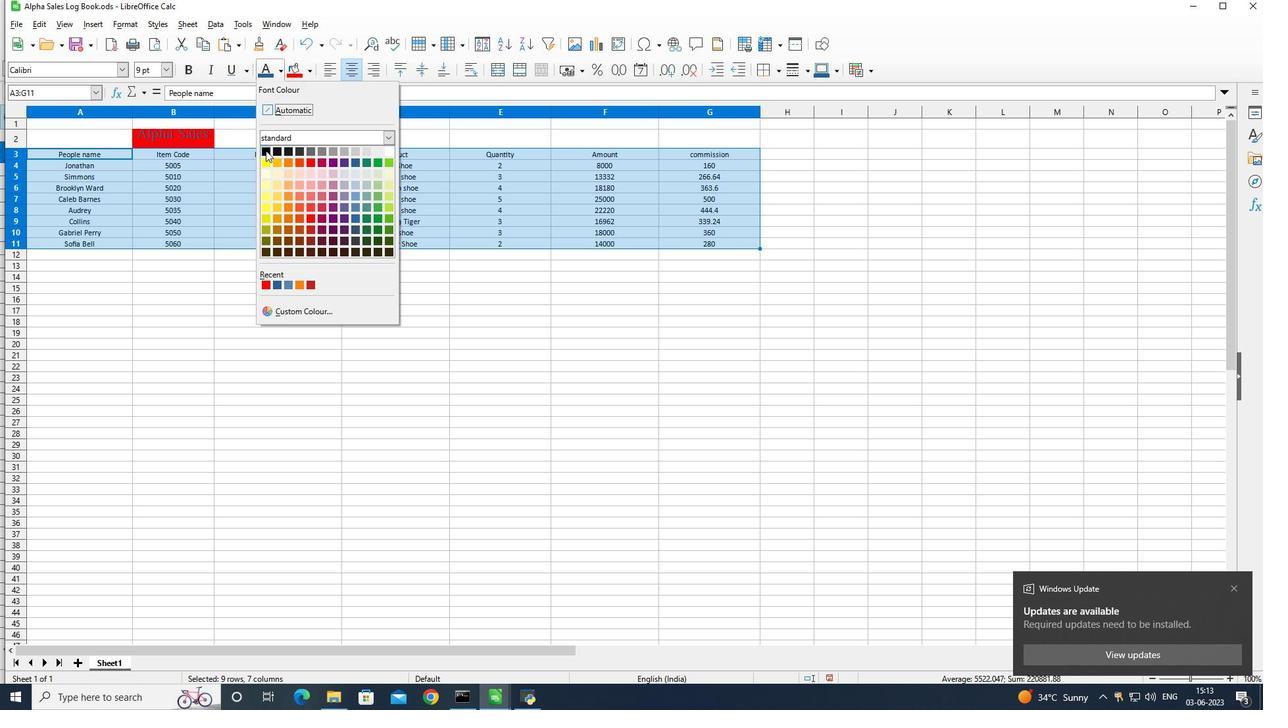 
Action: Mouse moved to (265, 272)
Screenshot: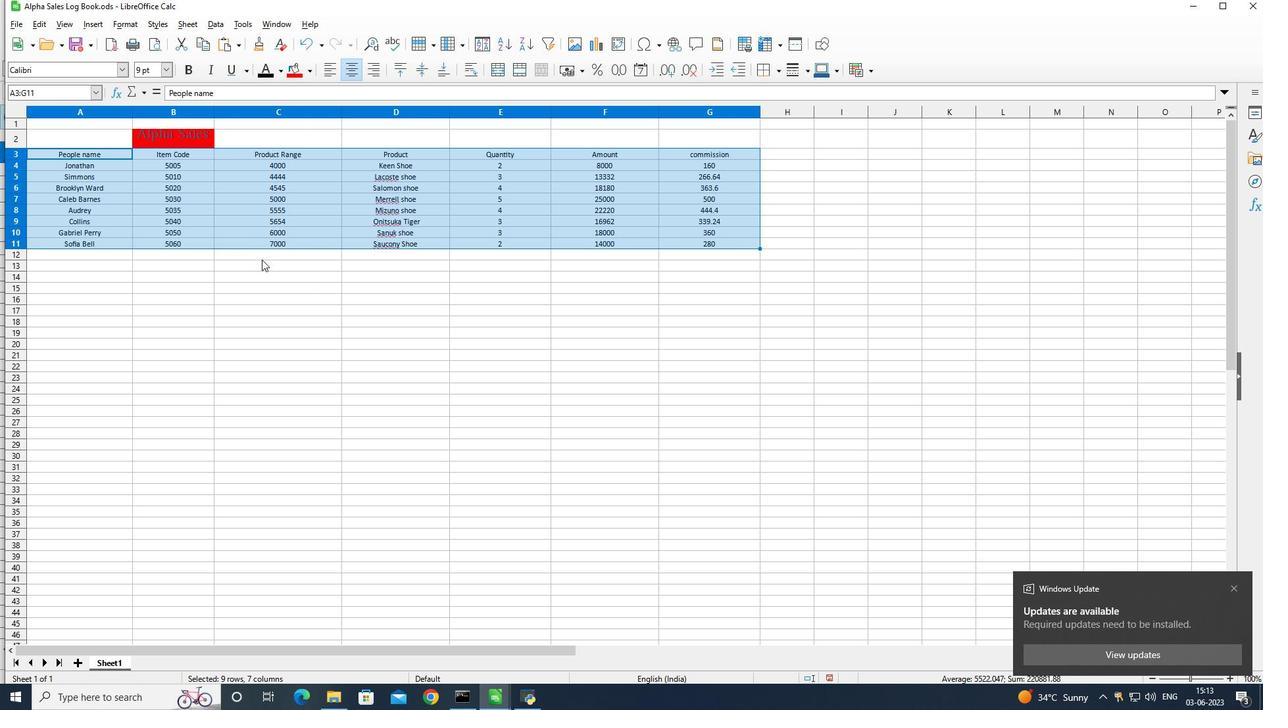 
Action: Mouse pressed left at (265, 272)
Screenshot: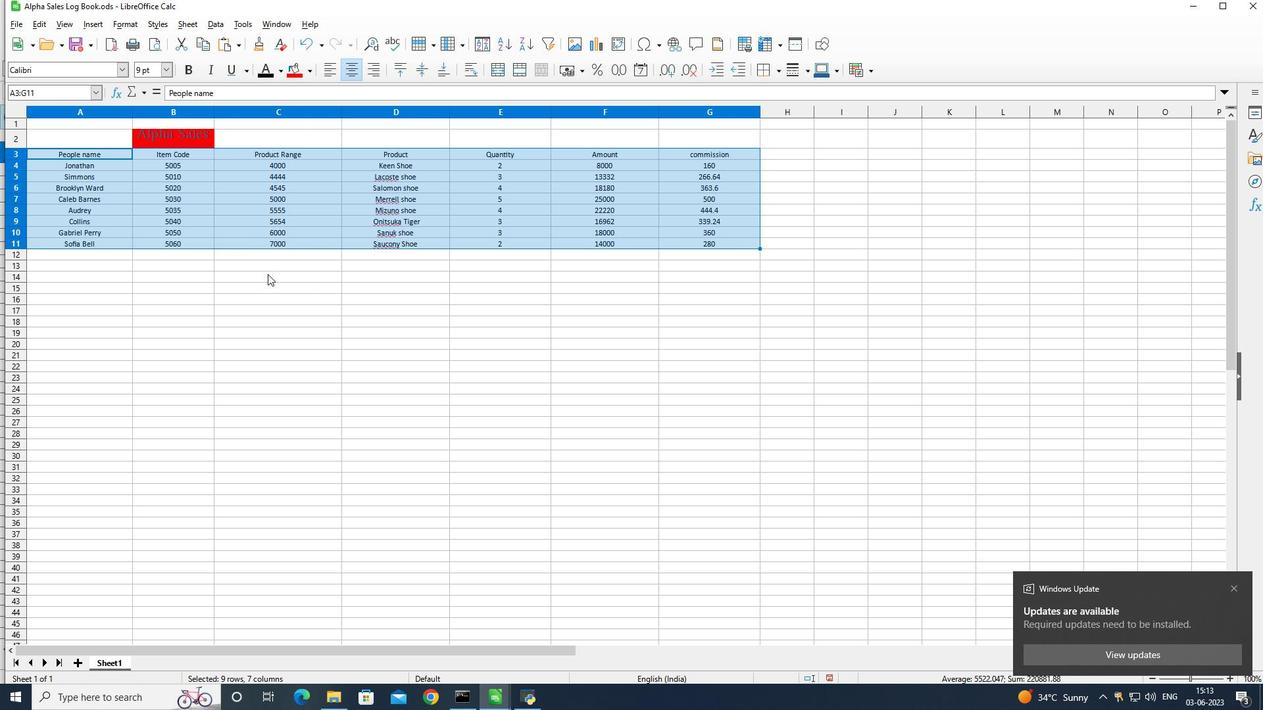 
Action: Mouse moved to (46, 153)
Screenshot: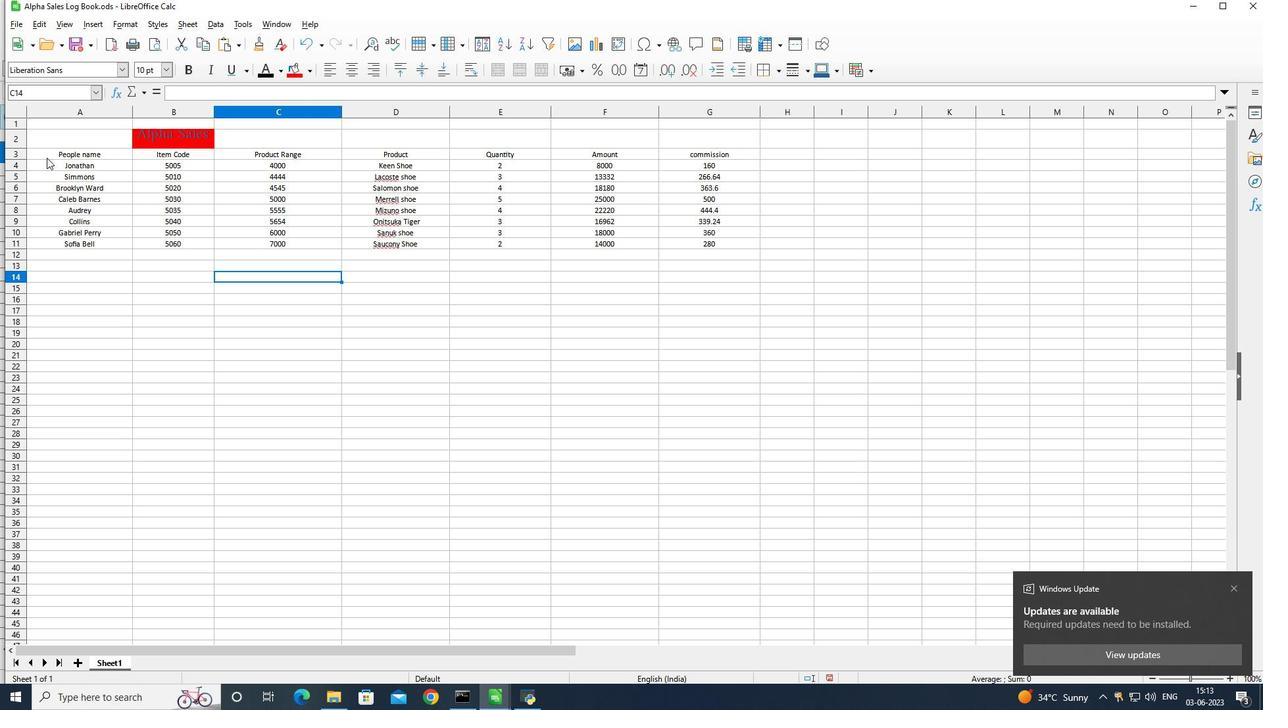 
Action: Mouse pressed left at (46, 153)
Screenshot: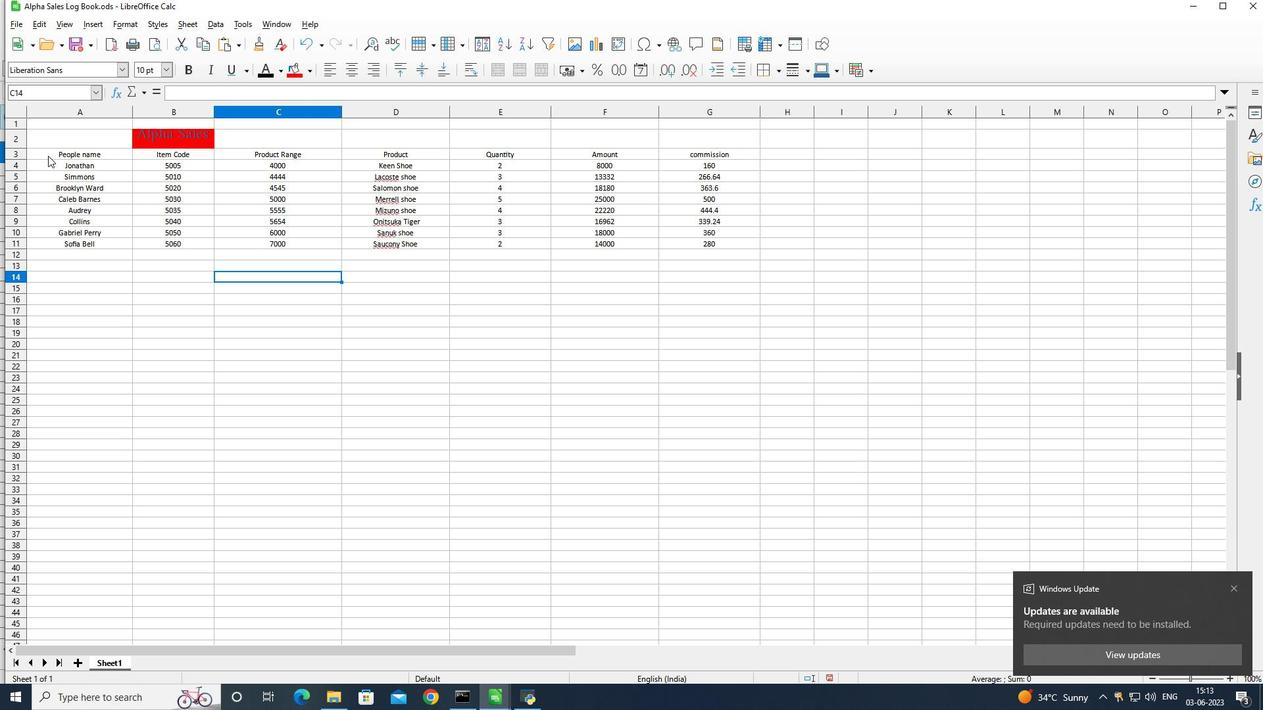 
Action: Mouse pressed left at (46, 153)
Screenshot: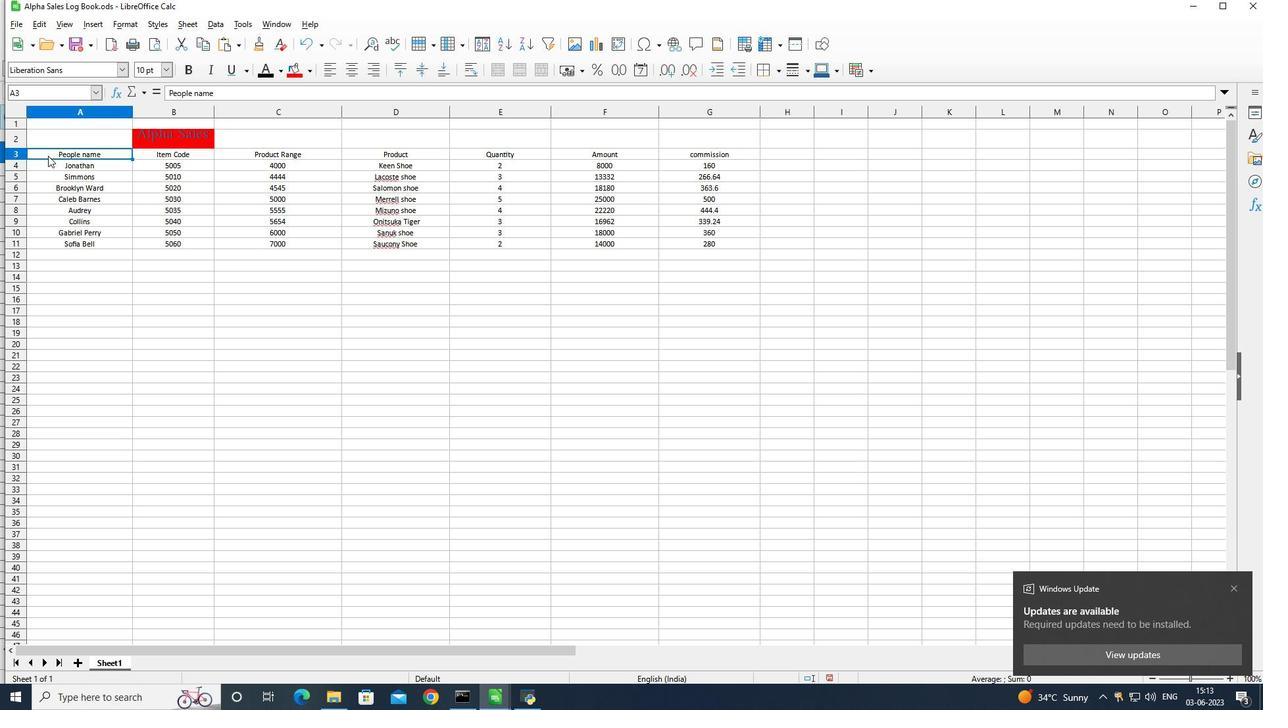 
Action: Mouse moved to (38, 150)
Screenshot: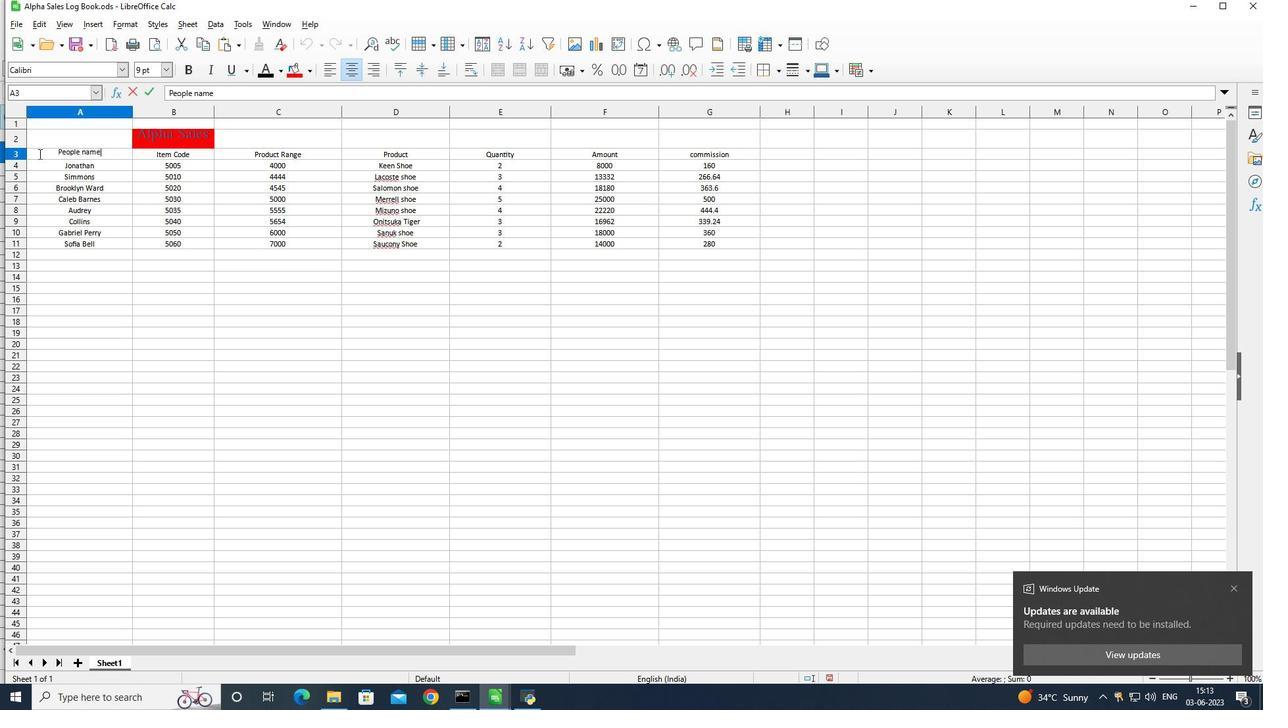 
Action: Mouse pressed left at (38, 150)
Screenshot: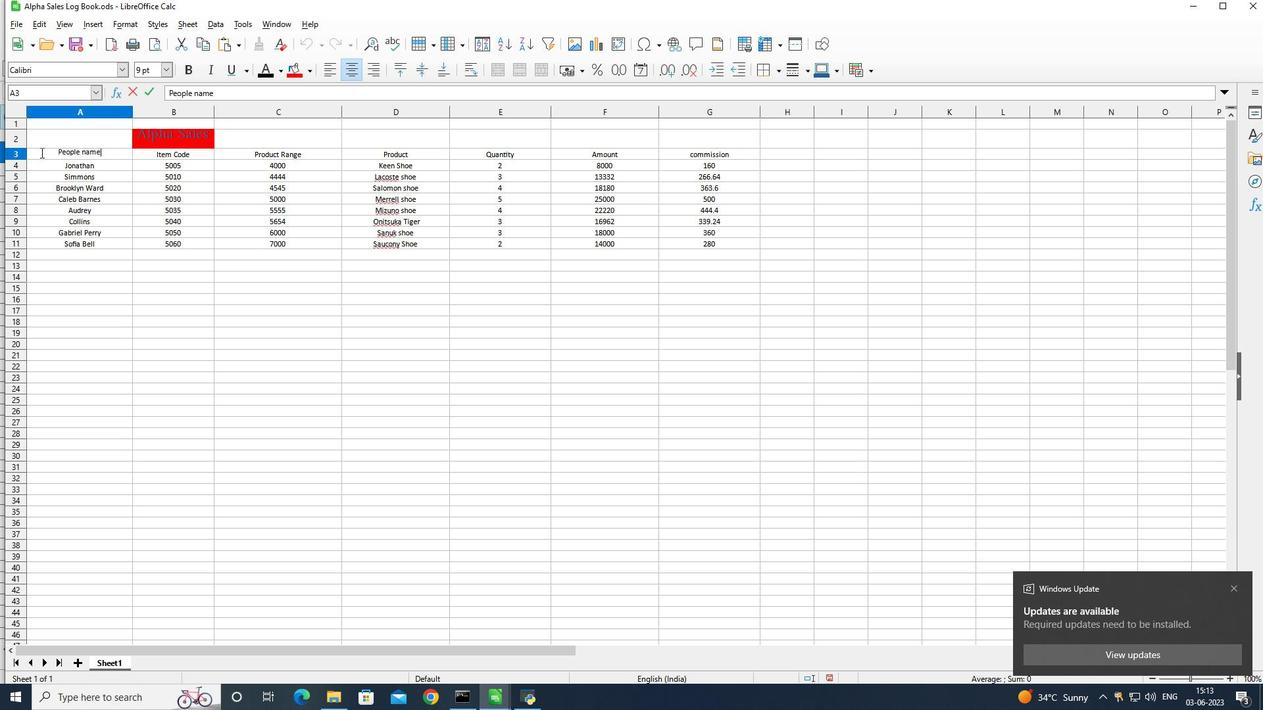 
Action: Mouse pressed left at (38, 150)
Screenshot: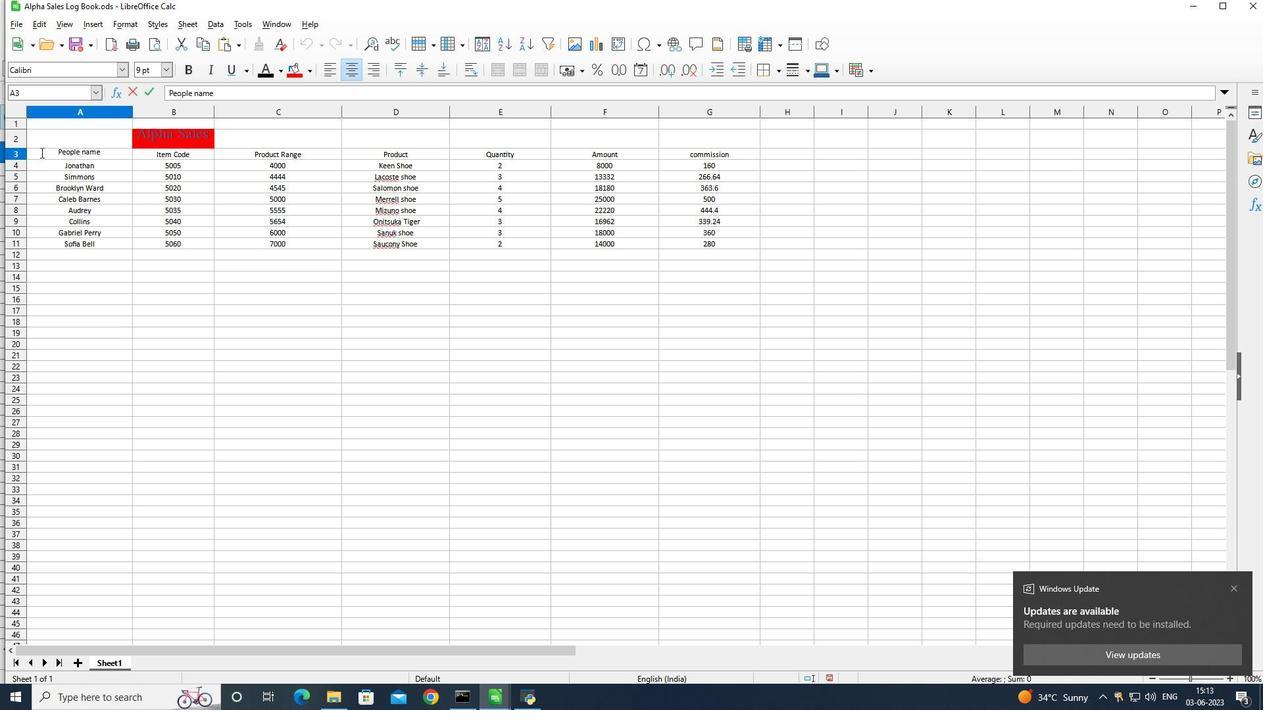 
Action: Mouse moved to (39, 149)
Screenshot: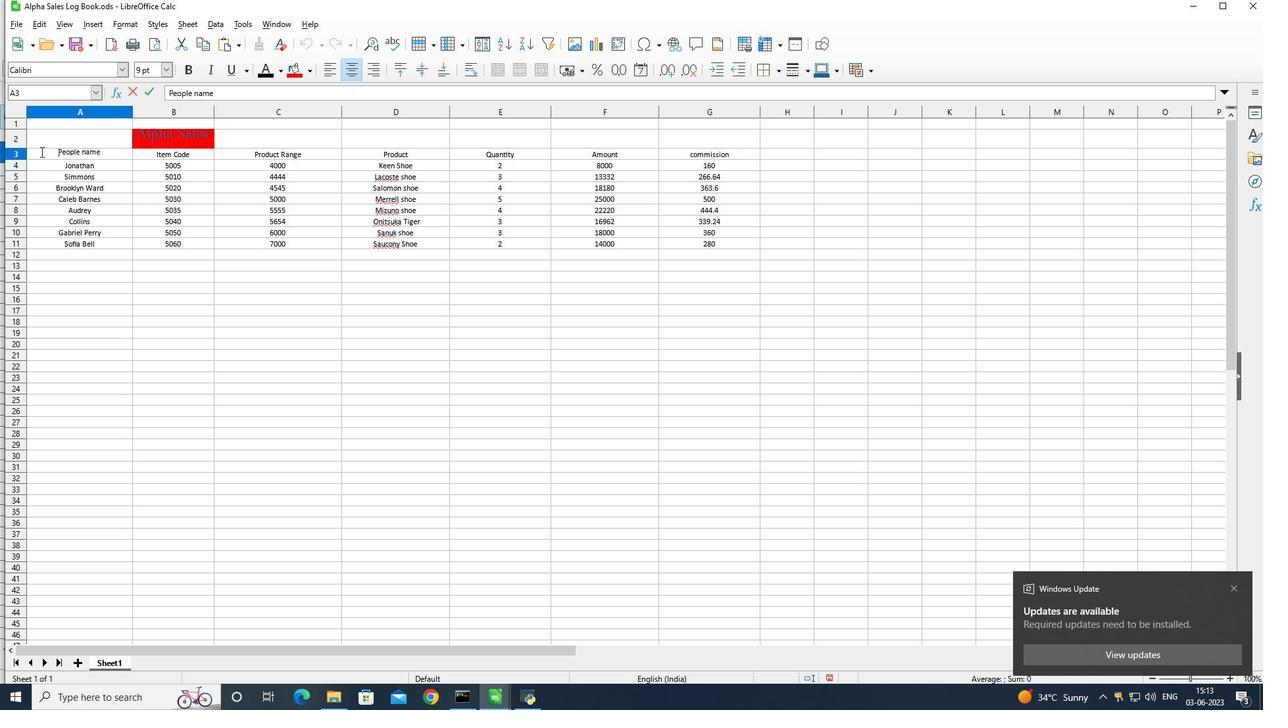 
Action: Mouse pressed left at (39, 149)
Screenshot: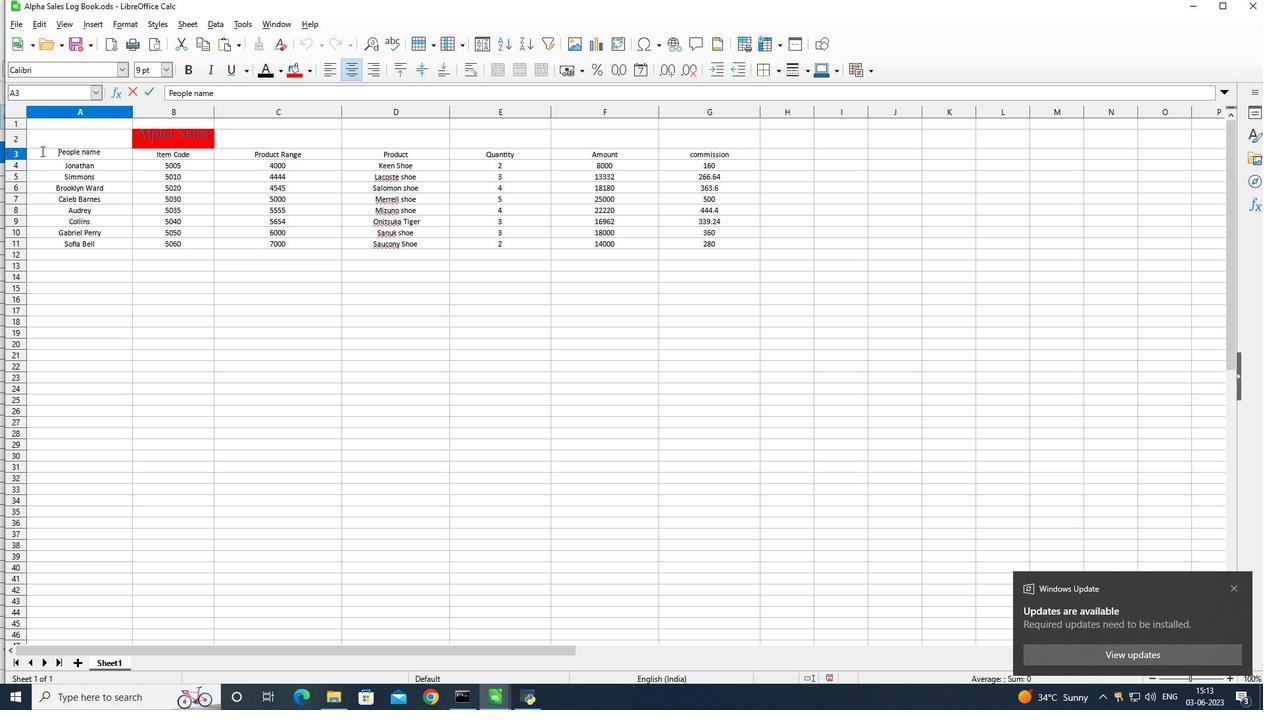 
Action: Mouse moved to (28, 155)
Screenshot: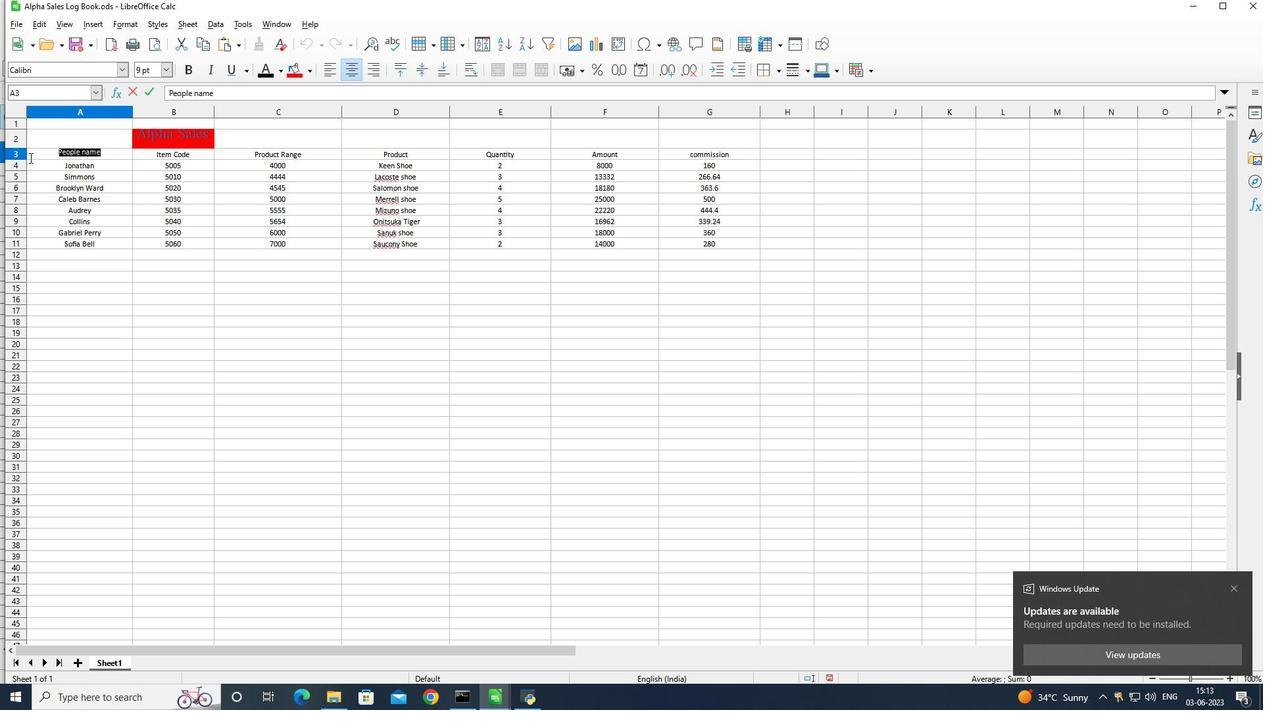 
Action: Mouse pressed left at (28, 155)
Screenshot: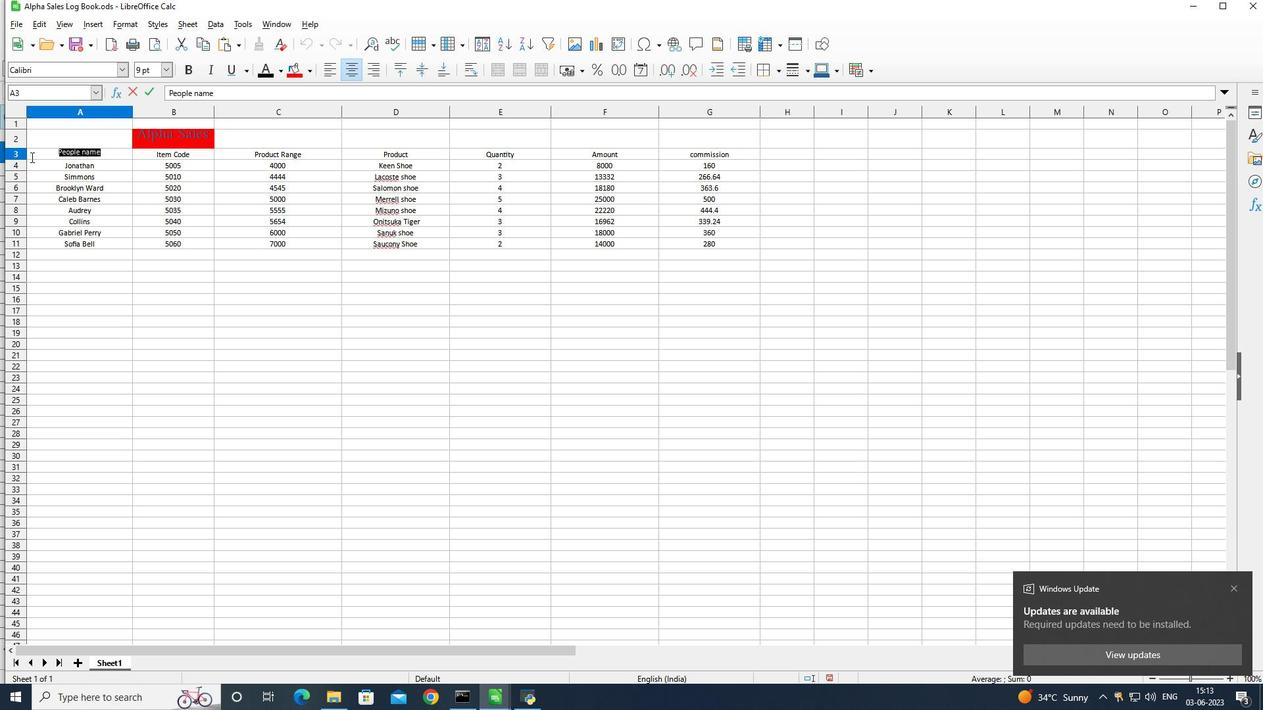 
Action: Mouse pressed left at (28, 155)
Screenshot: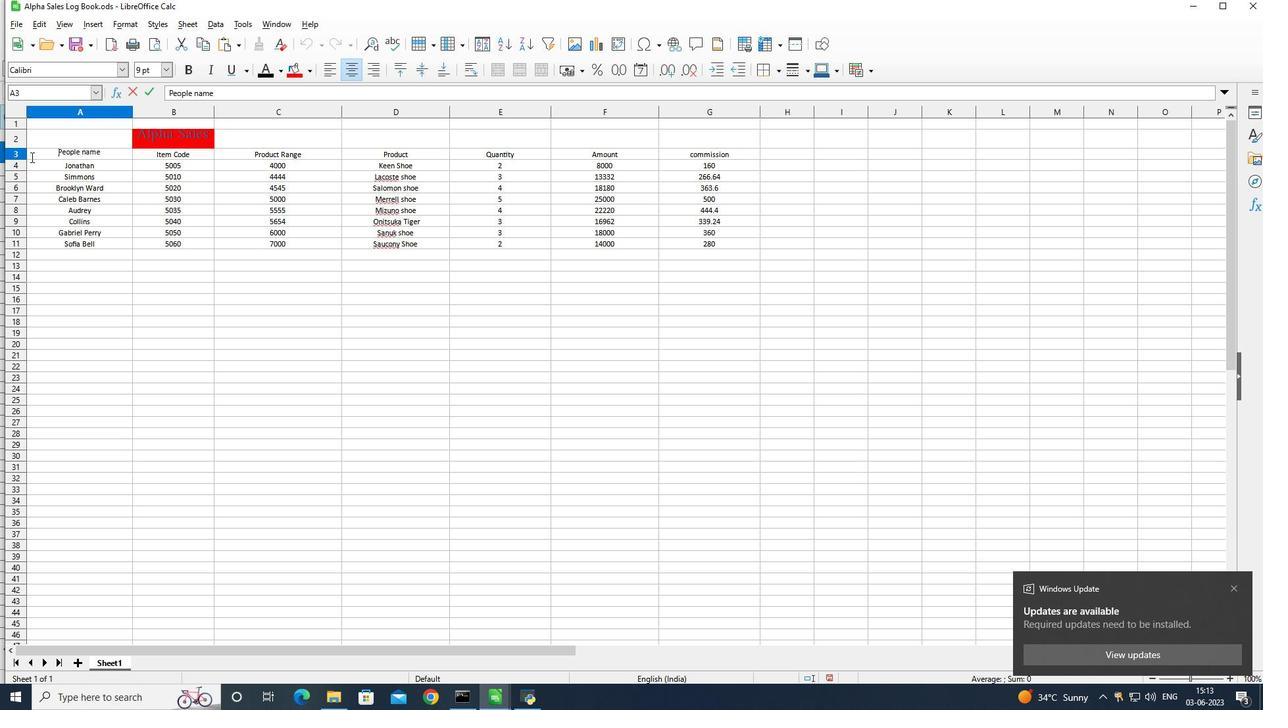 
Action: Mouse moved to (25, 177)
Screenshot: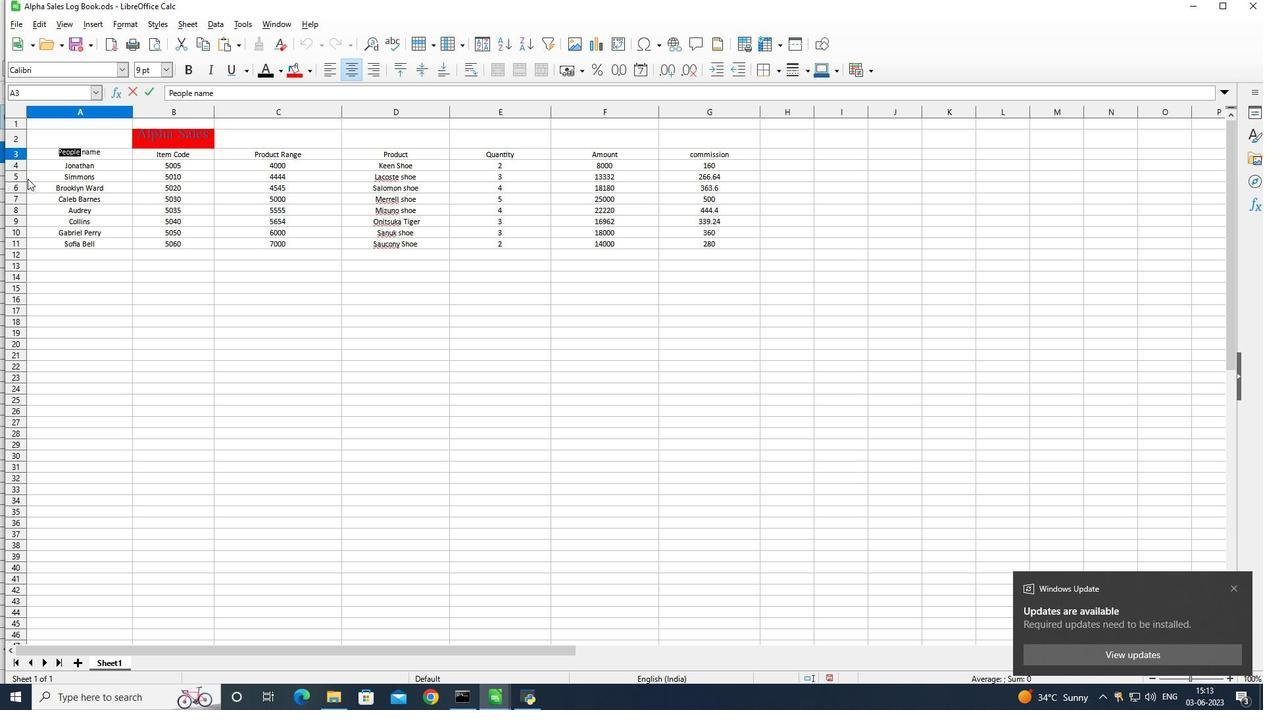 
Action: Mouse pressed left at (25, 177)
Screenshot: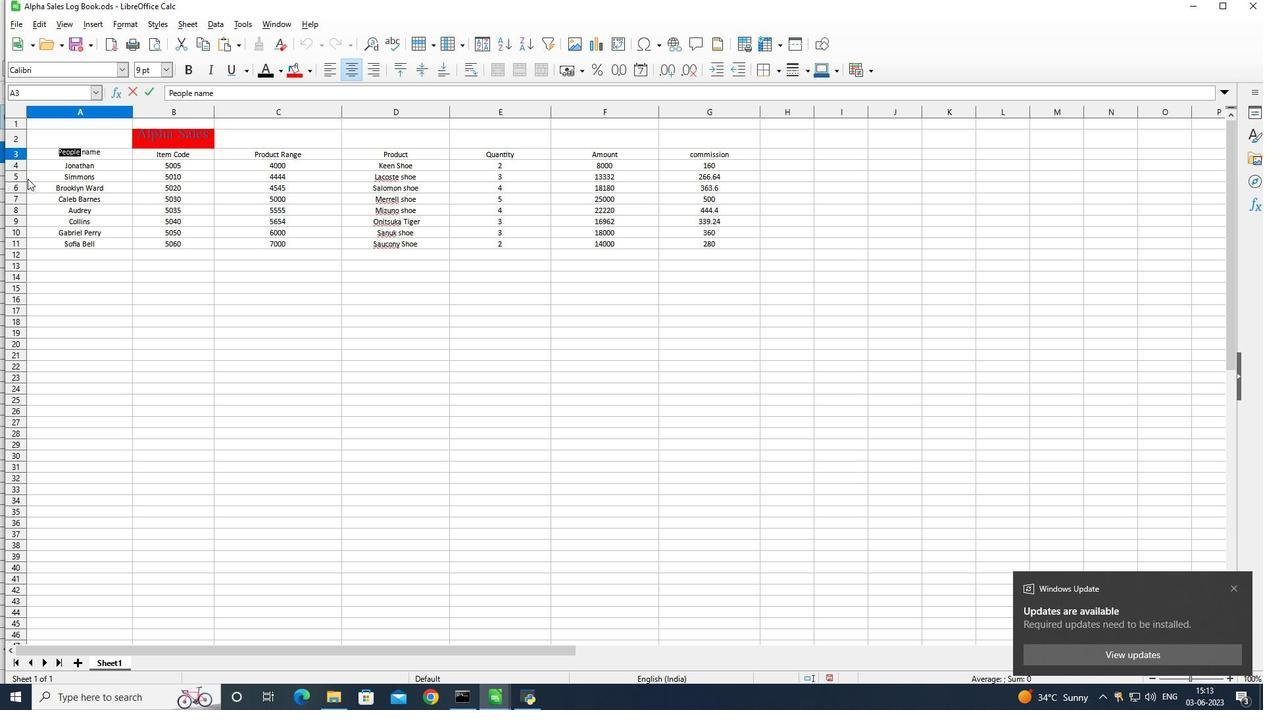 
Action: Mouse moved to (33, 155)
Screenshot: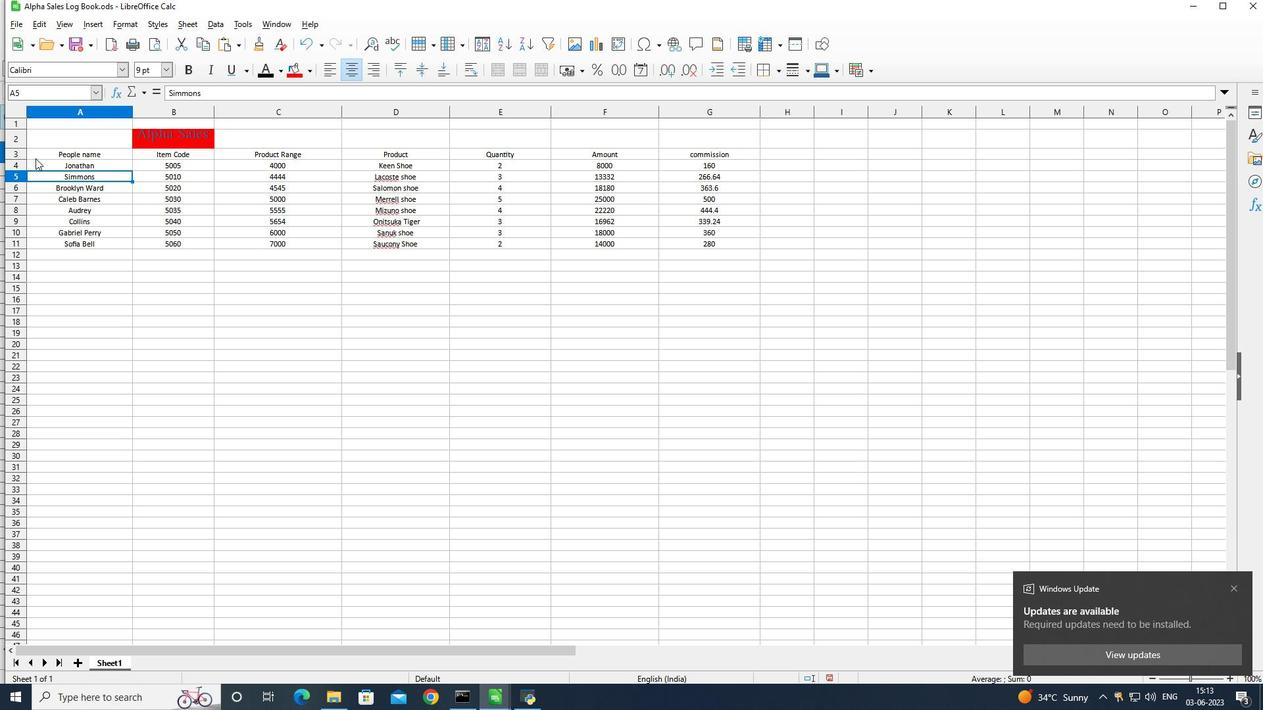 
Action: Mouse pressed left at (33, 155)
Screenshot: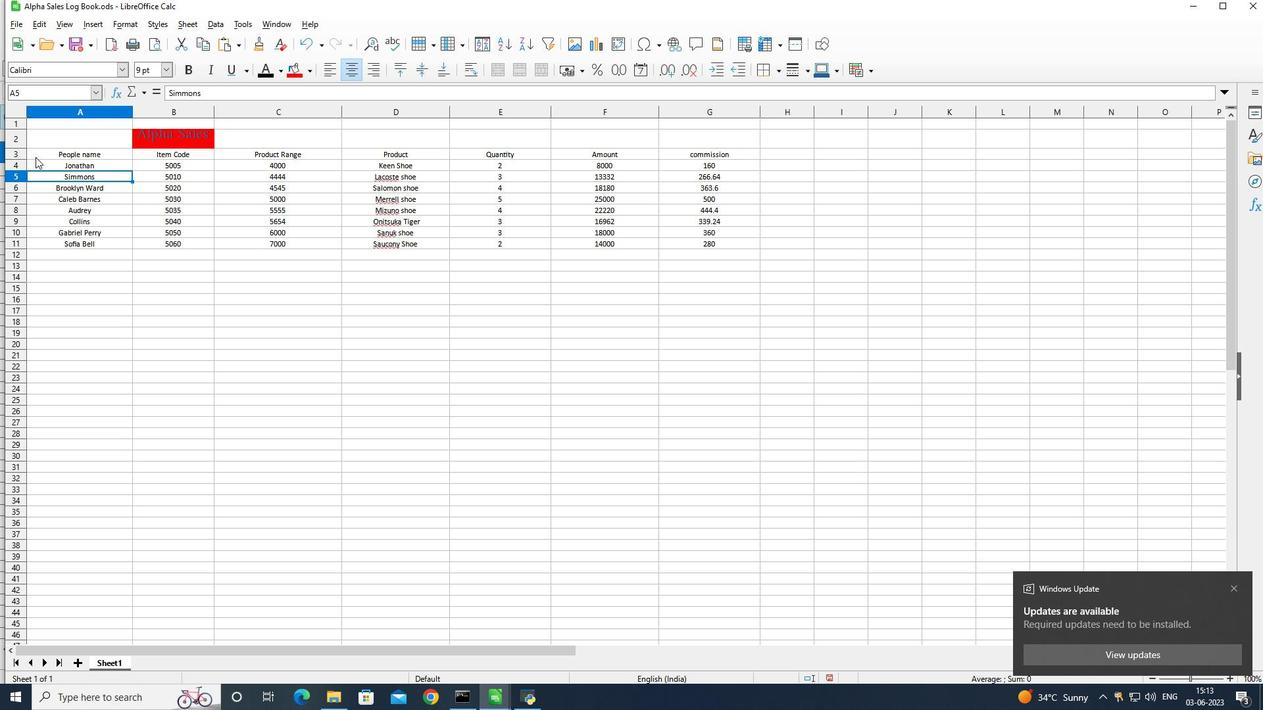 
Action: Mouse moved to (33, 151)
Screenshot: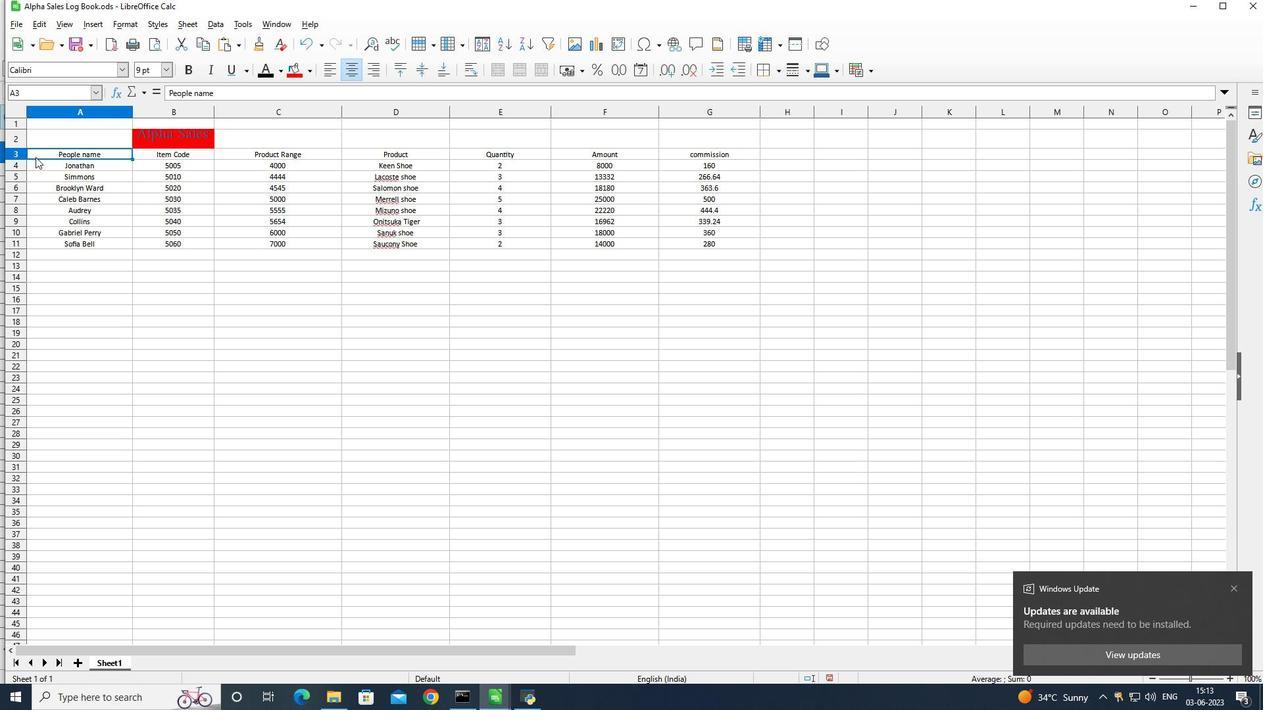 
Action: Mouse pressed left at (33, 151)
Screenshot: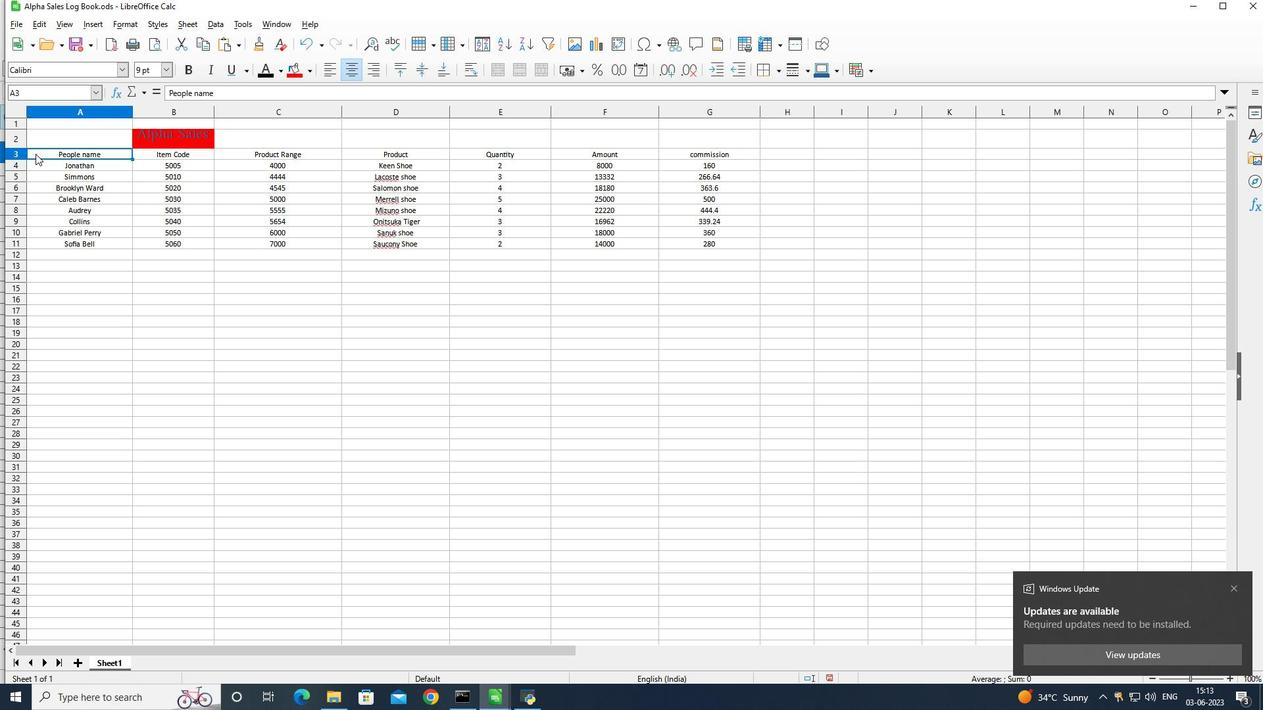 
Action: Mouse moved to (769, 62)
Screenshot: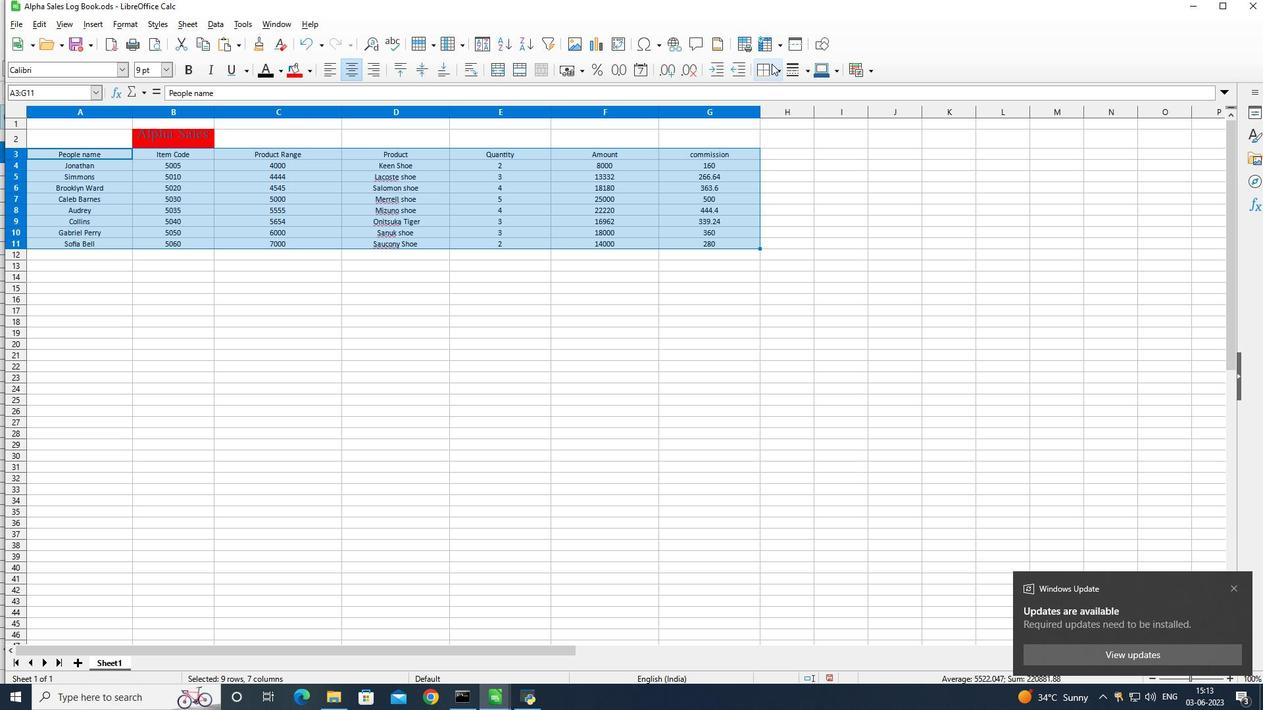 
Action: Mouse pressed left at (769, 62)
Screenshot: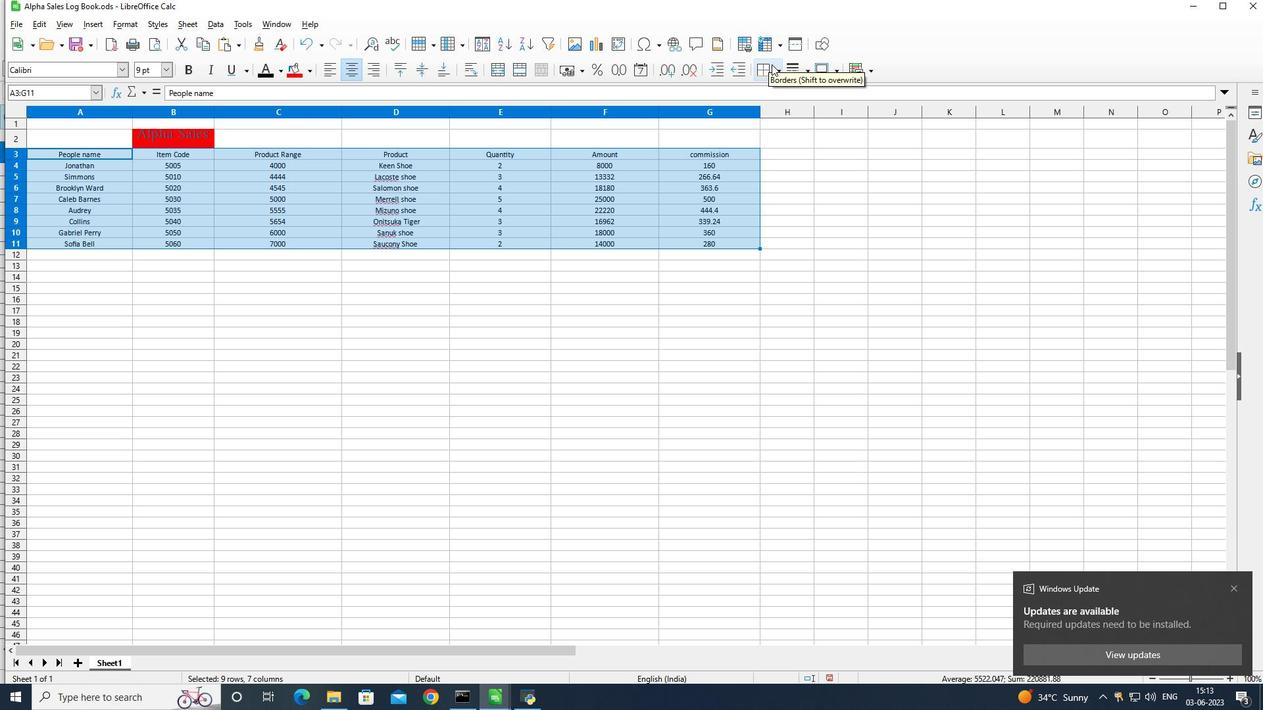 
Action: Mouse moved to (768, 123)
Screenshot: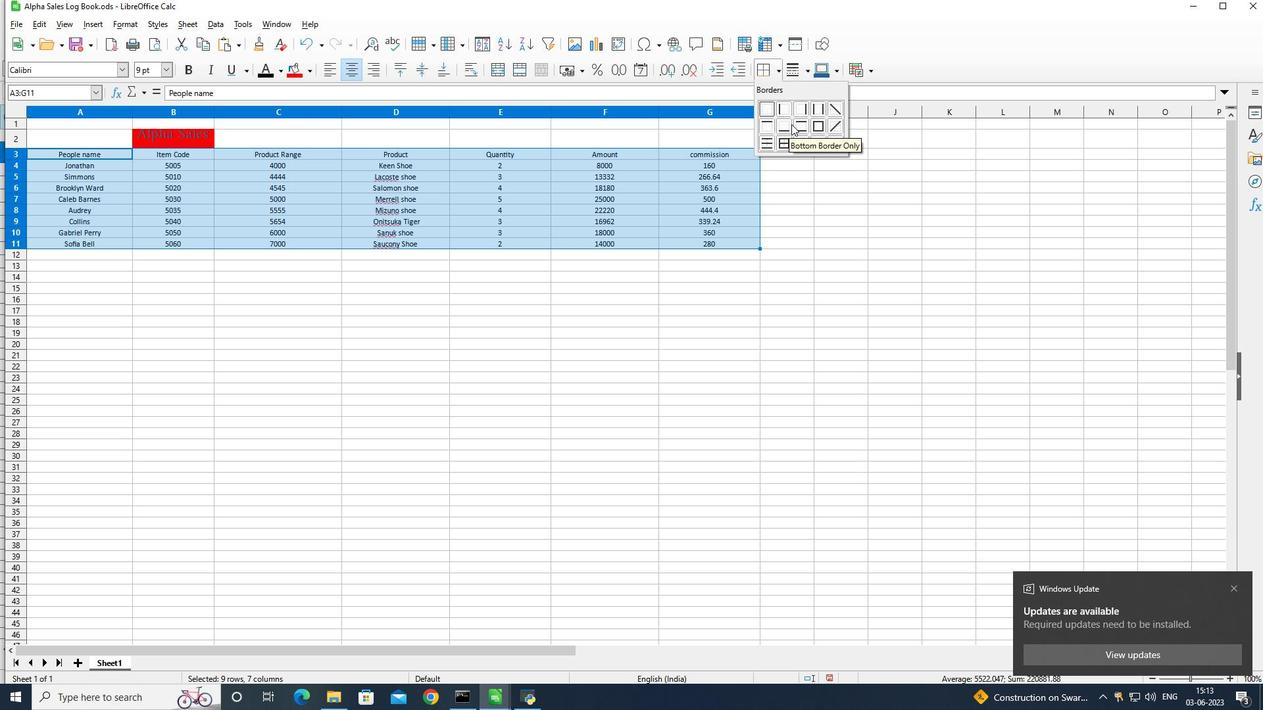 
Action: Mouse pressed left at (768, 123)
Screenshot: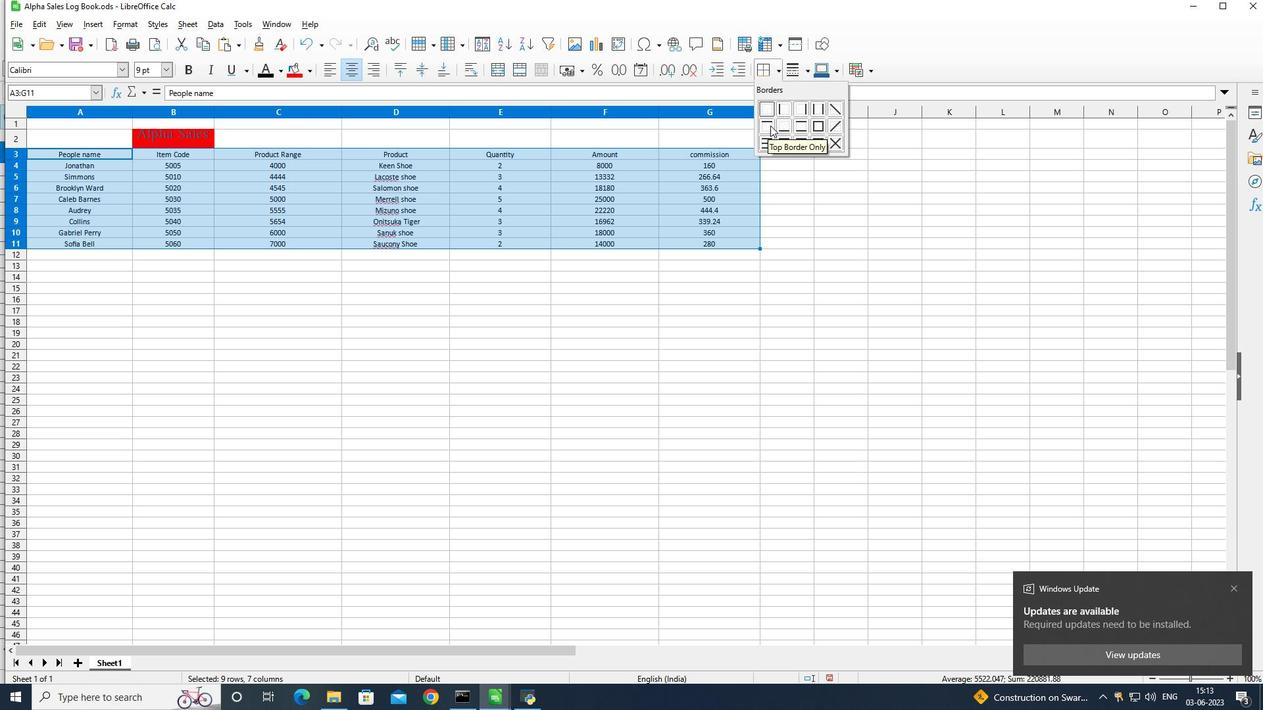 
Action: Mouse moved to (763, 71)
Screenshot: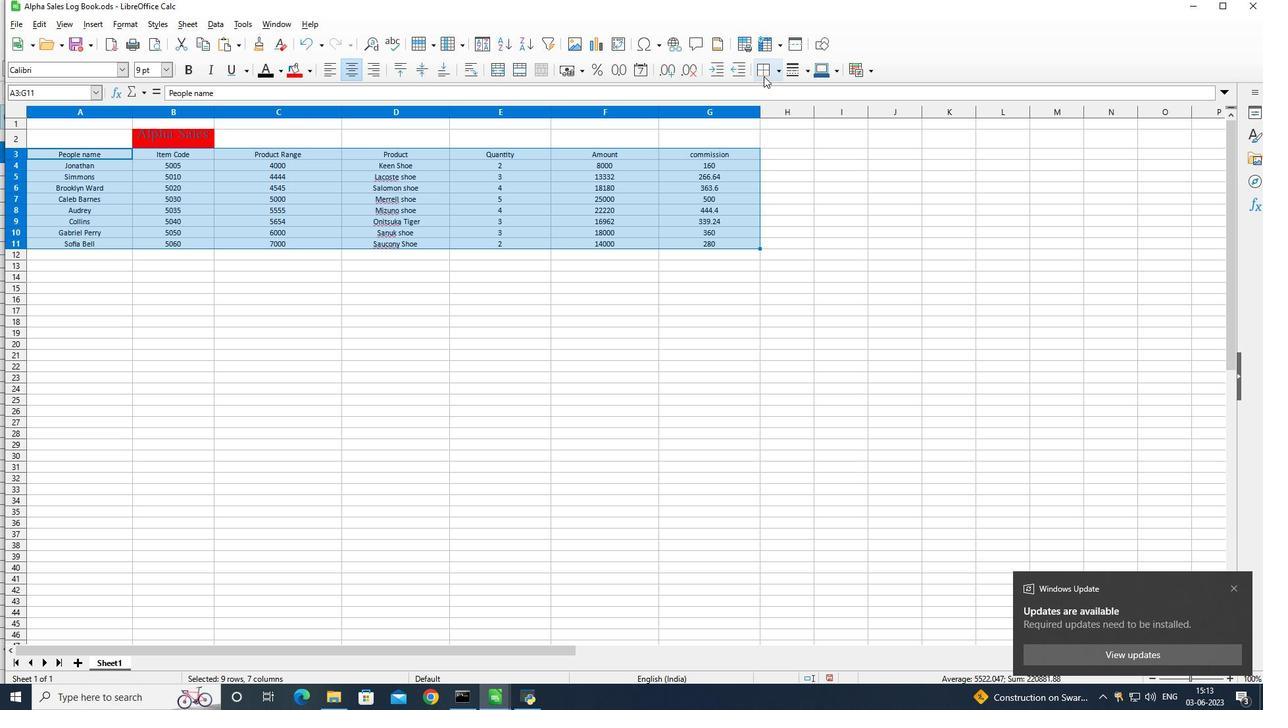 
Action: Mouse pressed left at (763, 71)
Screenshot: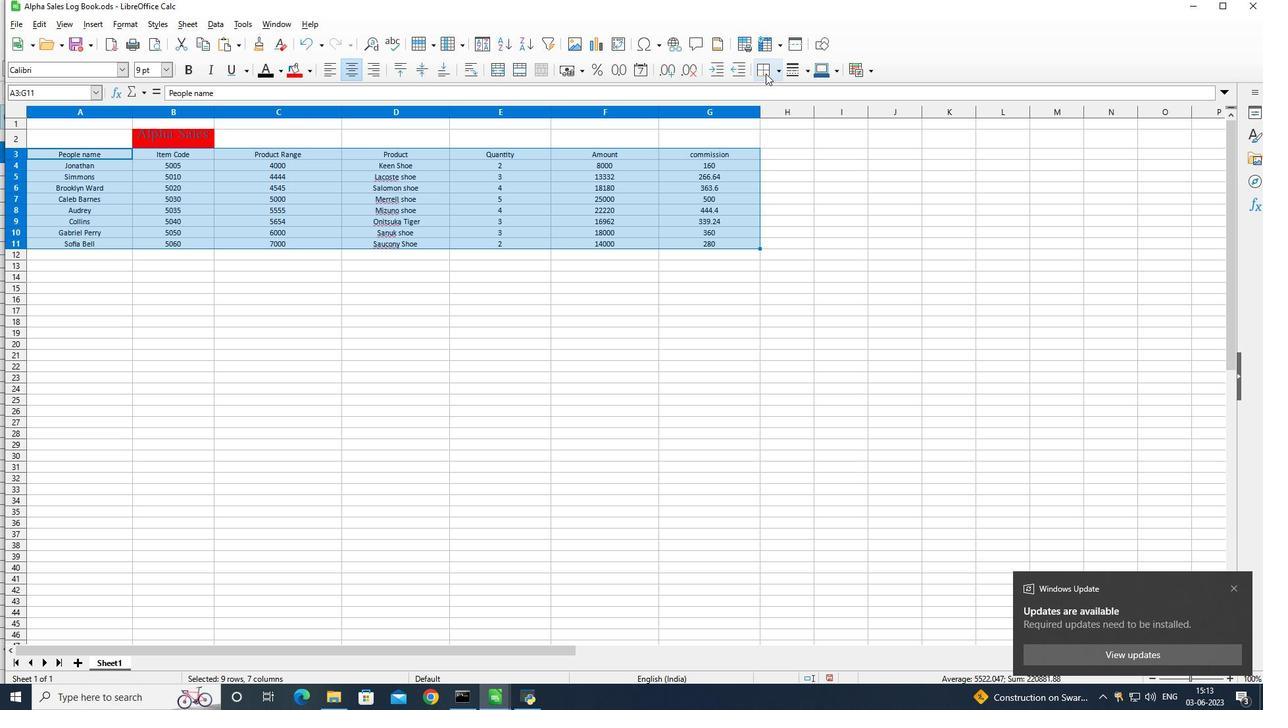 
Action: Mouse moved to (766, 123)
Screenshot: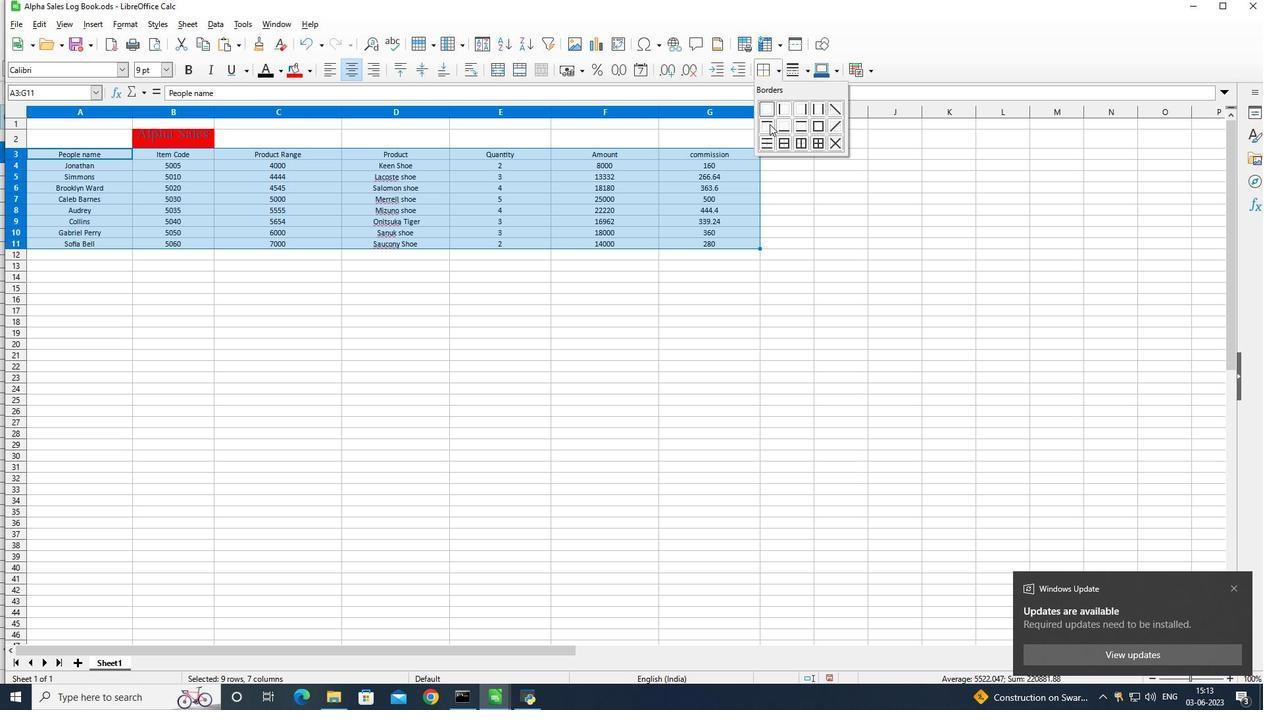 
Action: Mouse pressed left at (766, 123)
Screenshot: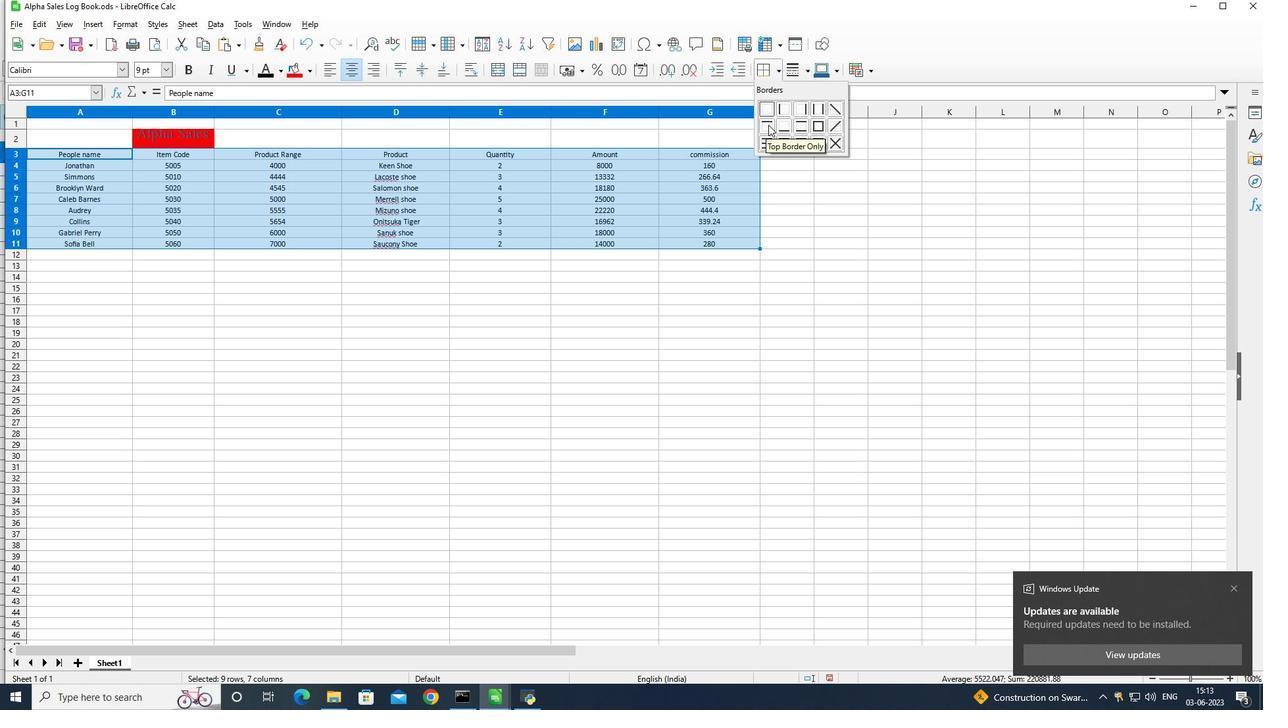 
Action: Mouse moved to (783, 167)
Screenshot: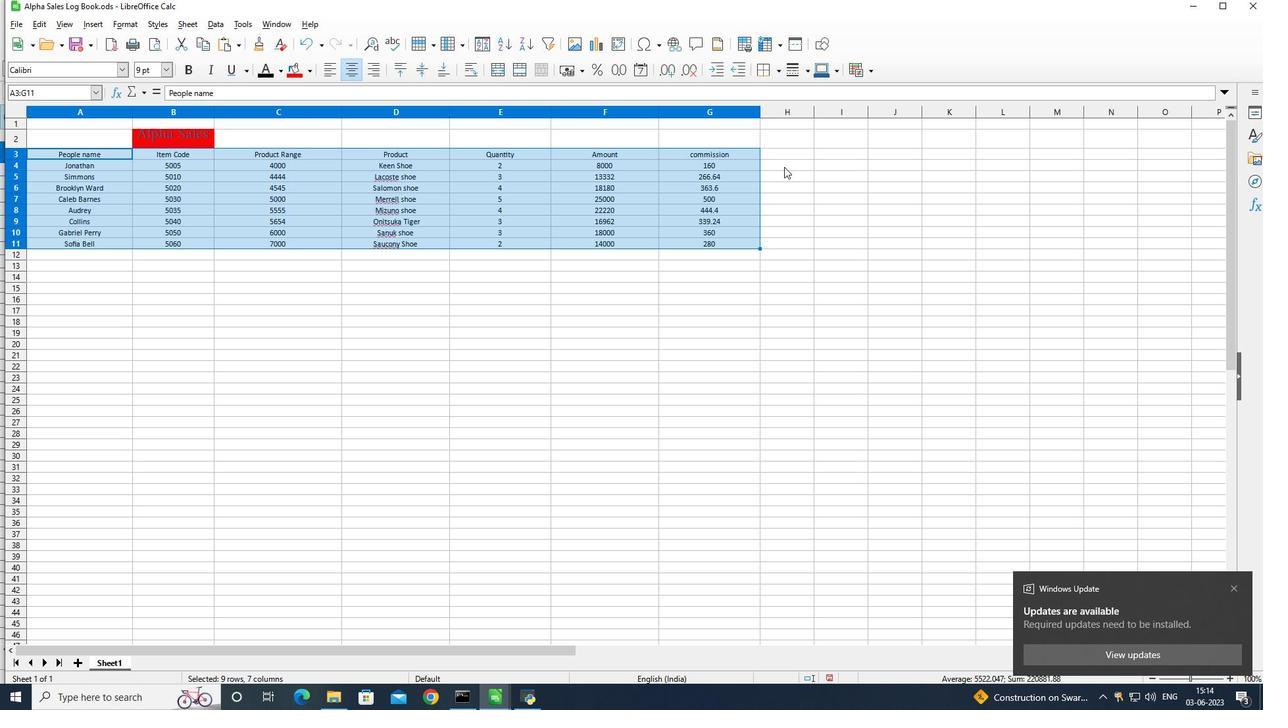 
Action: Mouse pressed left at (783, 167)
Screenshot: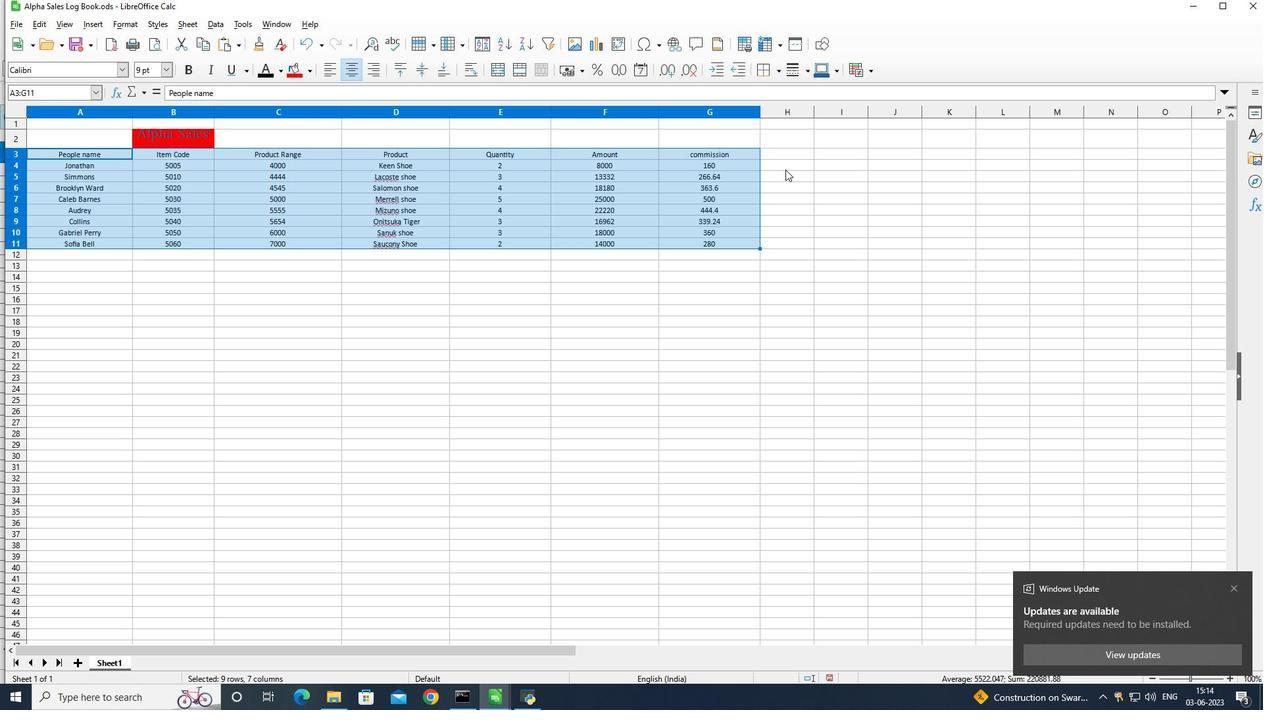 
Action: Mouse moved to (579, 134)
Screenshot: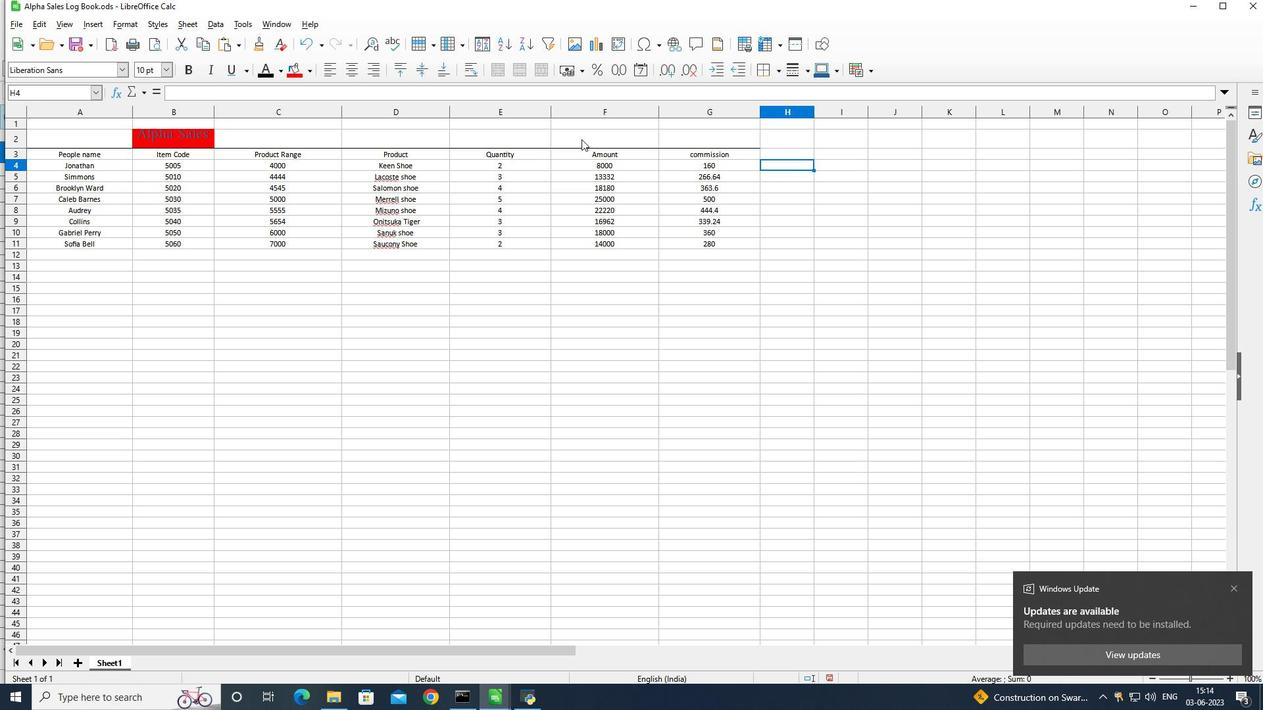 
